 Task: Find connections with filter location Santa Maria da Vitória with filter topic #cybersecuritywith filter profile language German with filter current company Mercedes-Benz T&T Motors Ltd. with filter school CMR Institute Of Technology with filter industry Design Services with filter service category Strategic Planning with filter keywords title Director of Ethical Hacking
Action: Mouse moved to (575, 101)
Screenshot: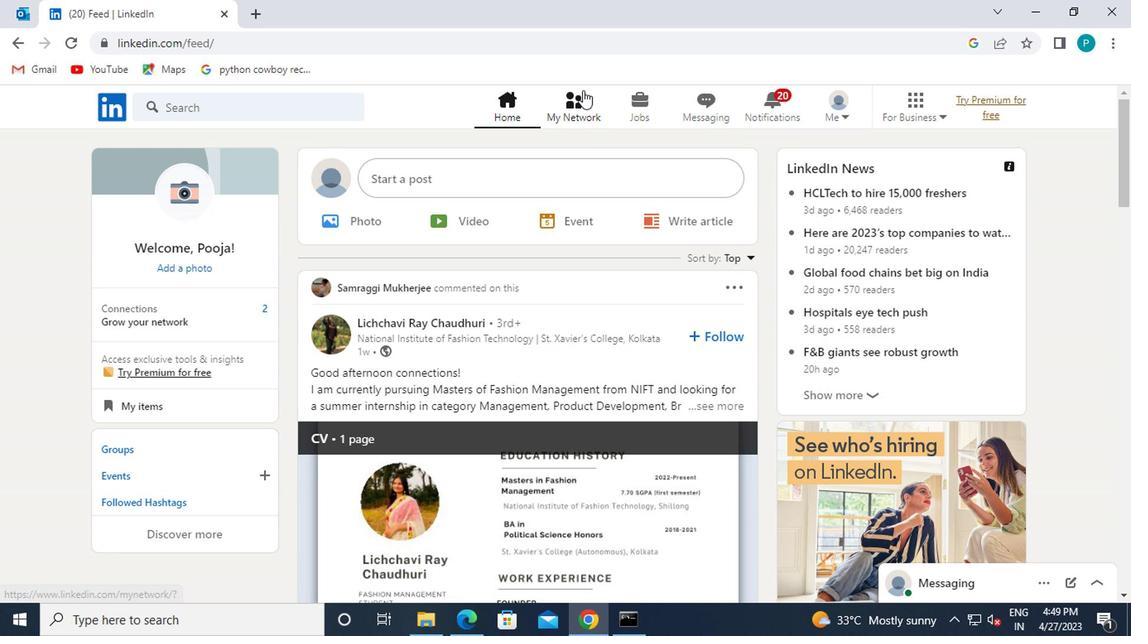 
Action: Mouse pressed left at (575, 101)
Screenshot: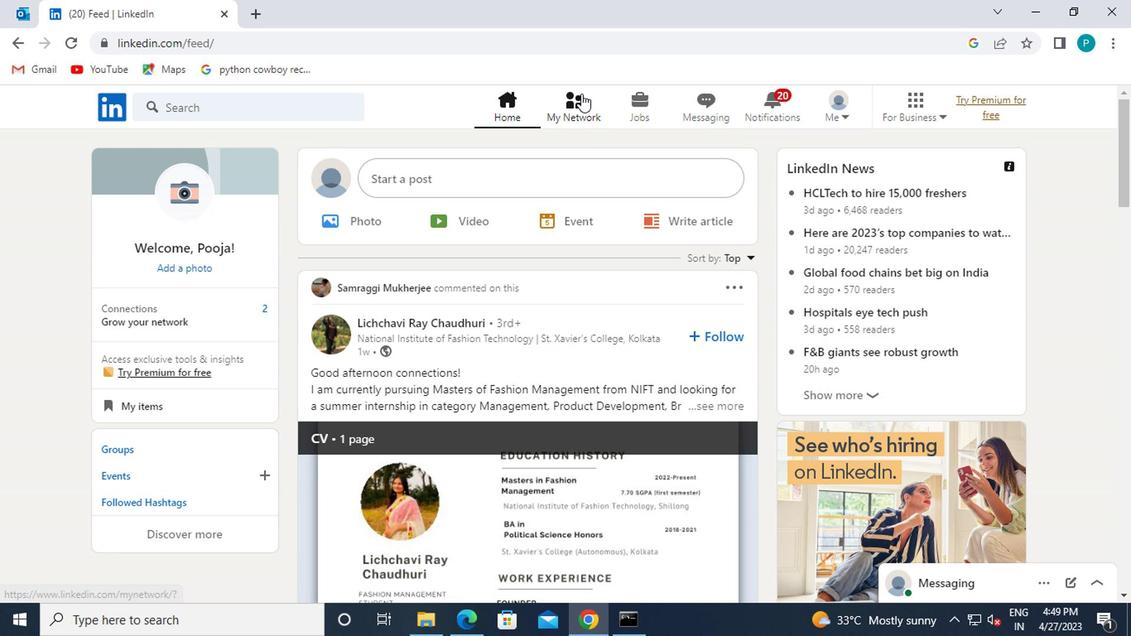 
Action: Mouse moved to (216, 213)
Screenshot: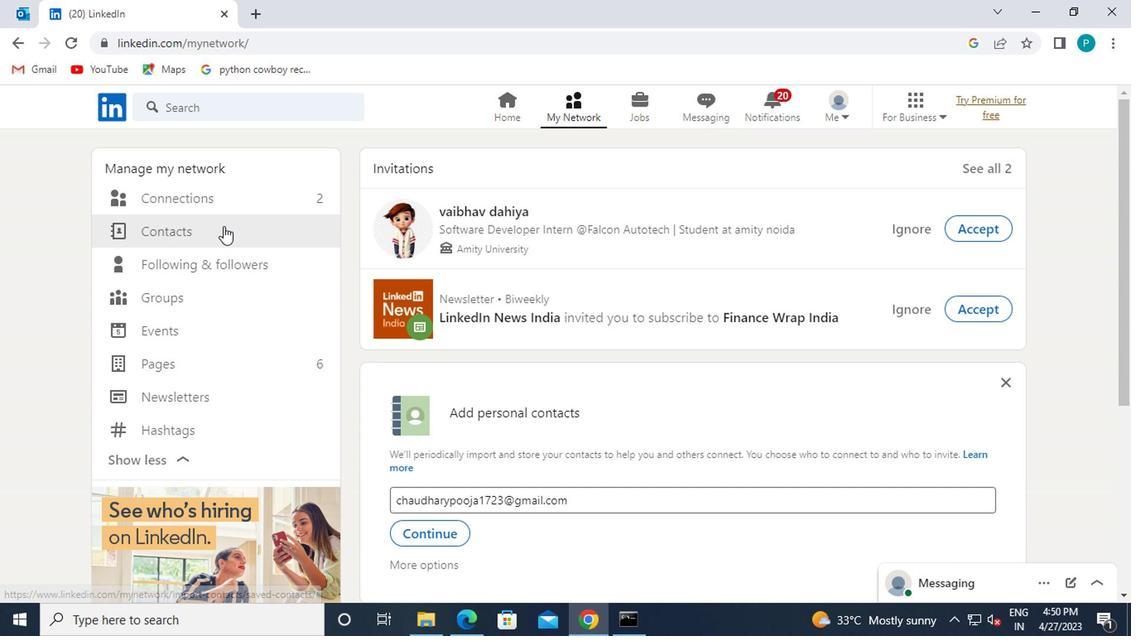 
Action: Mouse pressed left at (216, 213)
Screenshot: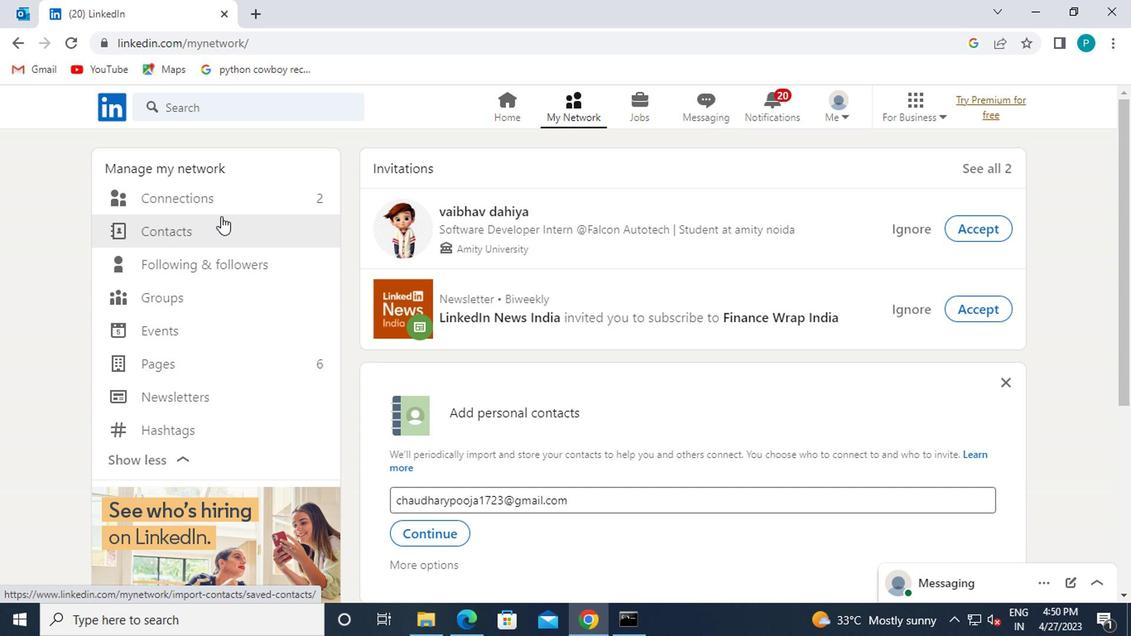 
Action: Mouse moved to (254, 210)
Screenshot: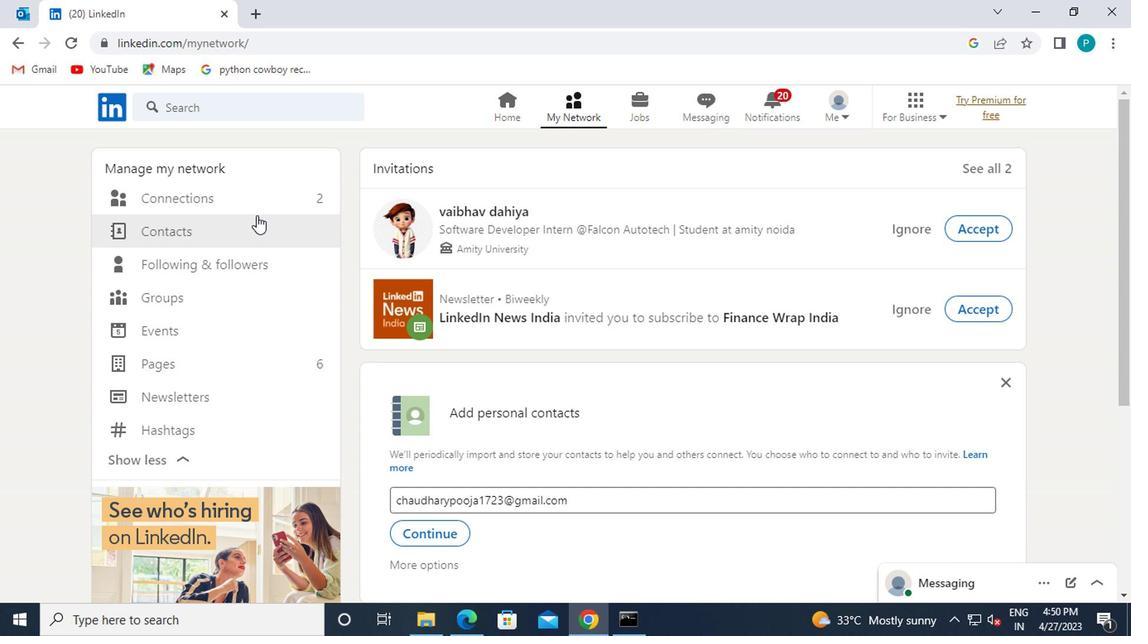 
Action: Mouse pressed left at (254, 210)
Screenshot: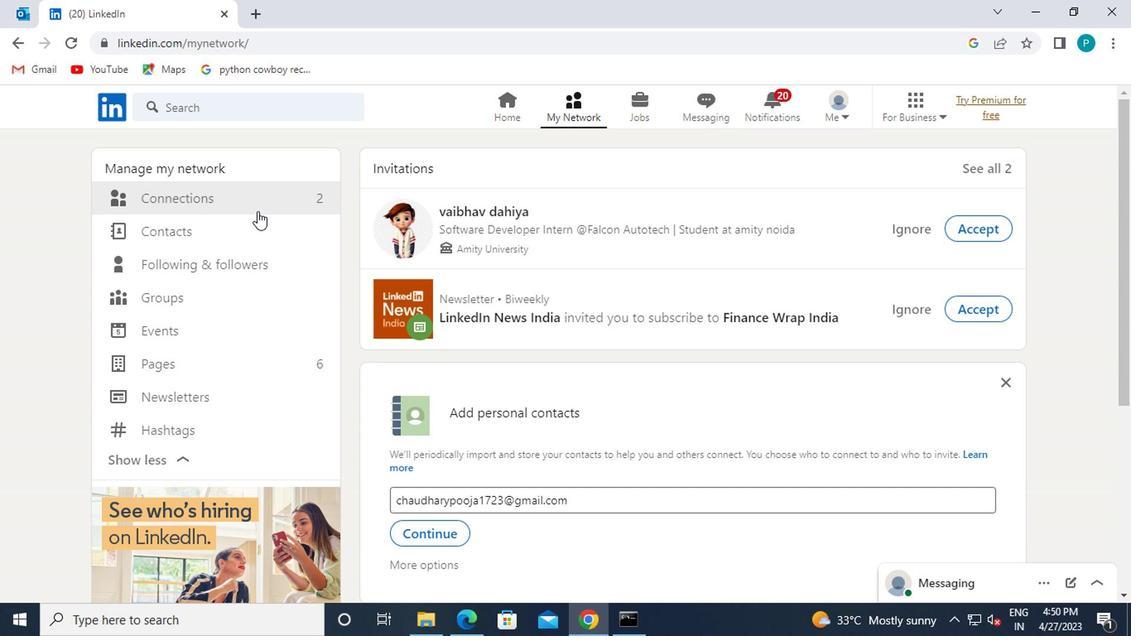 
Action: Mouse moved to (268, 193)
Screenshot: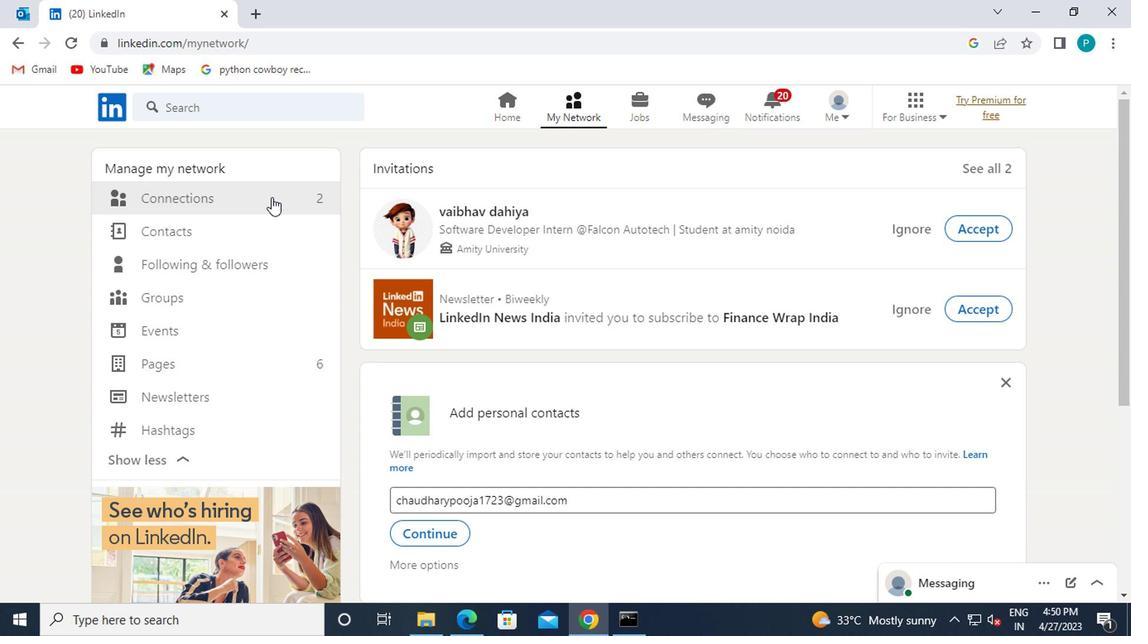 
Action: Mouse pressed left at (268, 193)
Screenshot: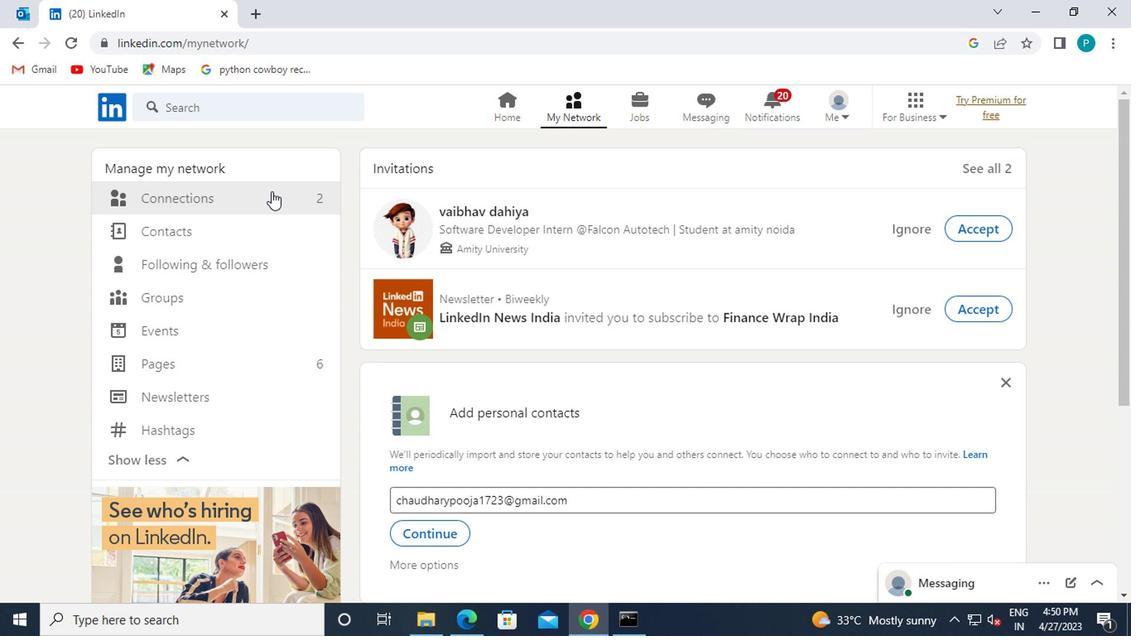 
Action: Mouse moved to (263, 194)
Screenshot: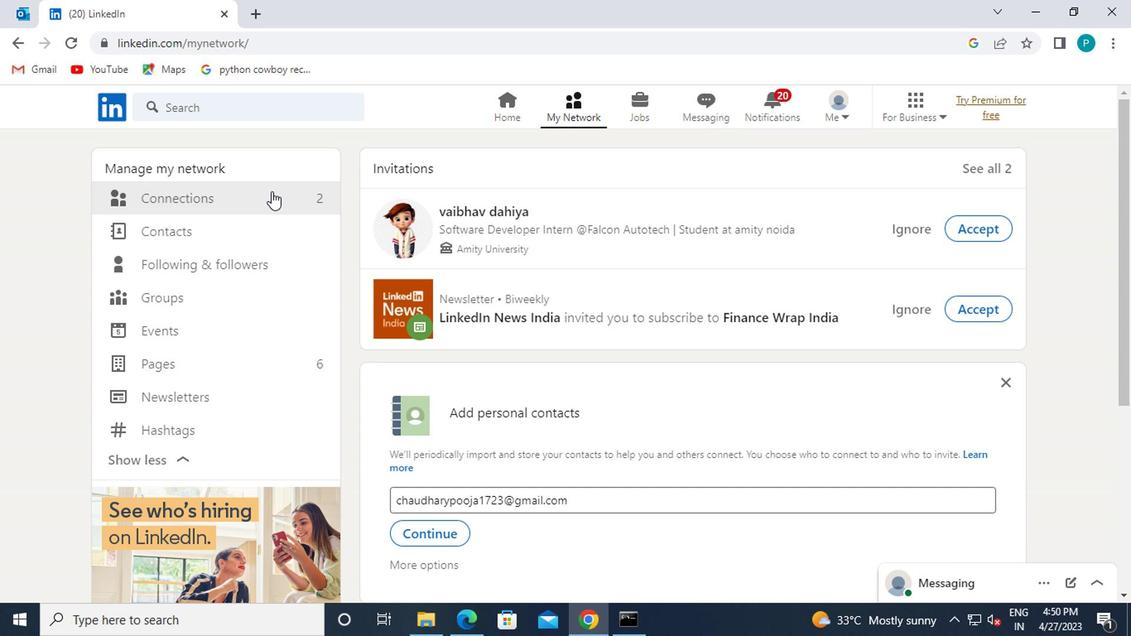 
Action: Mouse pressed left at (263, 194)
Screenshot: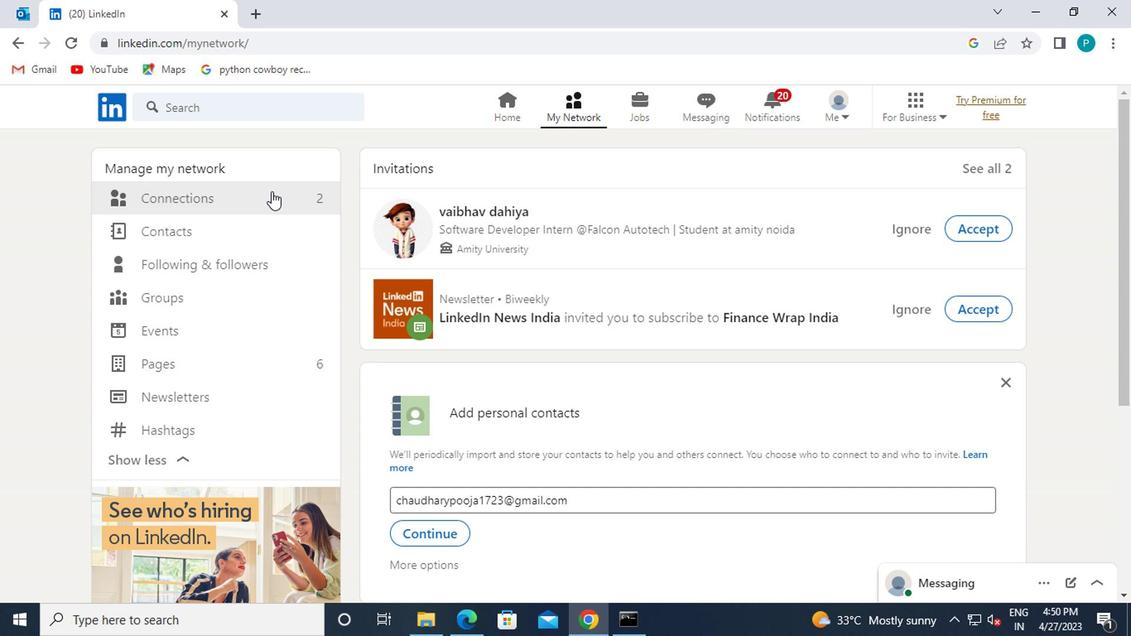 
Action: Mouse moved to (283, 202)
Screenshot: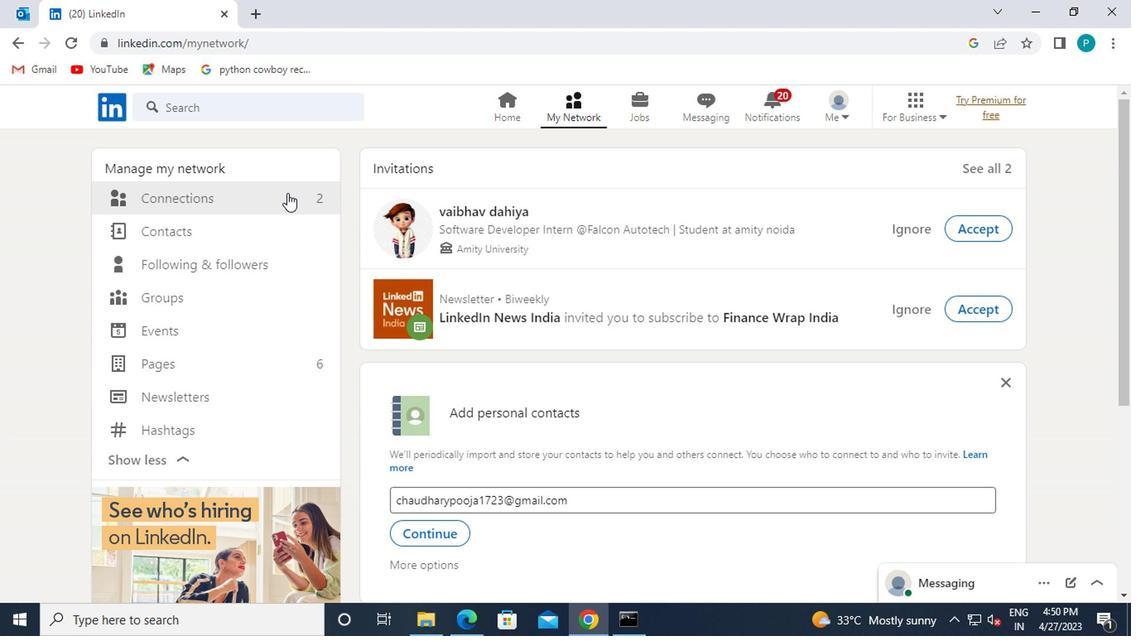 
Action: Mouse pressed left at (283, 202)
Screenshot: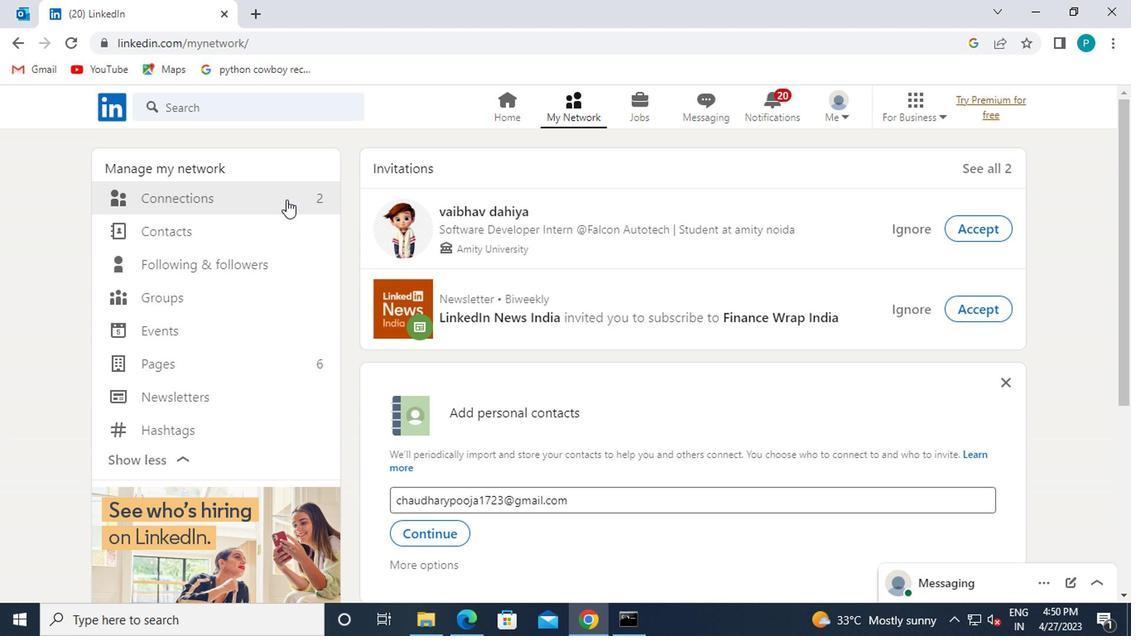 
Action: Mouse moved to (278, 206)
Screenshot: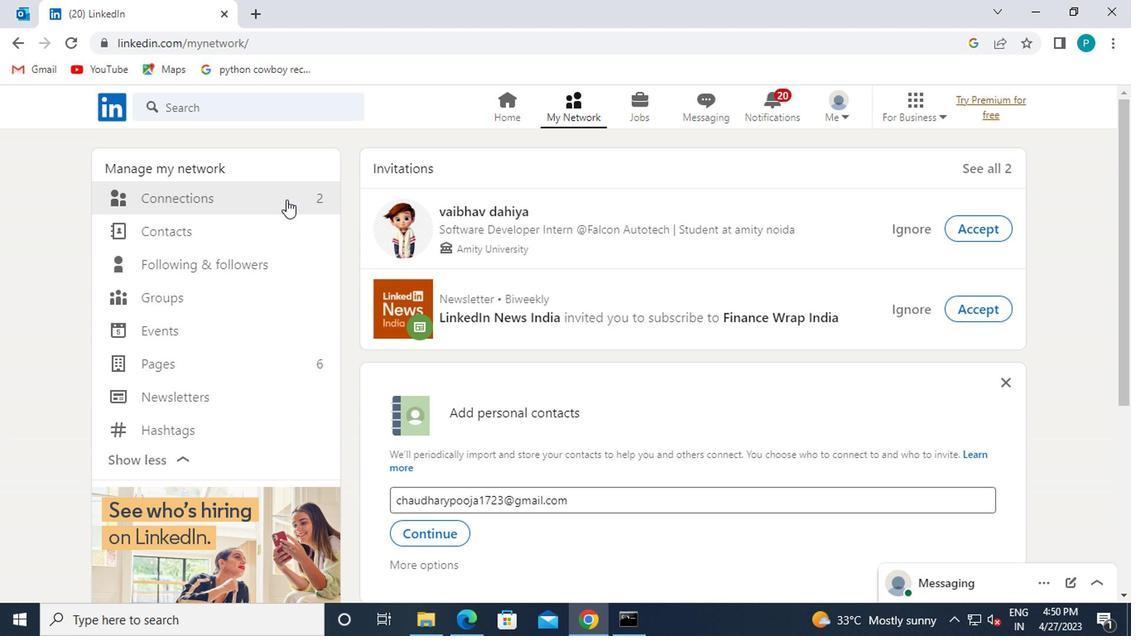 
Action: Mouse pressed left at (278, 206)
Screenshot: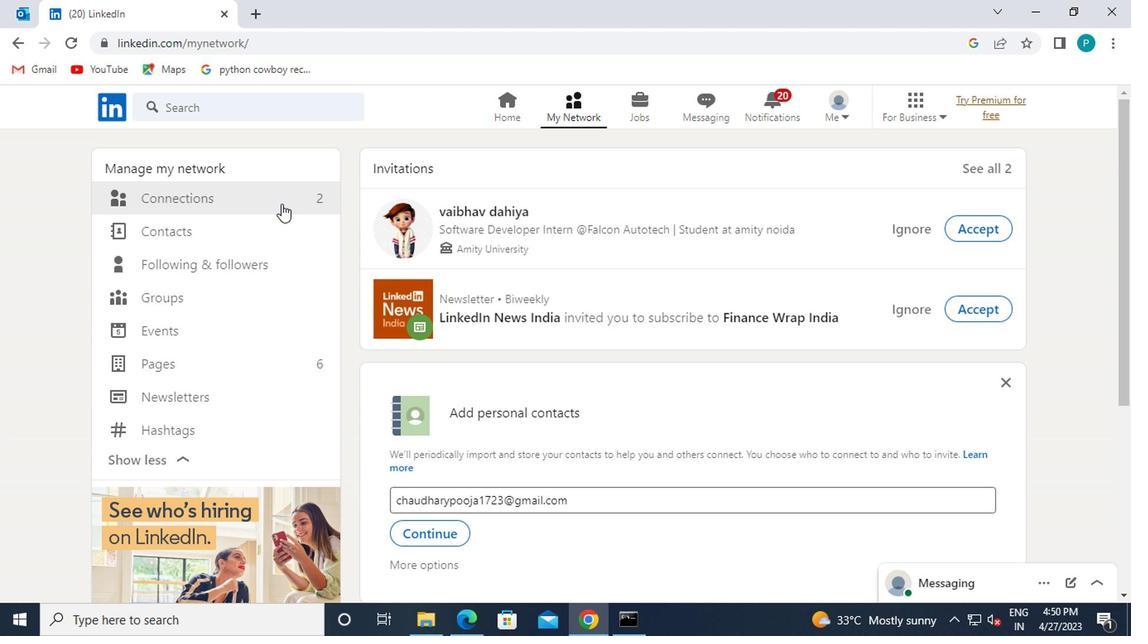 
Action: Mouse moved to (722, 209)
Screenshot: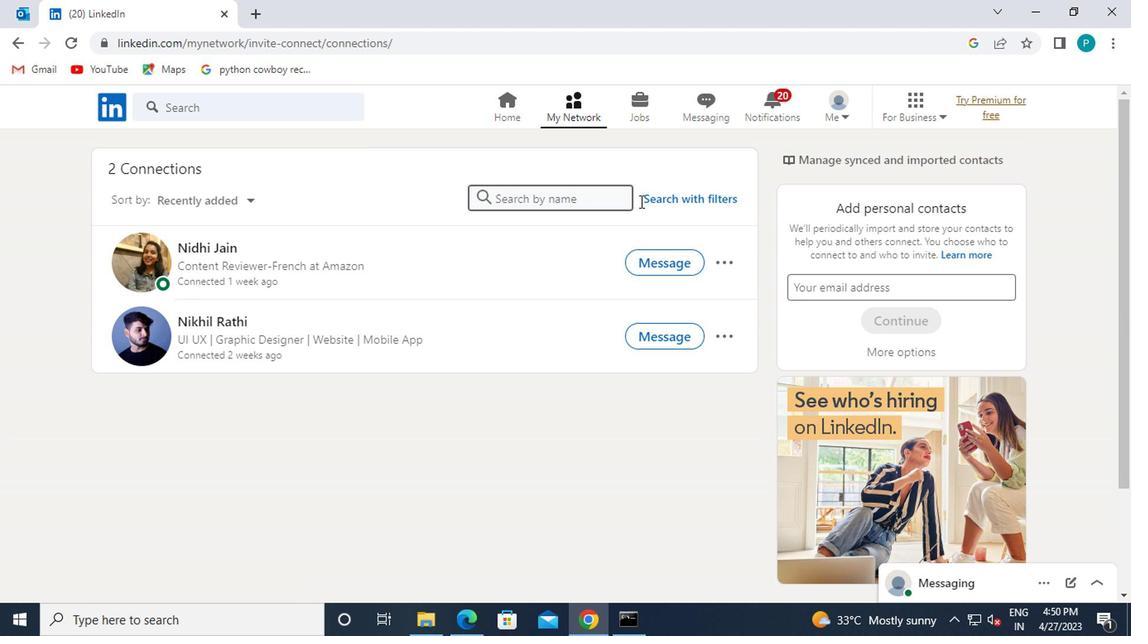 
Action: Mouse pressed left at (722, 209)
Screenshot: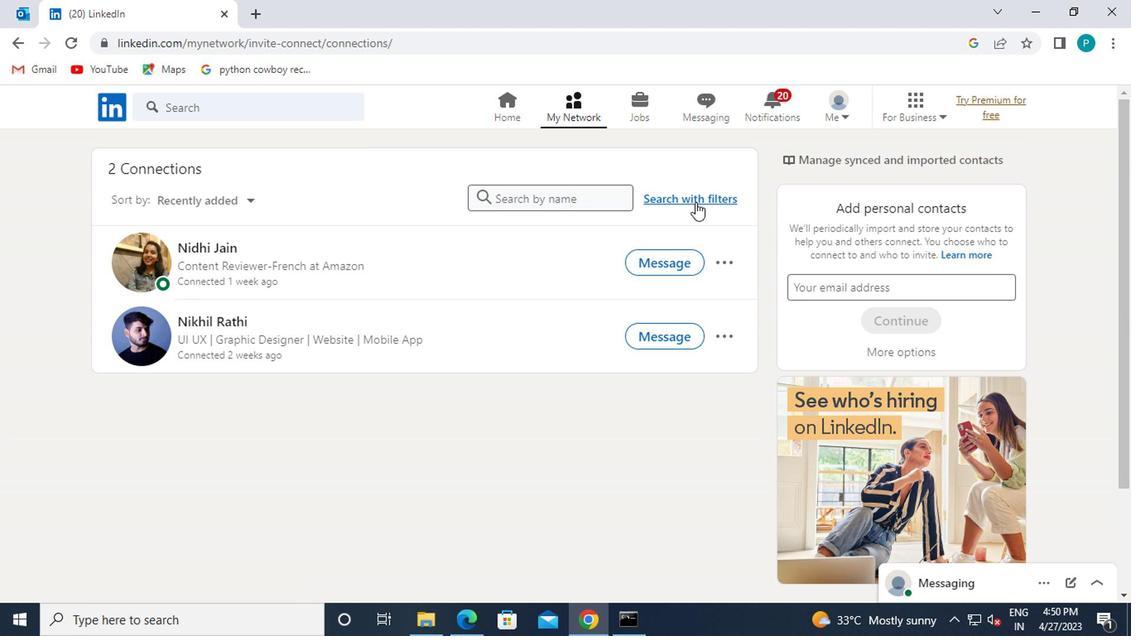 
Action: Mouse moved to (606, 157)
Screenshot: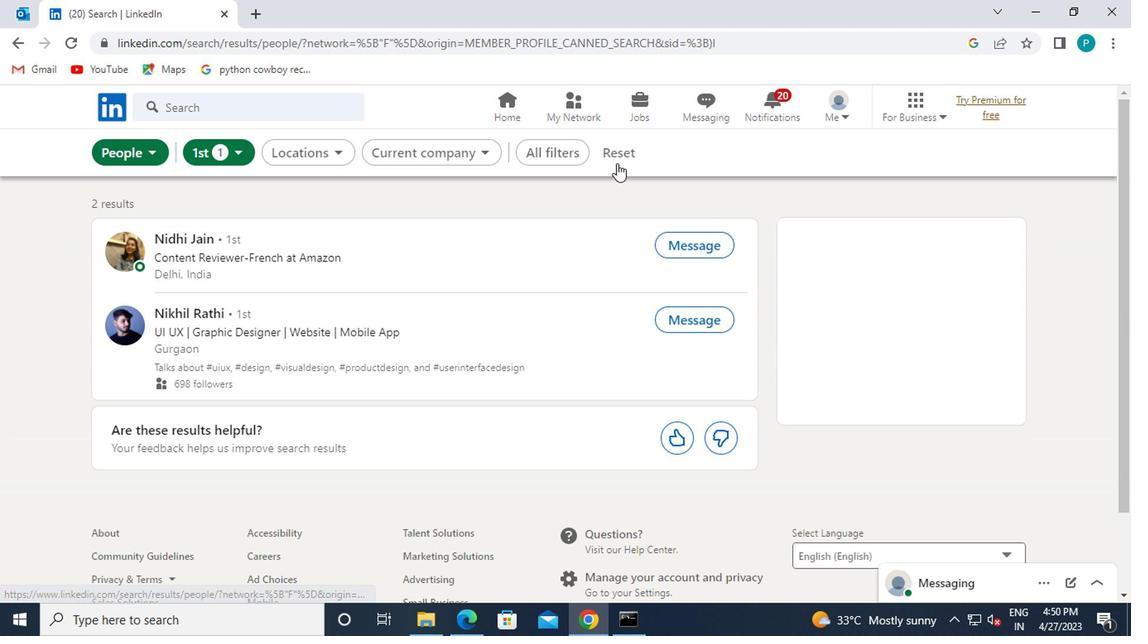 
Action: Mouse pressed left at (606, 157)
Screenshot: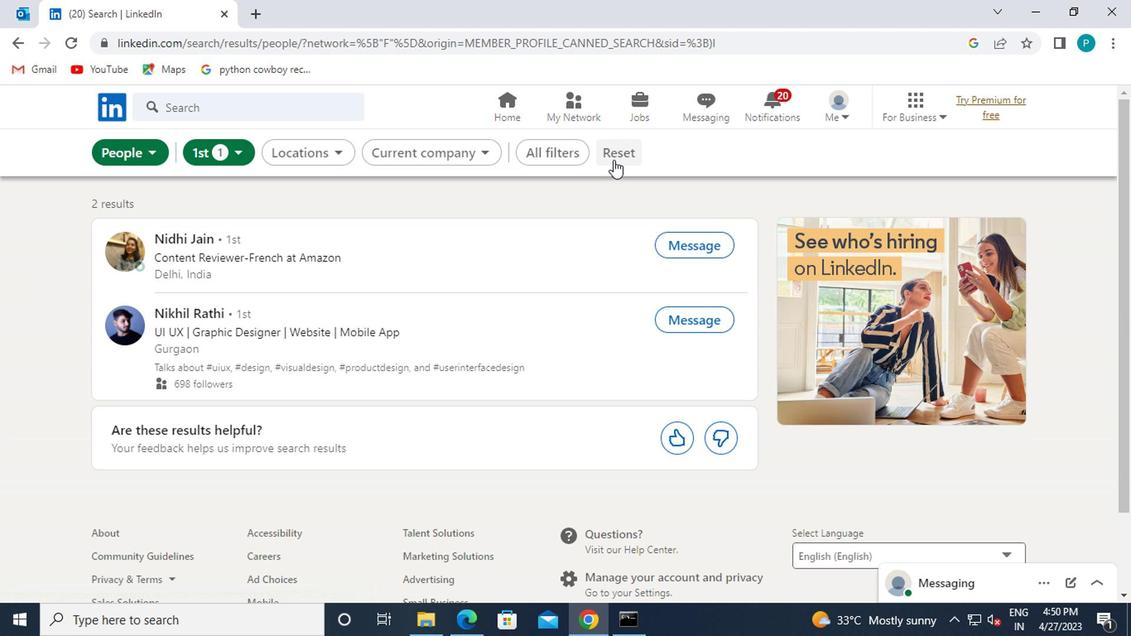 
Action: Mouse pressed left at (606, 157)
Screenshot: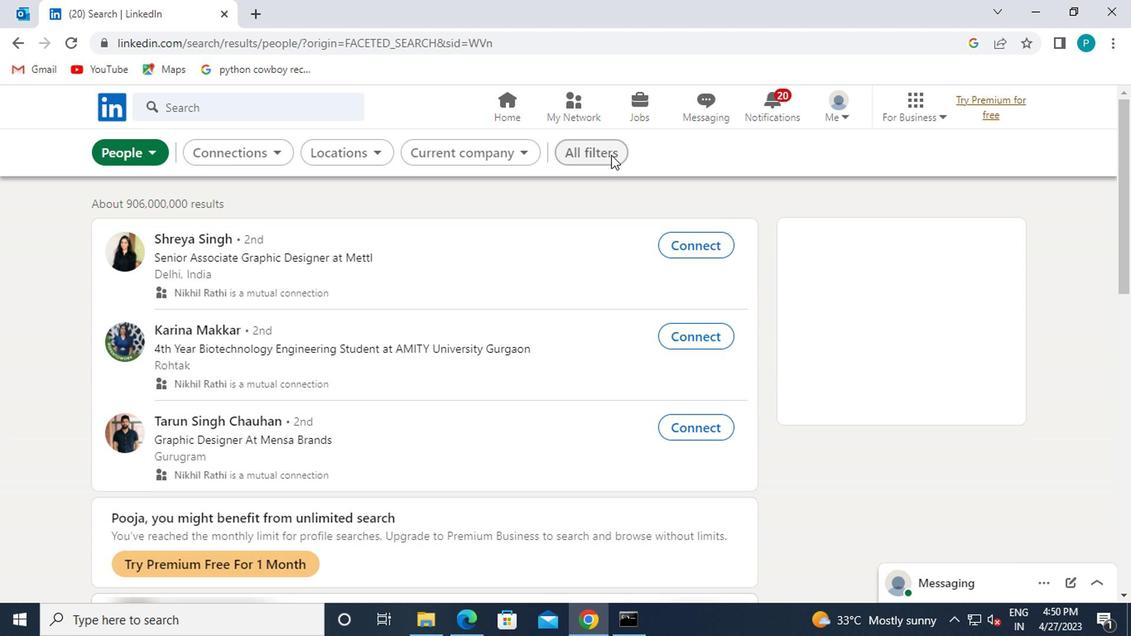 
Action: Mouse moved to (893, 443)
Screenshot: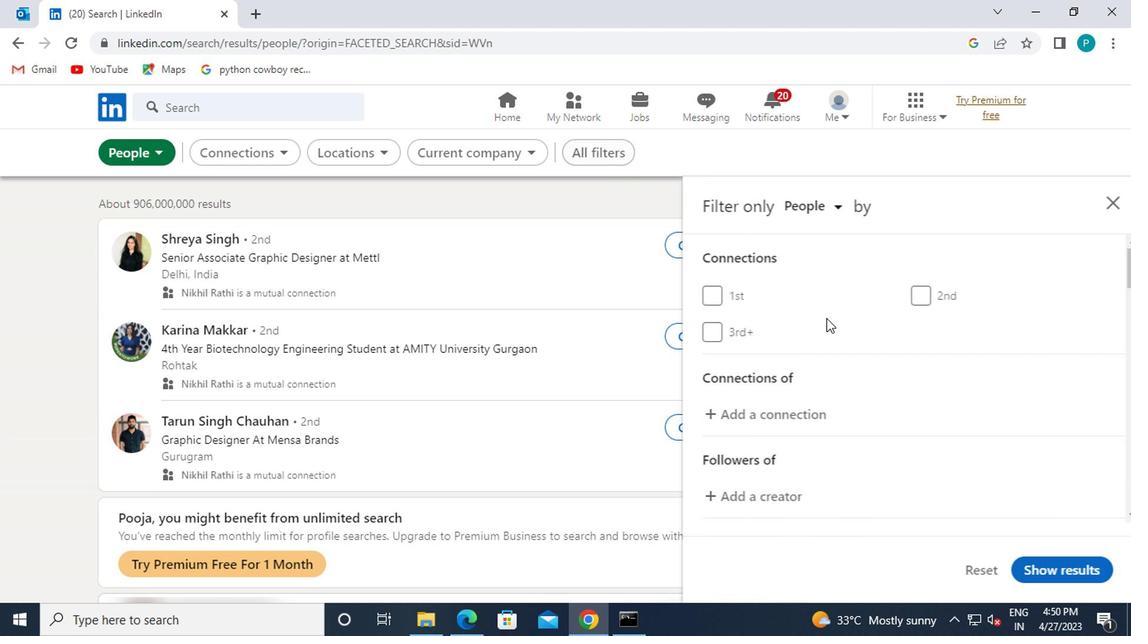 
Action: Mouse scrolled (893, 442) with delta (0, 0)
Screenshot: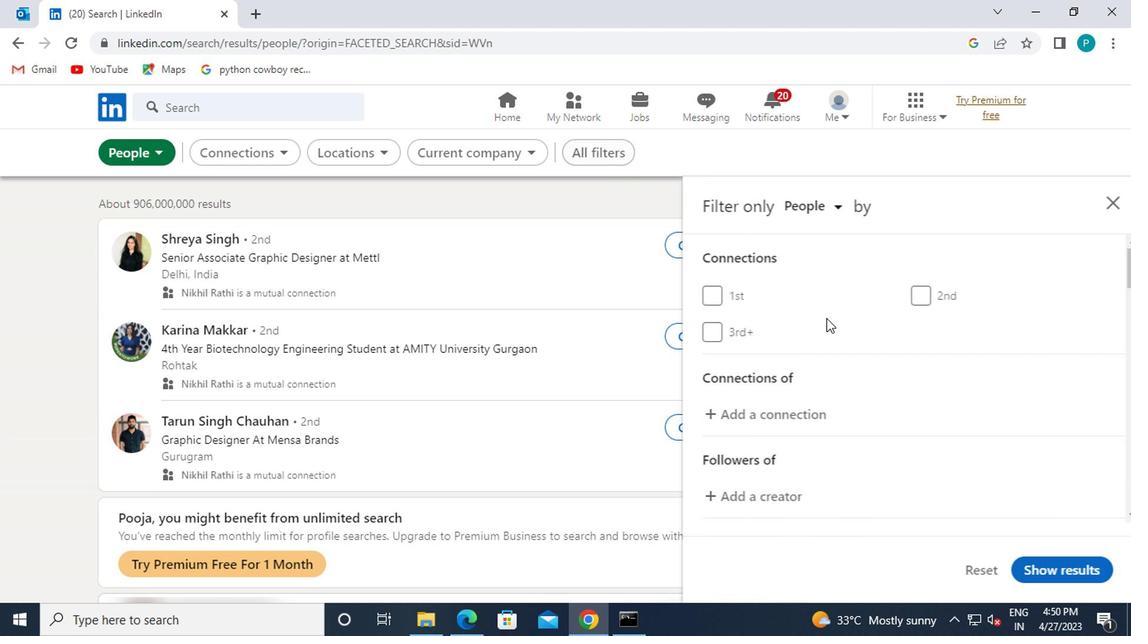 
Action: Mouse scrolled (893, 442) with delta (0, 0)
Screenshot: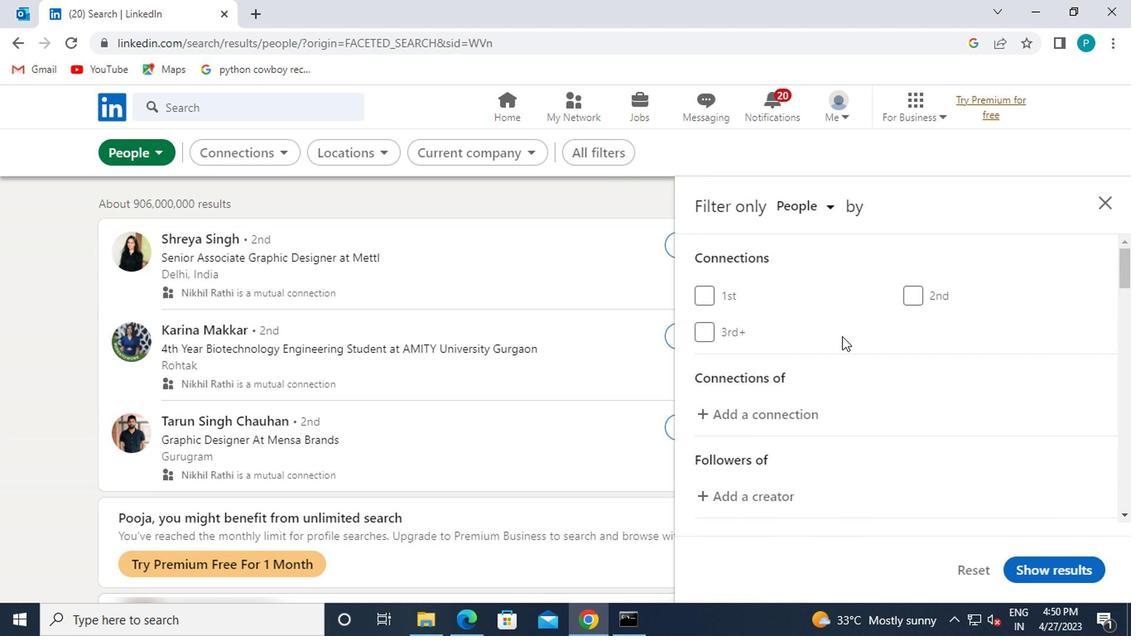 
Action: Mouse scrolled (893, 442) with delta (0, 0)
Screenshot: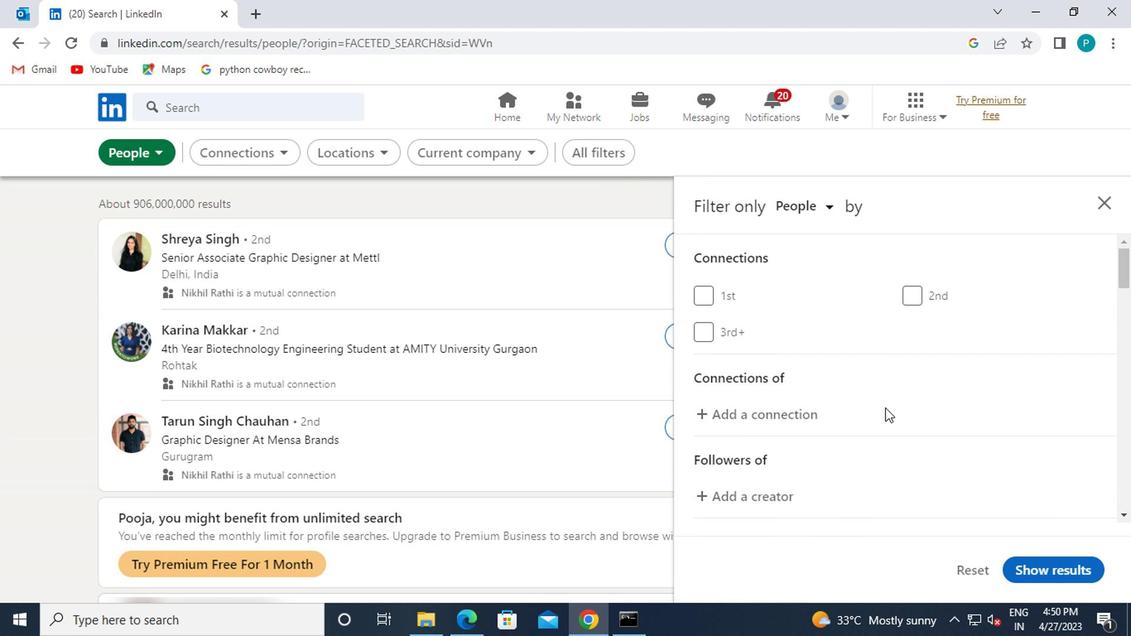 
Action: Mouse moved to (918, 414)
Screenshot: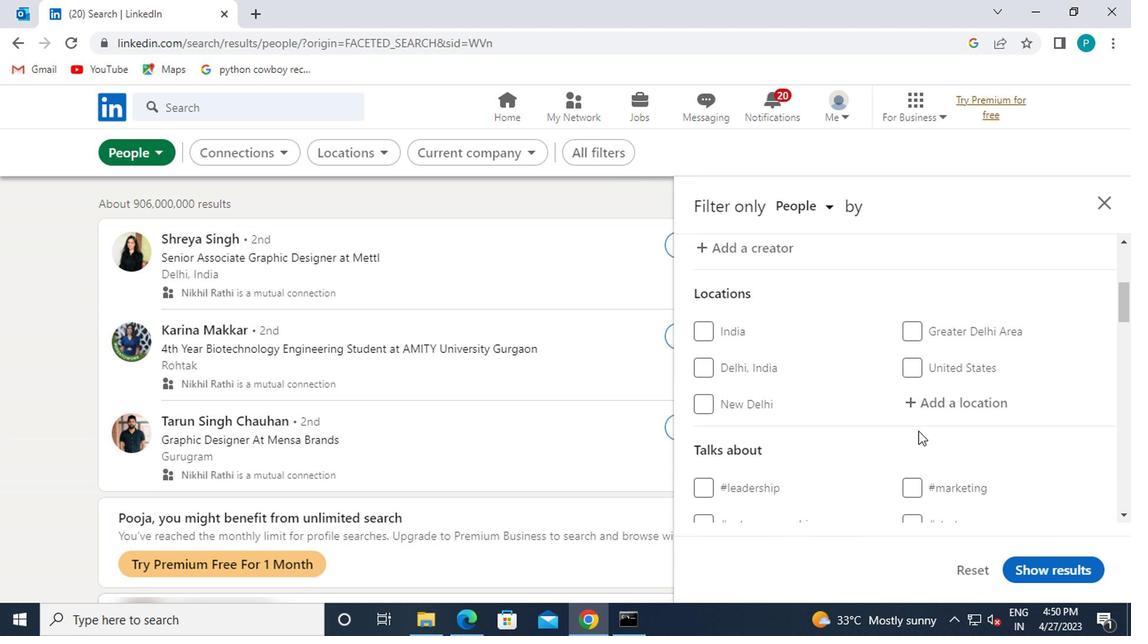 
Action: Mouse pressed left at (918, 414)
Screenshot: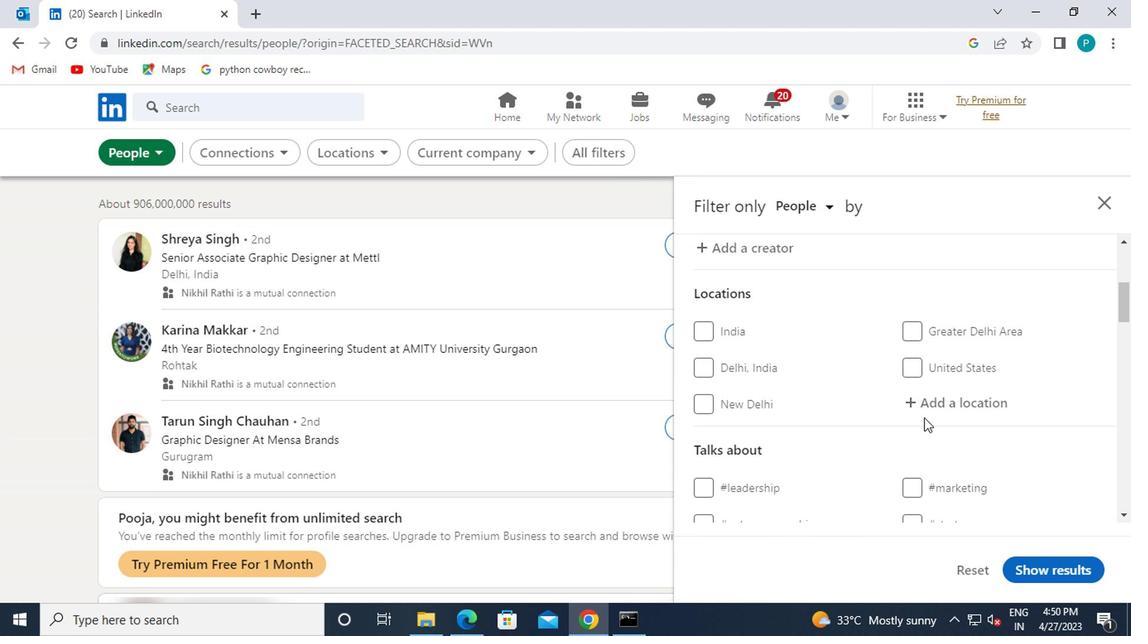 
Action: Key pressed <Key.caps_lock>s<Key.caps_lock>anta<Key.space>mar
Screenshot: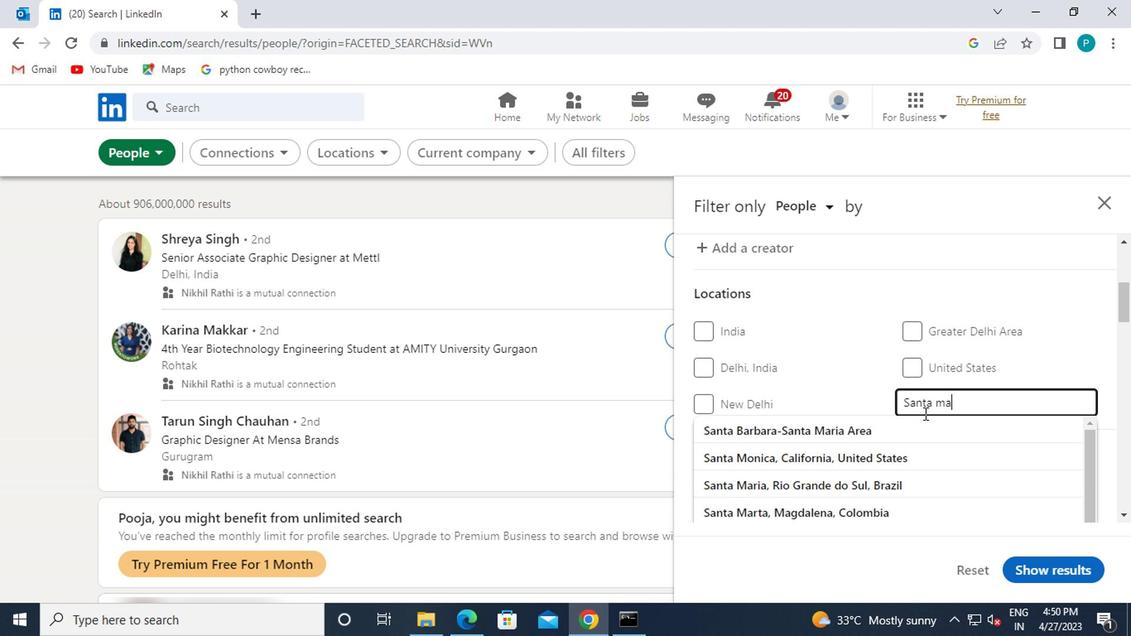 
Action: Mouse moved to (802, 430)
Screenshot: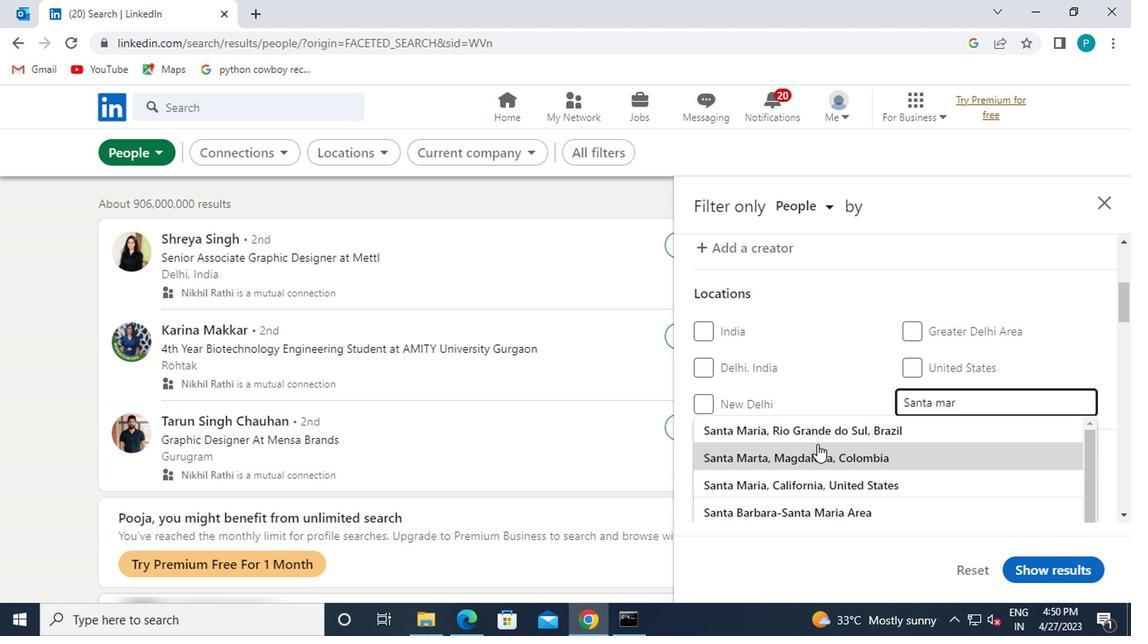 
Action: Mouse pressed left at (802, 430)
Screenshot: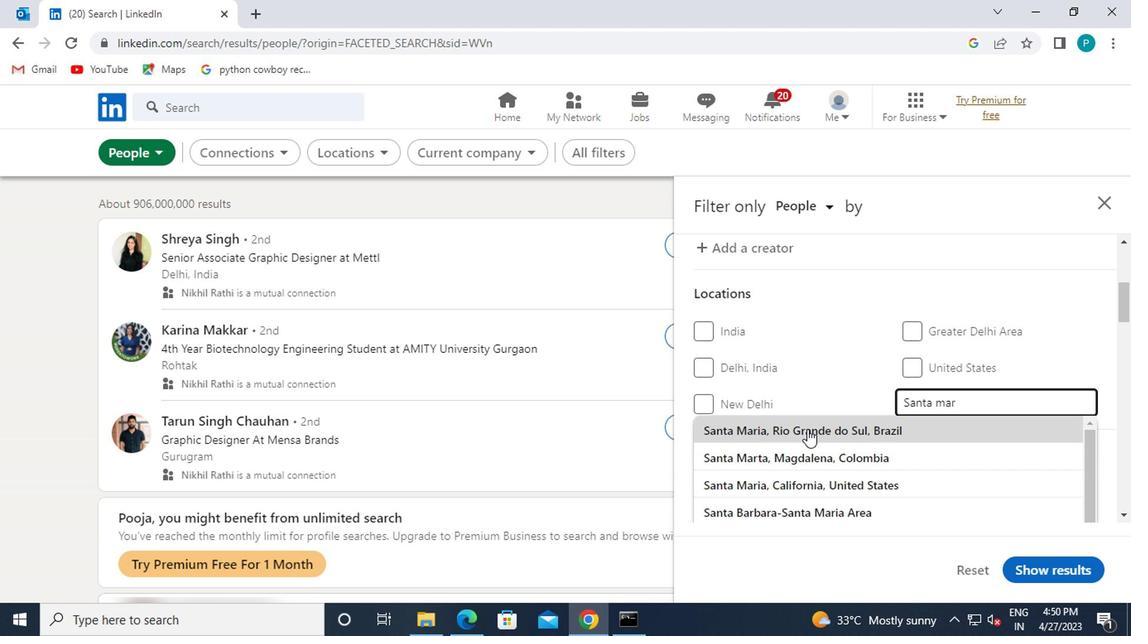 
Action: Mouse moved to (855, 433)
Screenshot: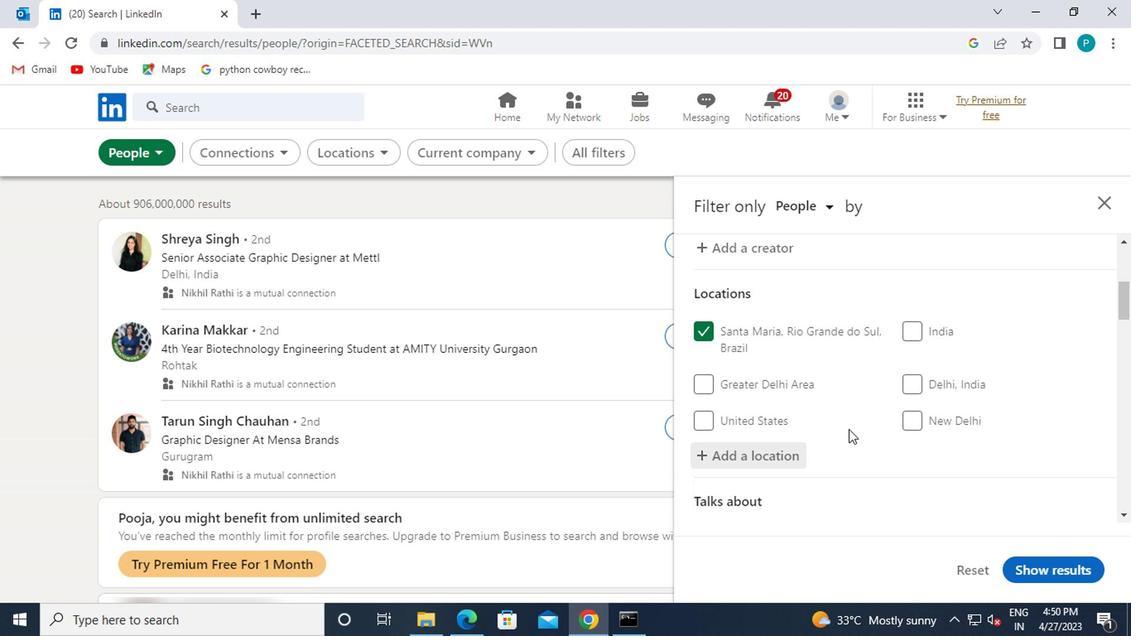
Action: Mouse scrolled (855, 432) with delta (0, 0)
Screenshot: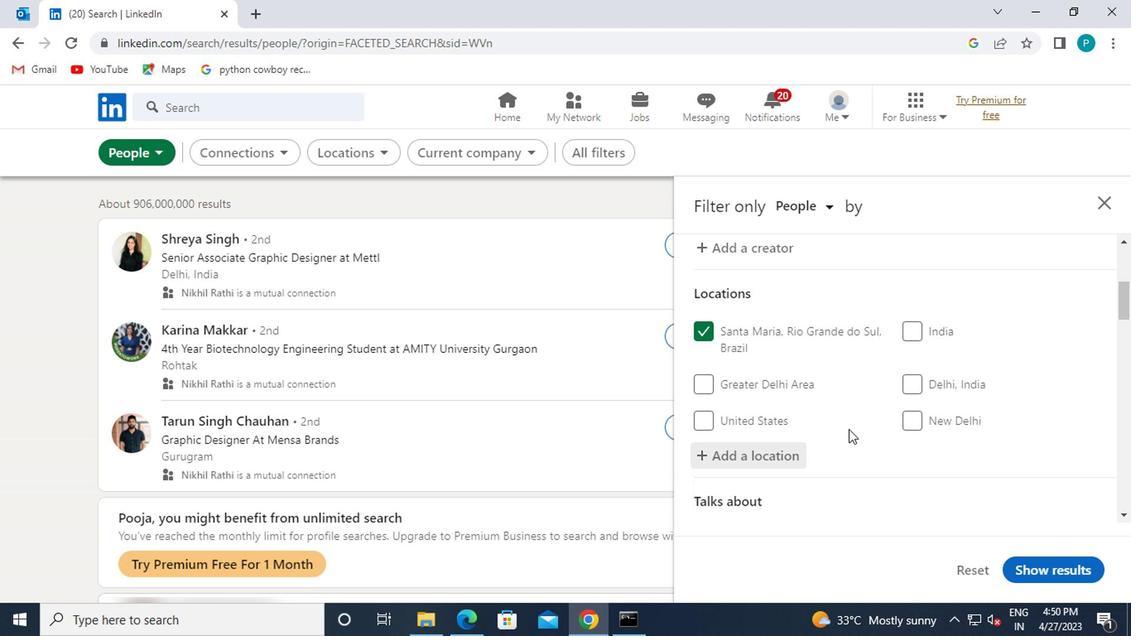 
Action: Mouse moved to (856, 434)
Screenshot: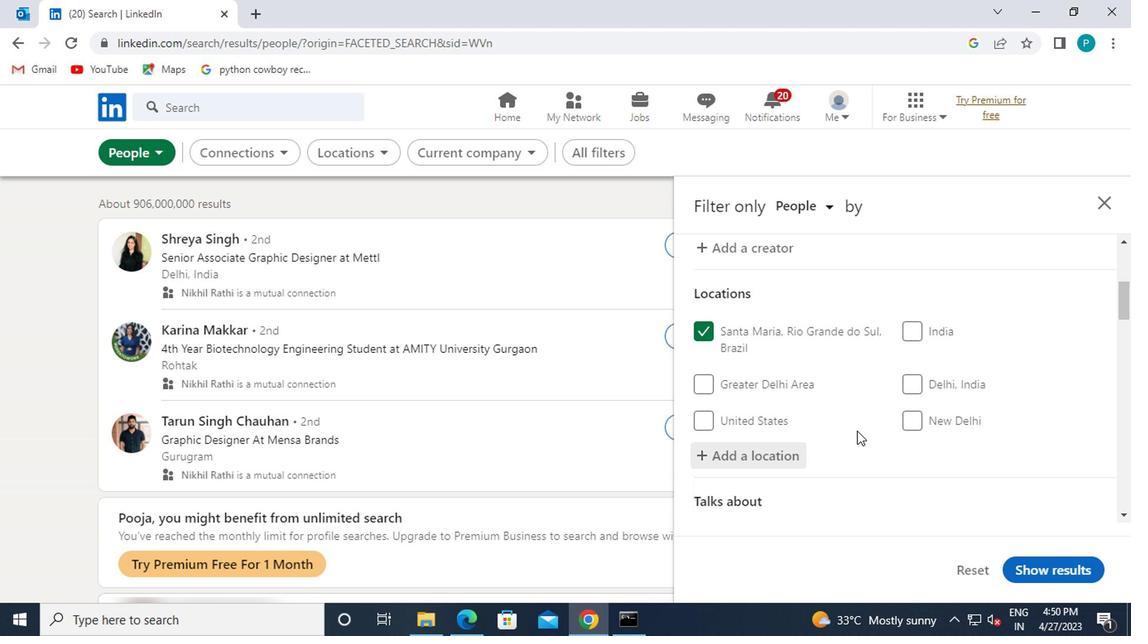
Action: Mouse scrolled (856, 433) with delta (0, -1)
Screenshot: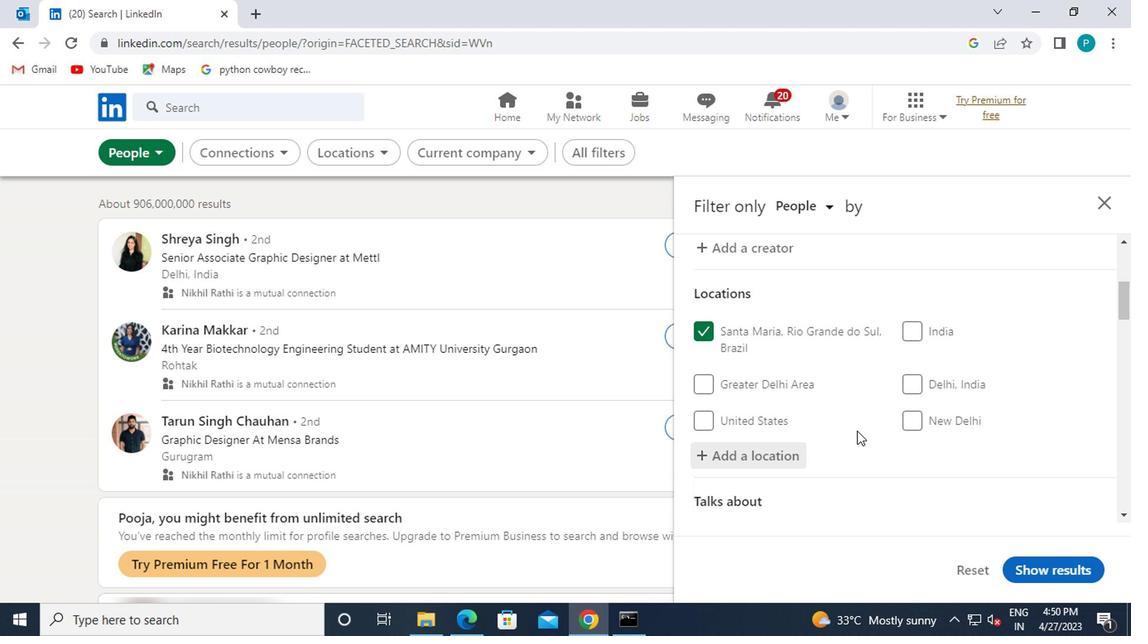 
Action: Mouse moved to (916, 435)
Screenshot: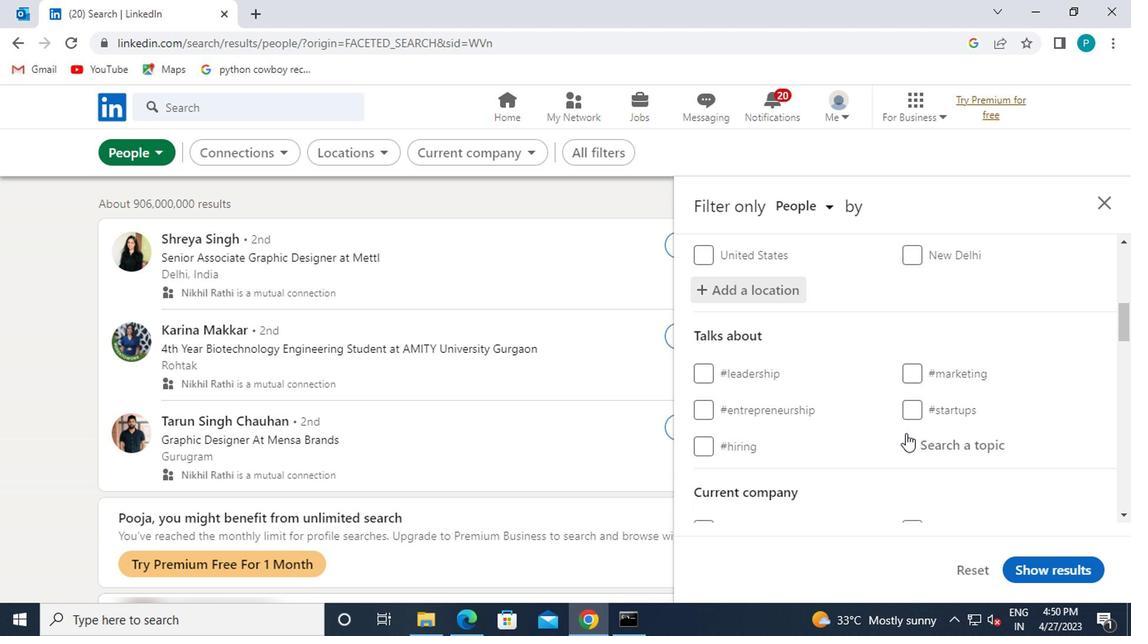 
Action: Mouse pressed left at (916, 435)
Screenshot: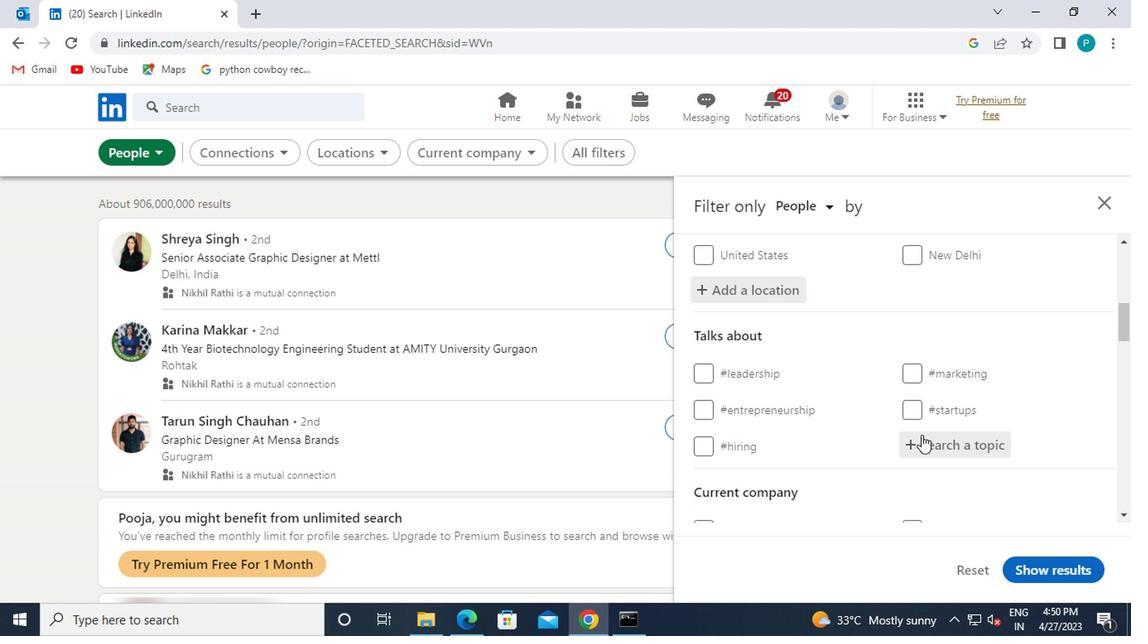 
Action: Mouse moved to (916, 435)
Screenshot: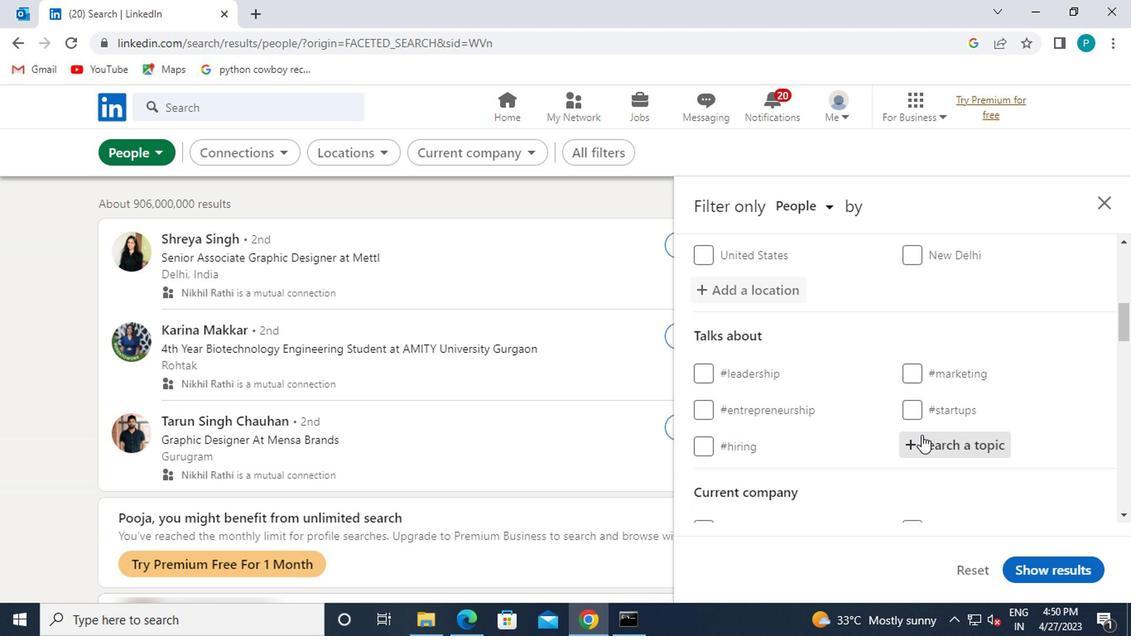 
Action: Key pressed <Key.shift>#
Screenshot: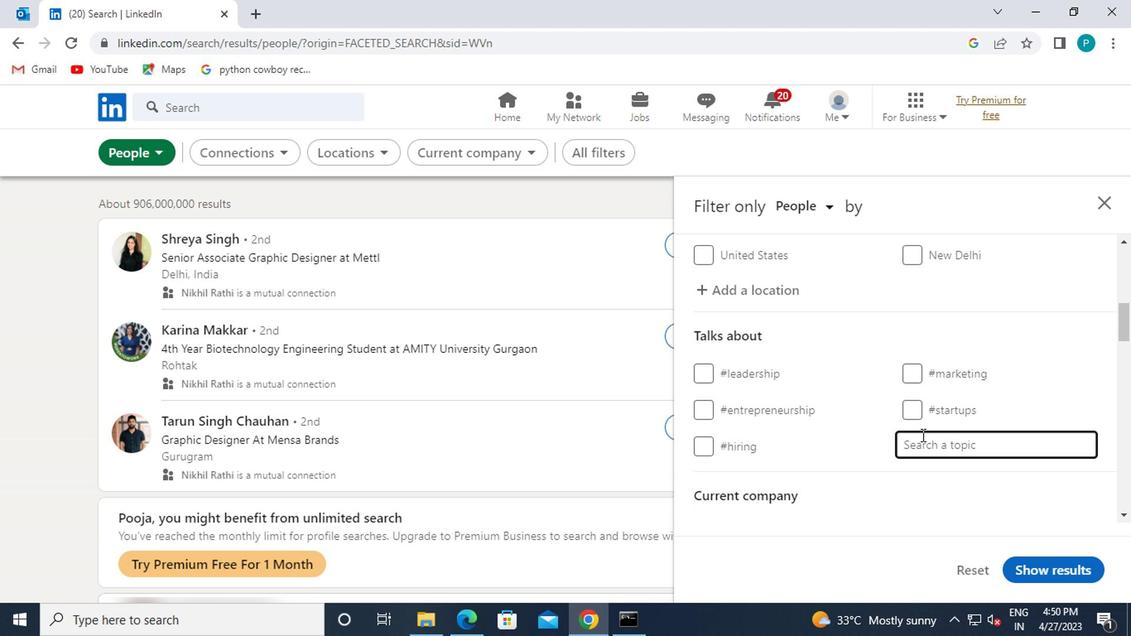 
Action: Mouse moved to (908, 435)
Screenshot: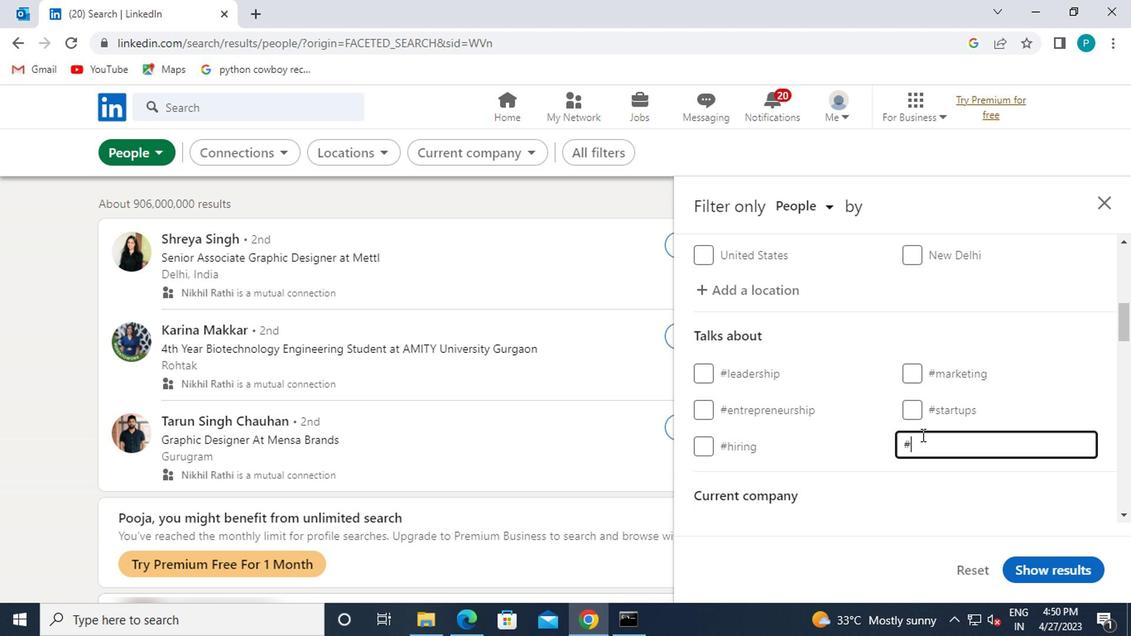 
Action: Key pressed <Key.caps_lock>C<Key.caps_lock>YBER
Screenshot: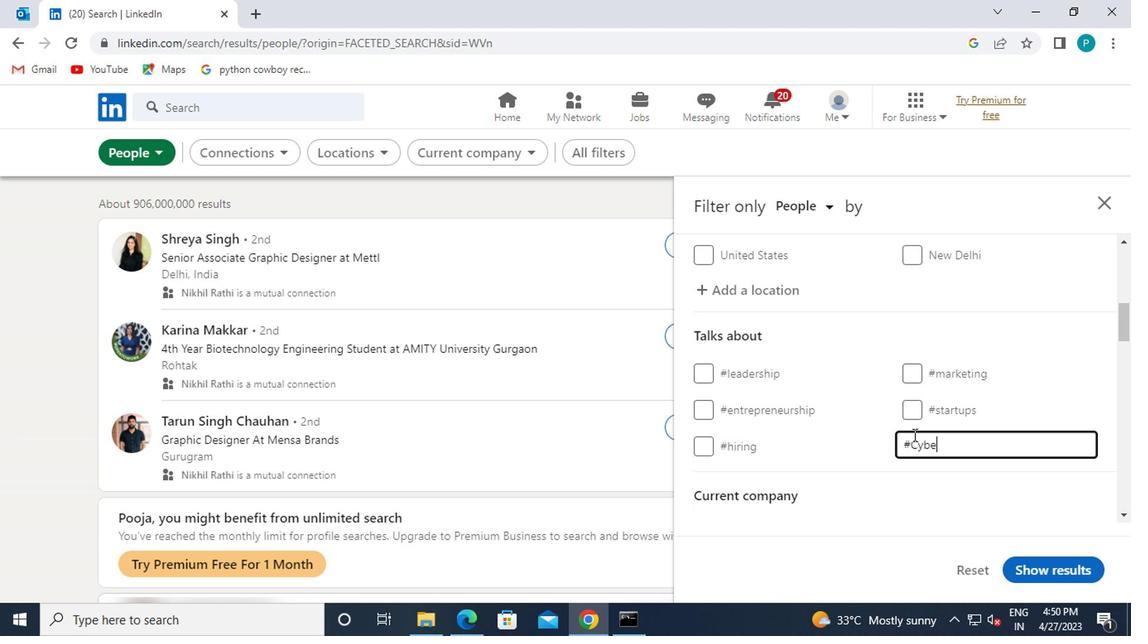 
Action: Mouse moved to (871, 456)
Screenshot: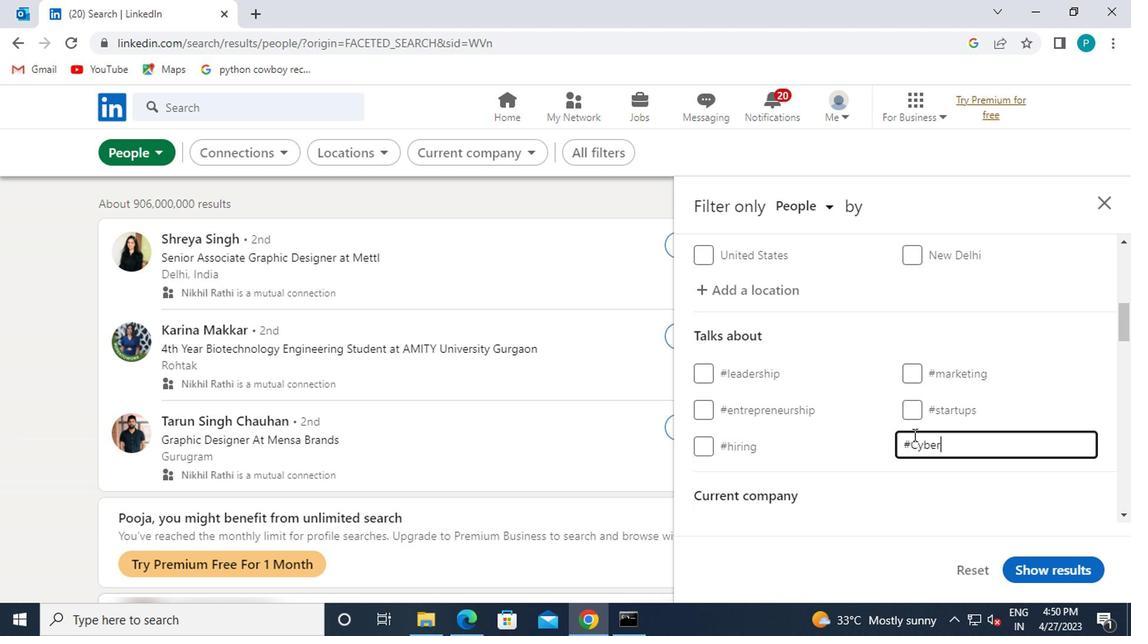 
Action: Key pressed SECURITY
Screenshot: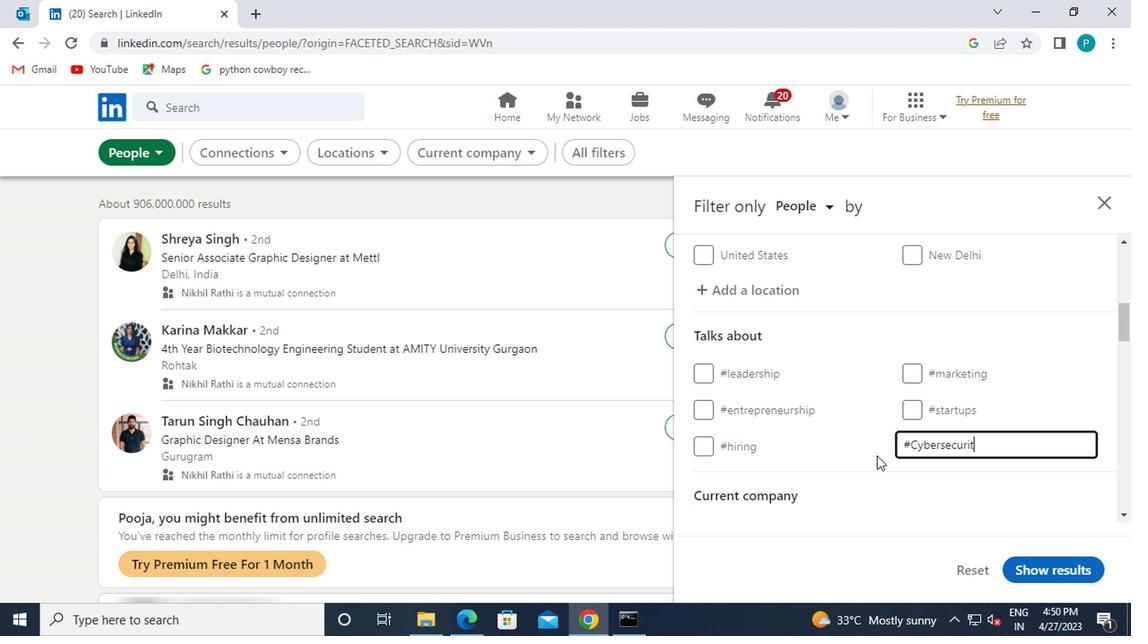 
Action: Mouse moved to (871, 460)
Screenshot: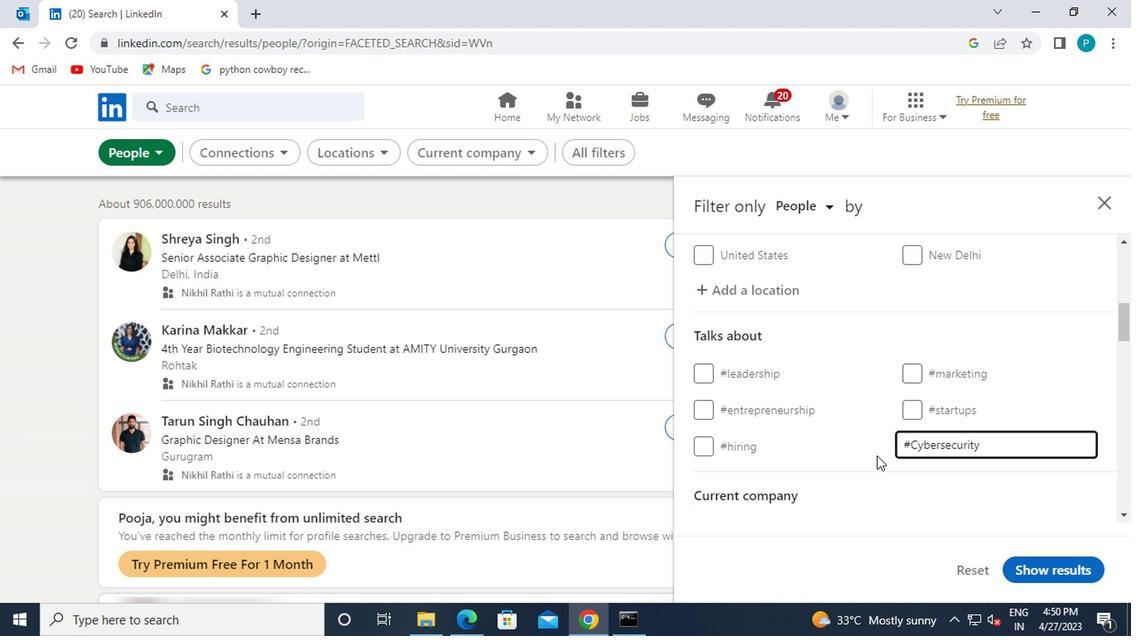 
Action: Mouse scrolled (871, 460) with delta (0, 0)
Screenshot: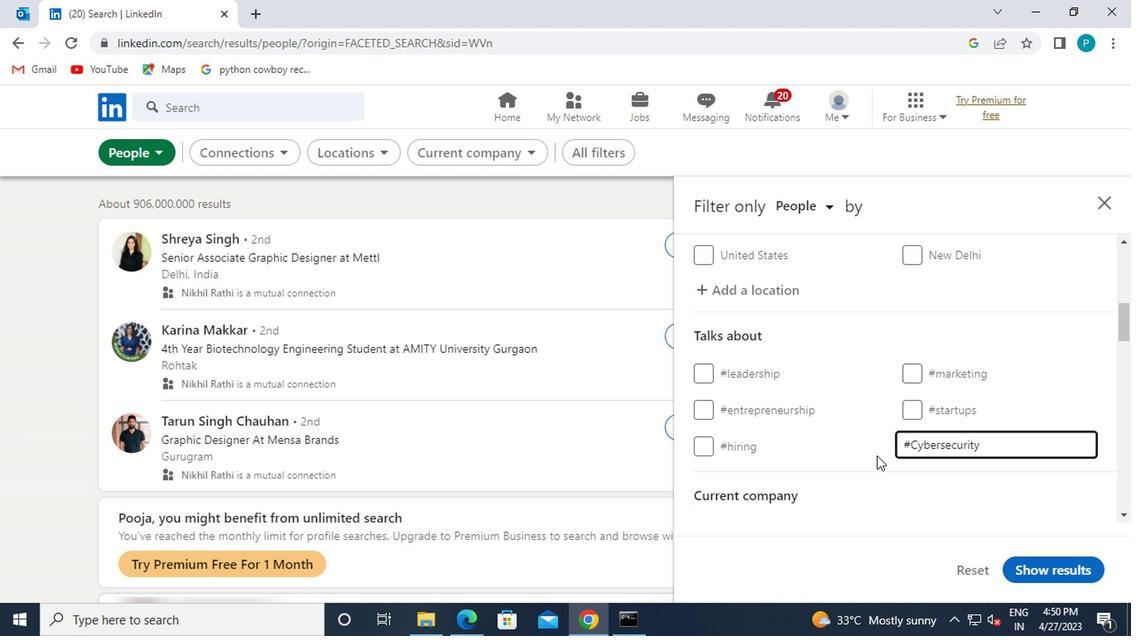 
Action: Mouse scrolled (871, 460) with delta (0, 0)
Screenshot: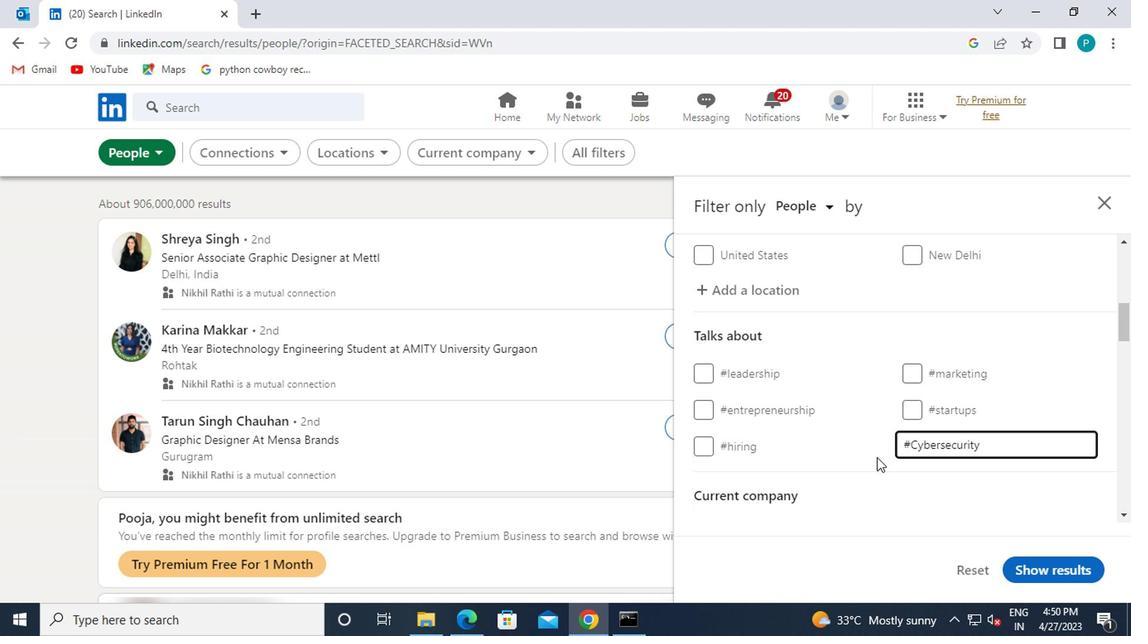 
Action: Mouse scrolled (871, 460) with delta (0, 0)
Screenshot: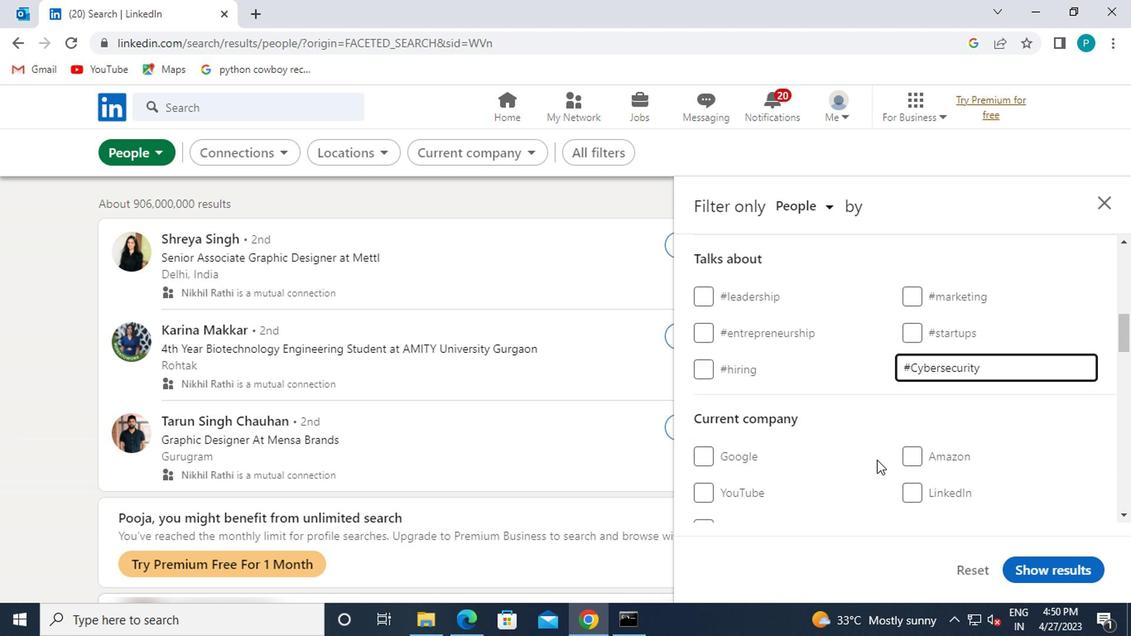 
Action: Mouse moved to (867, 435)
Screenshot: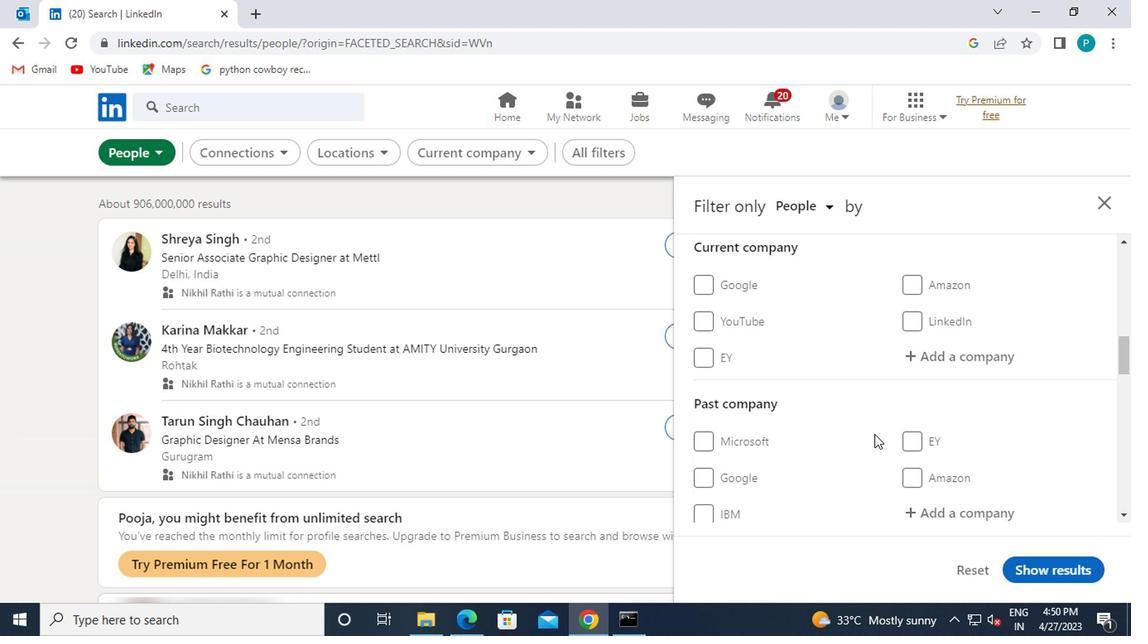 
Action: Mouse scrolled (867, 435) with delta (0, 0)
Screenshot: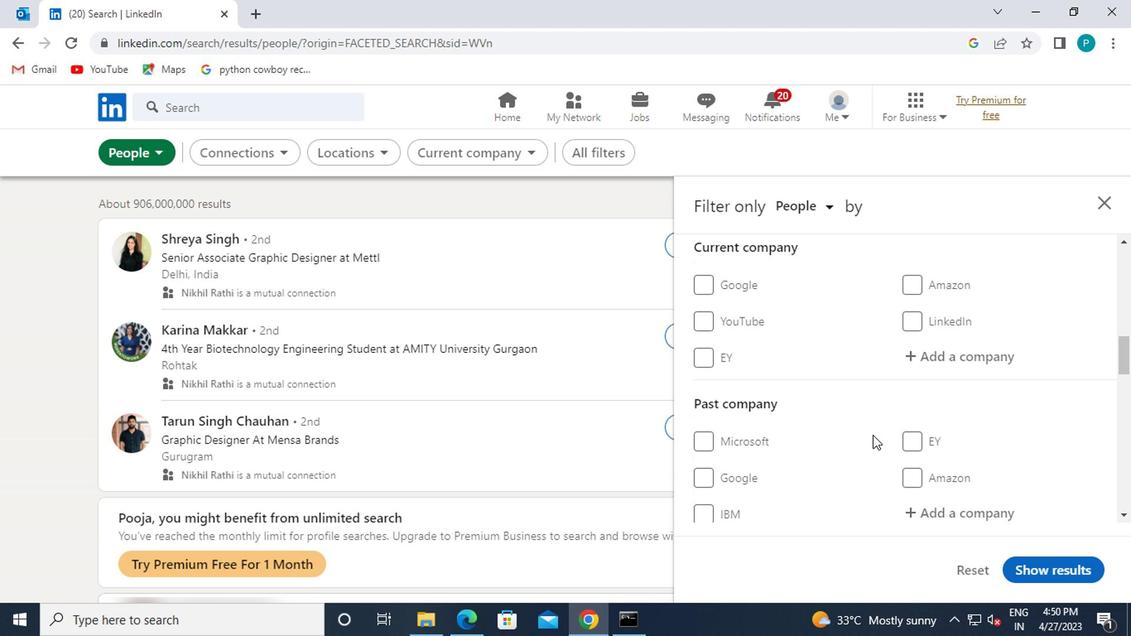 
Action: Mouse scrolled (867, 435) with delta (0, 0)
Screenshot: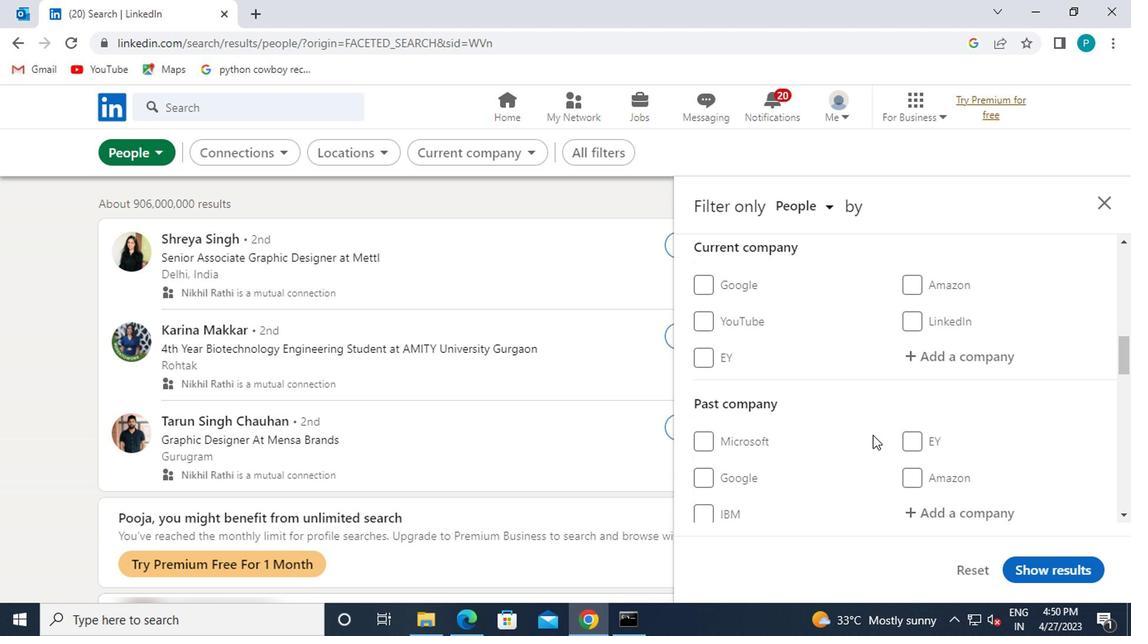 
Action: Mouse moved to (867, 437)
Screenshot: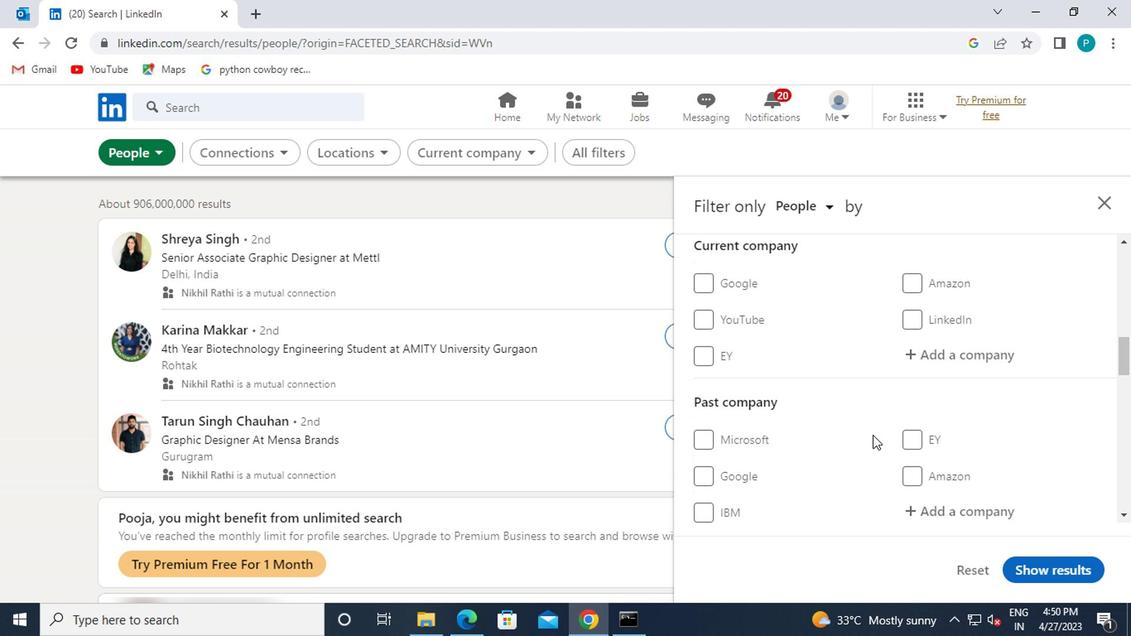 
Action: Mouse scrolled (867, 435) with delta (0, -1)
Screenshot: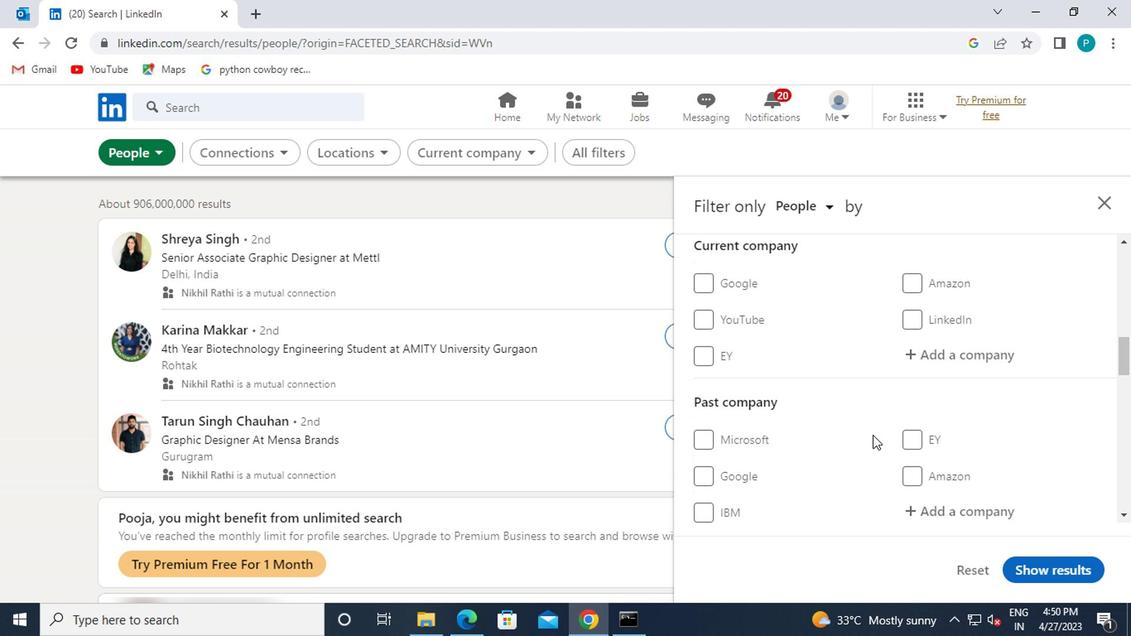 
Action: Mouse moved to (844, 441)
Screenshot: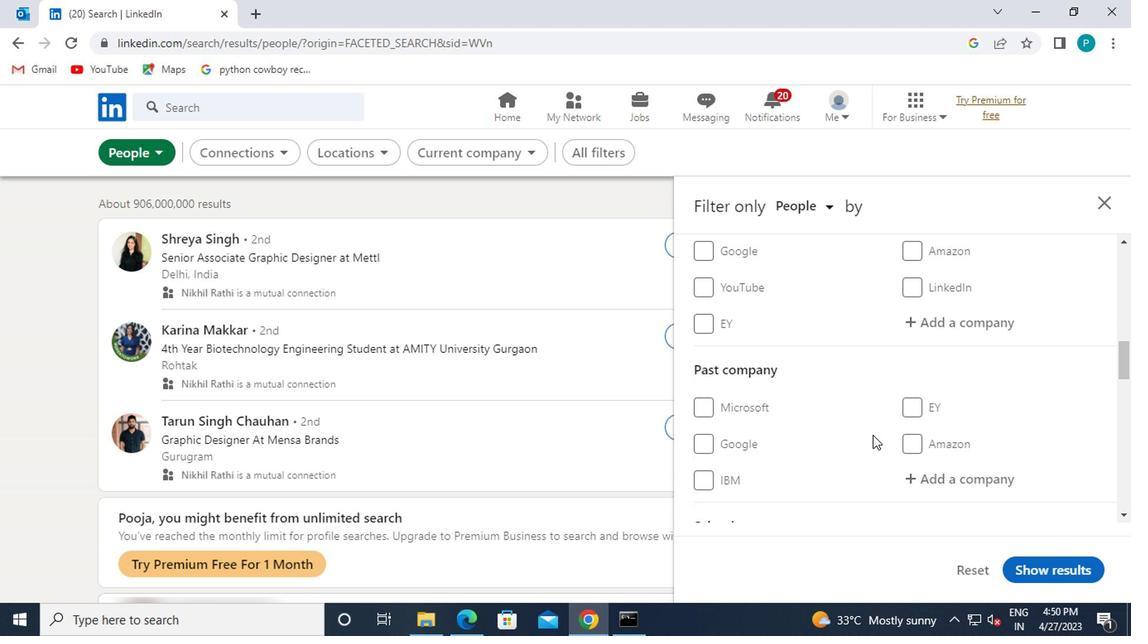 
Action: Mouse scrolled (844, 440) with delta (0, -1)
Screenshot: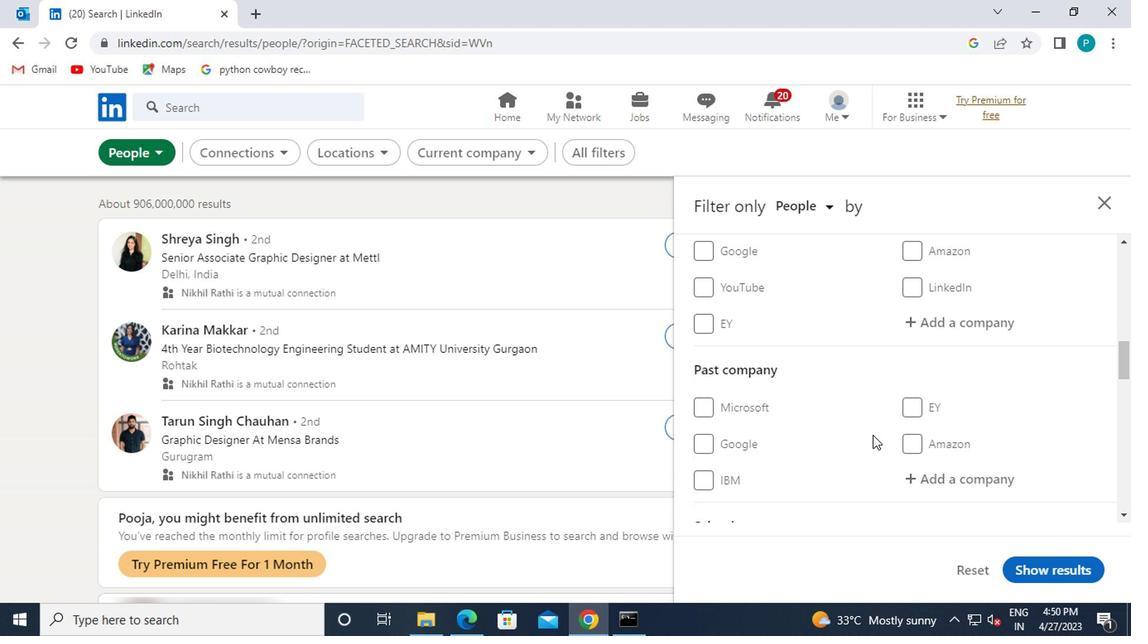 
Action: Mouse moved to (726, 422)
Screenshot: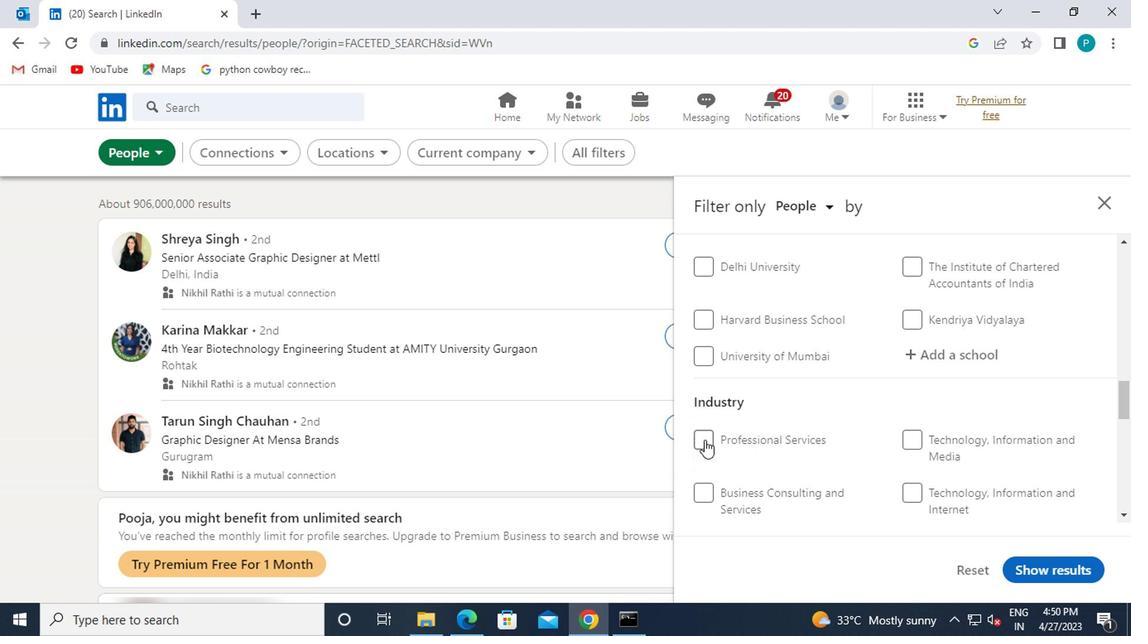
Action: Mouse scrolled (726, 421) with delta (0, -1)
Screenshot: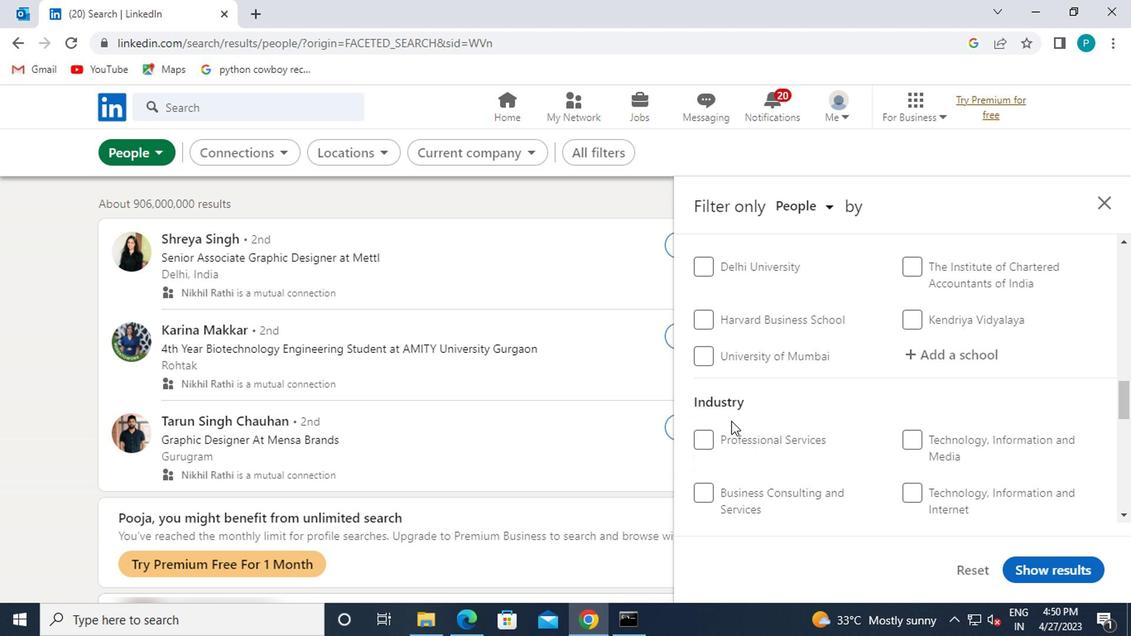 
Action: Mouse scrolled (726, 421) with delta (0, -1)
Screenshot: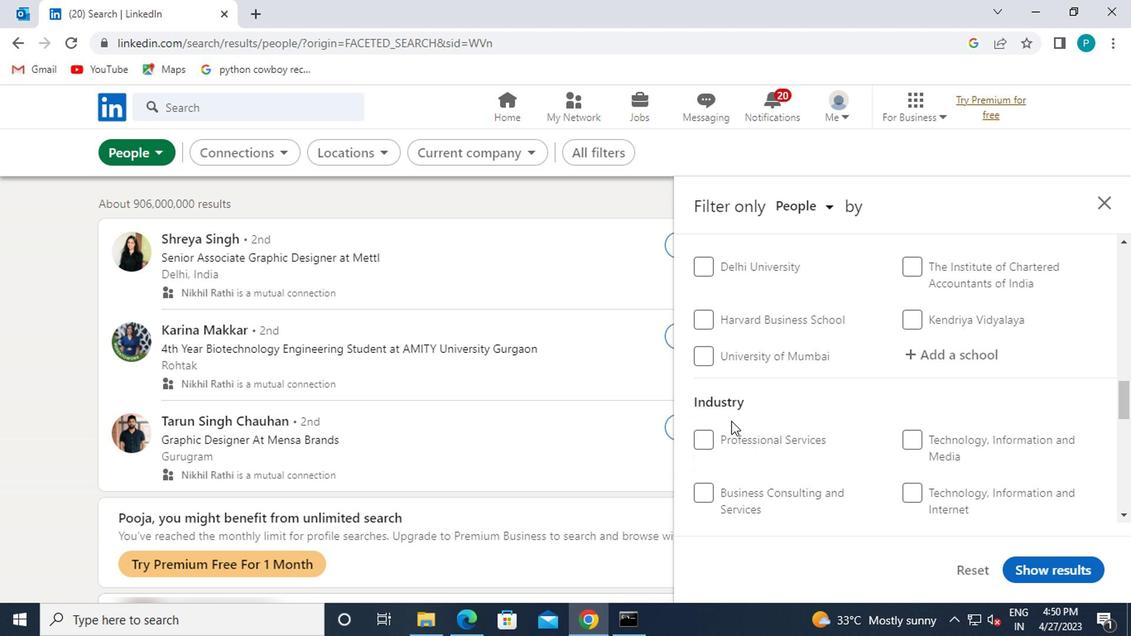 
Action: Mouse moved to (722, 455)
Screenshot: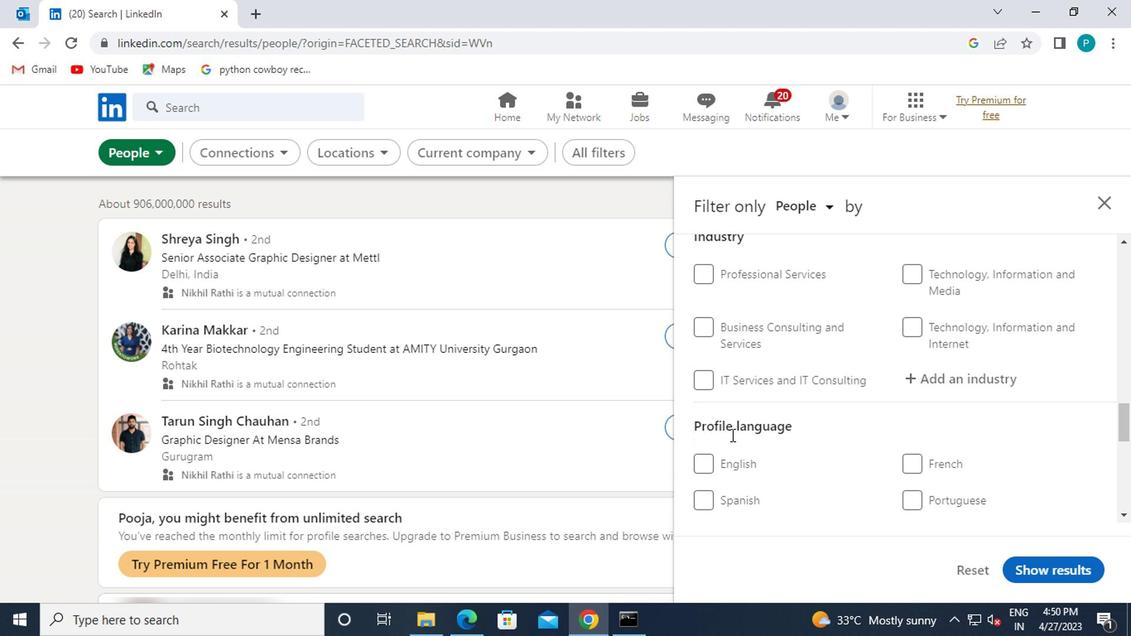 
Action: Mouse scrolled (722, 454) with delta (0, -1)
Screenshot: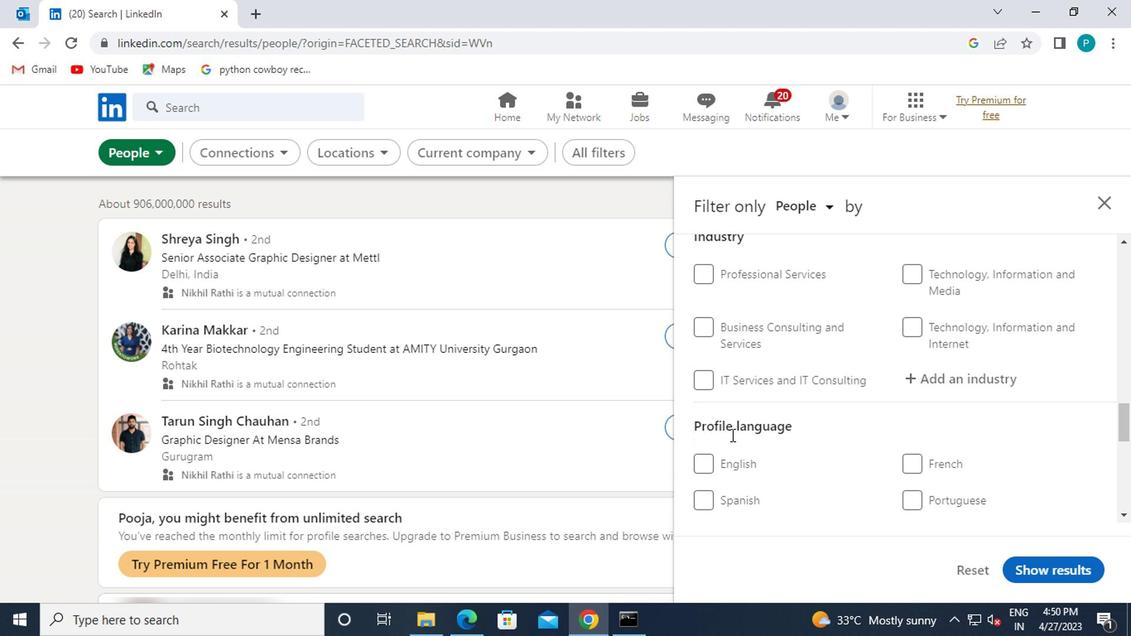 
Action: Mouse moved to (721, 458)
Screenshot: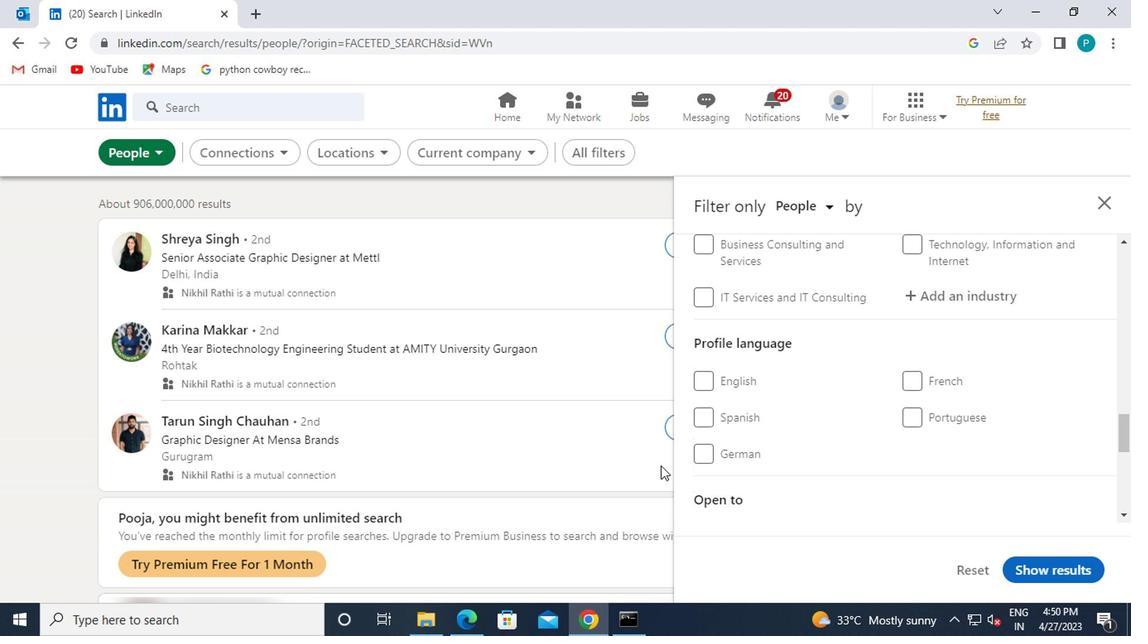 
Action: Mouse pressed left at (721, 458)
Screenshot: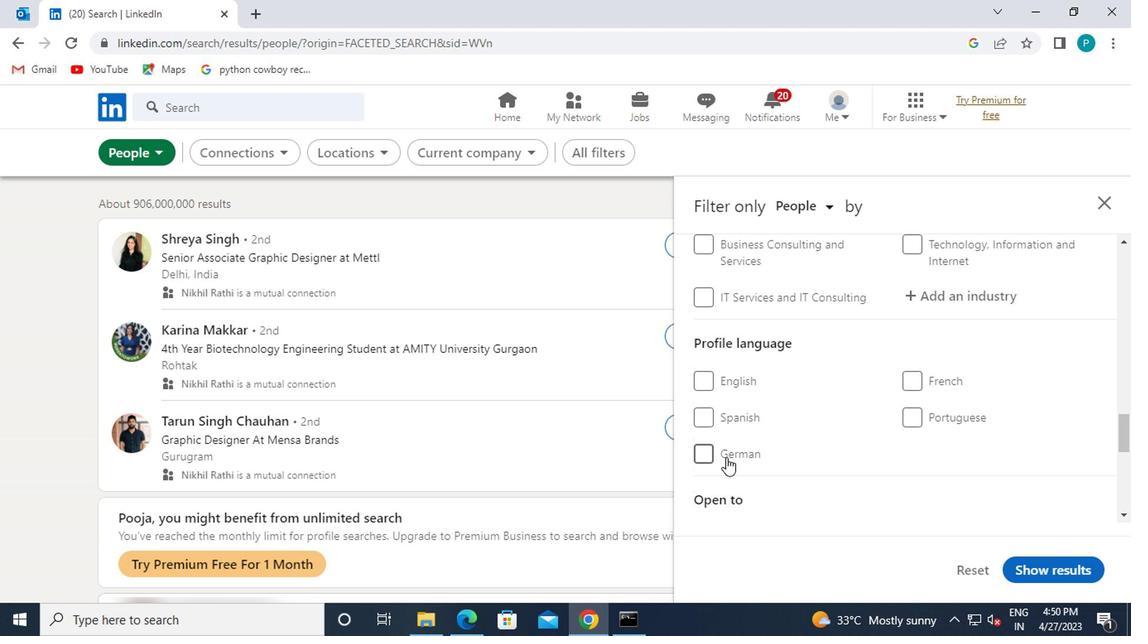 
Action: Mouse moved to (818, 427)
Screenshot: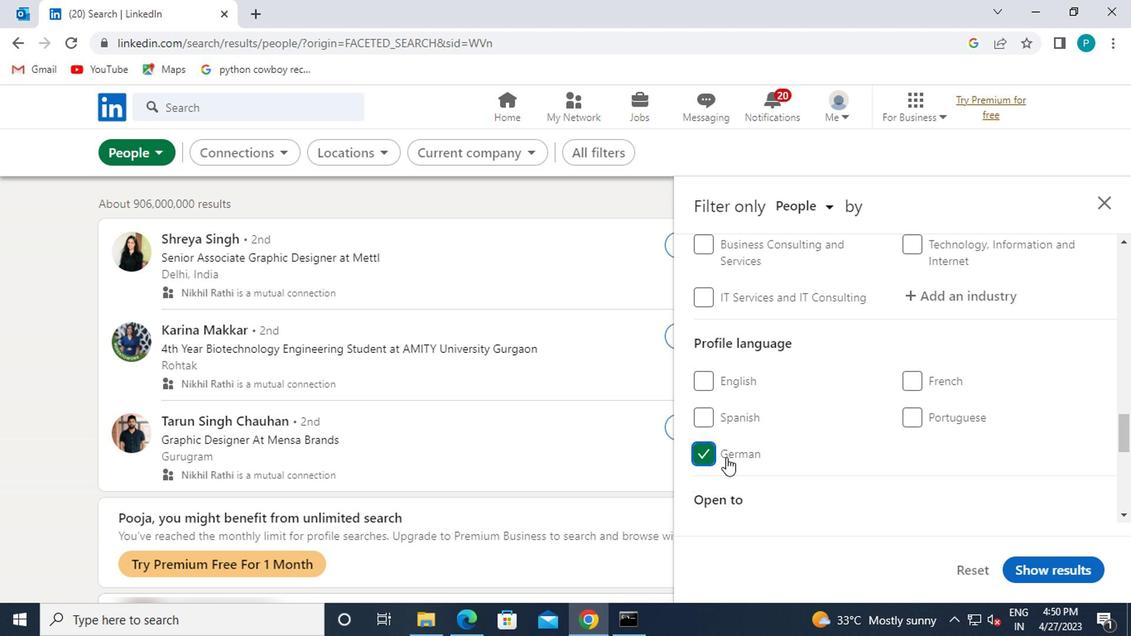
Action: Mouse scrolled (818, 428) with delta (0, 1)
Screenshot: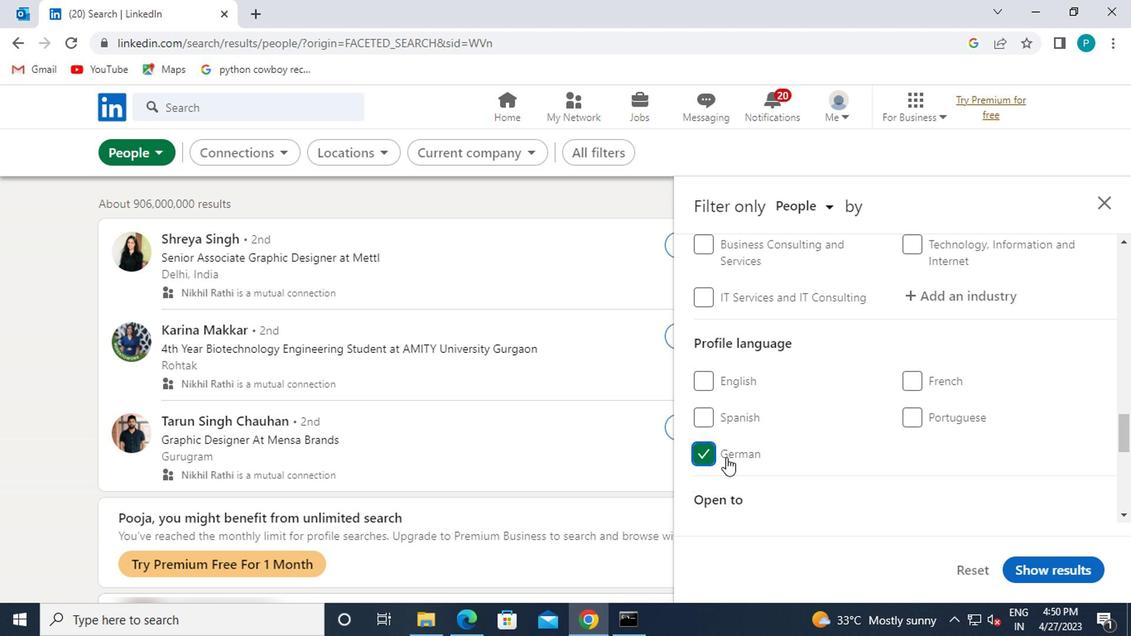 
Action: Mouse moved to (834, 420)
Screenshot: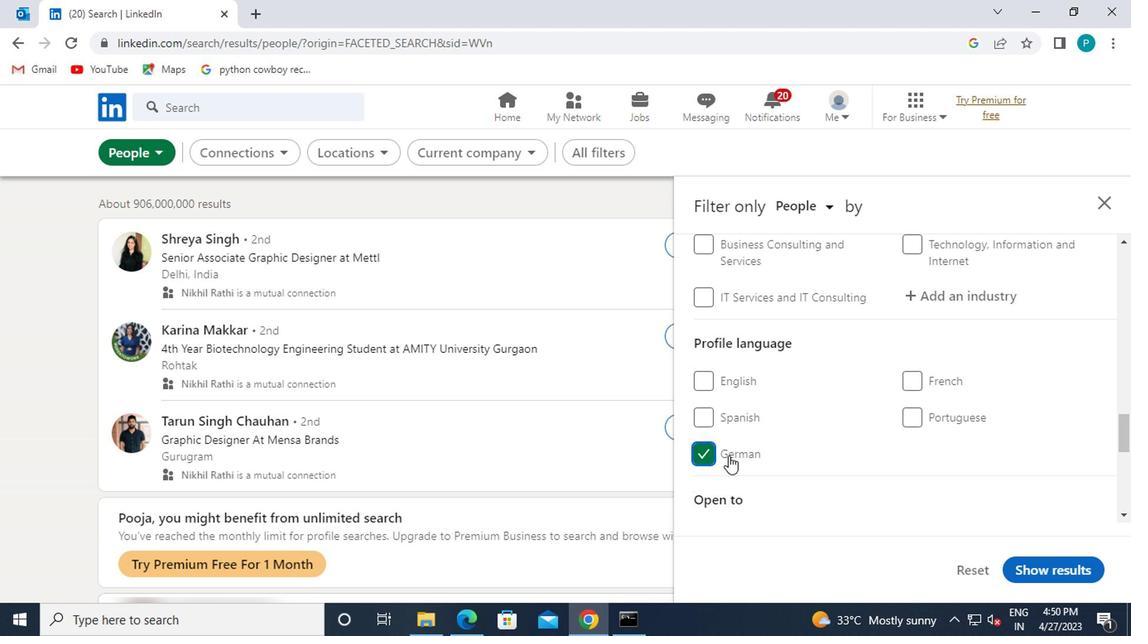 
Action: Mouse scrolled (834, 421) with delta (0, 0)
Screenshot: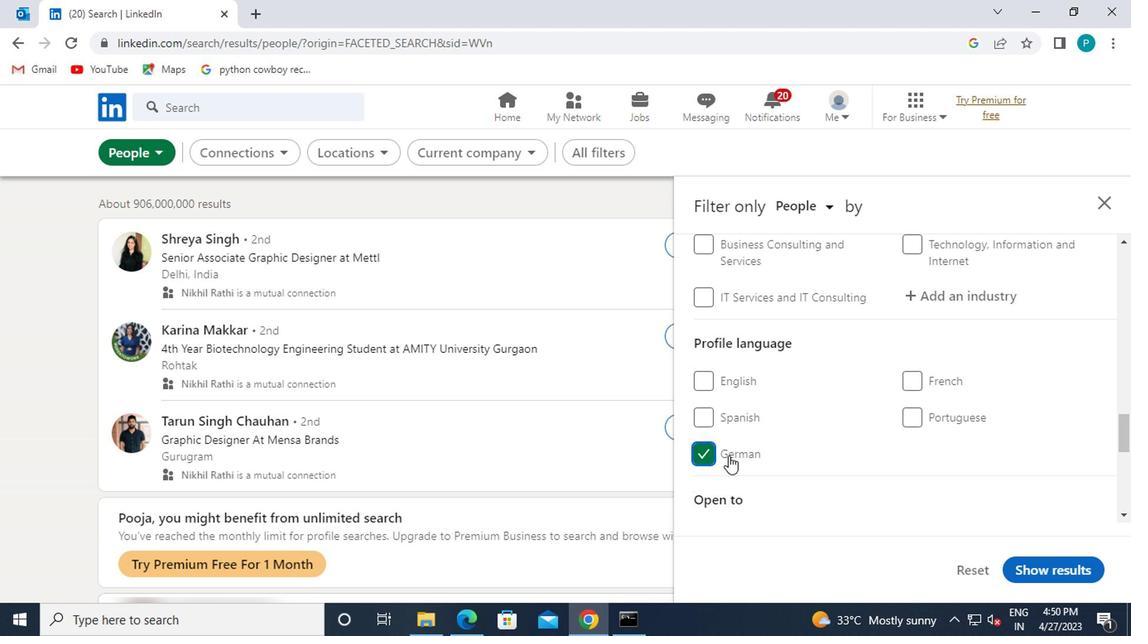 
Action: Mouse moved to (844, 416)
Screenshot: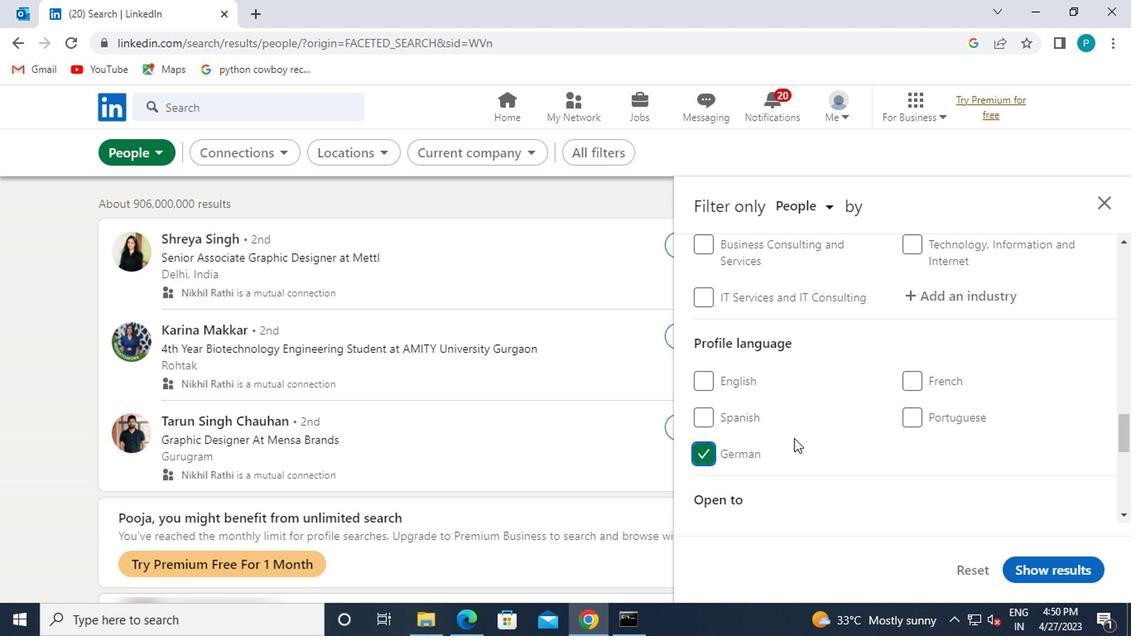 
Action: Mouse scrolled (844, 417) with delta (0, 0)
Screenshot: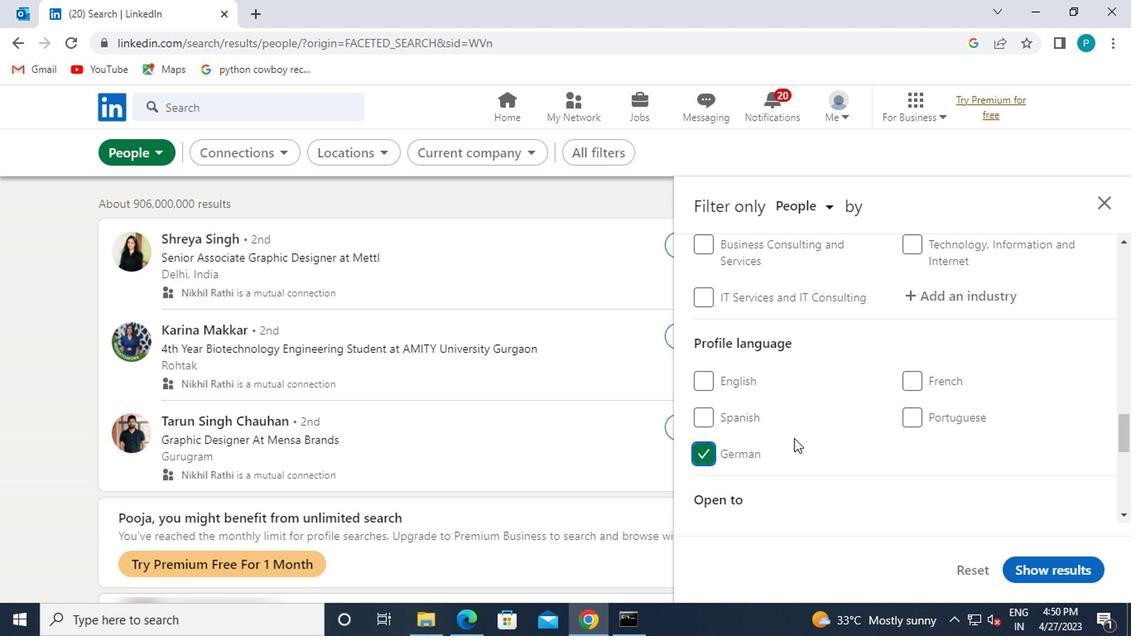 
Action: Mouse moved to (883, 412)
Screenshot: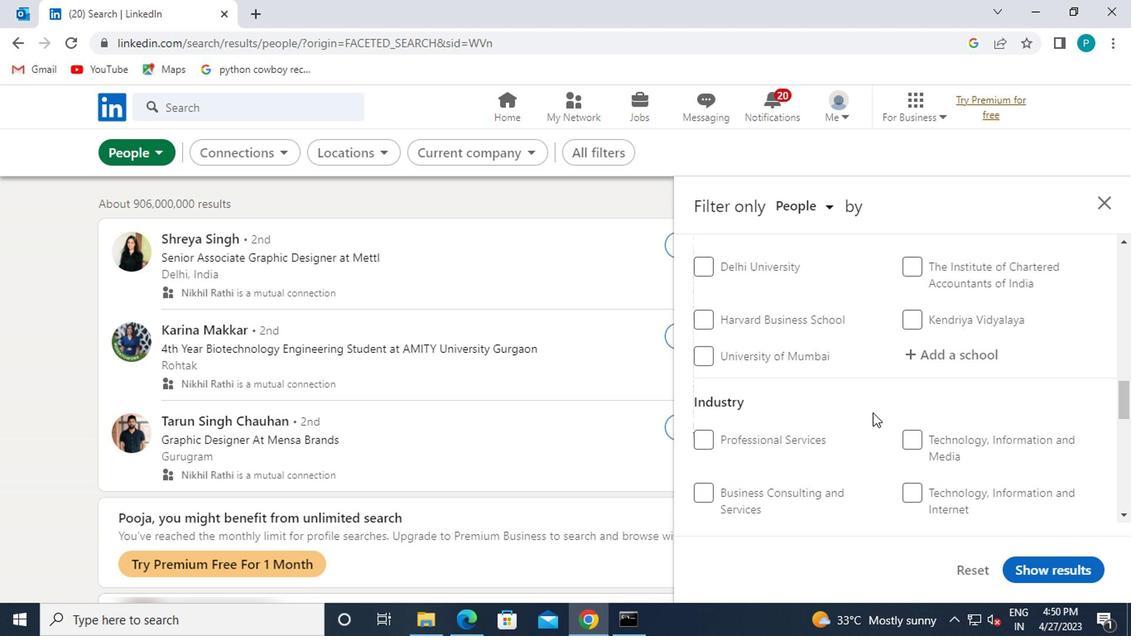 
Action: Mouse scrolled (883, 414) with delta (0, 1)
Screenshot: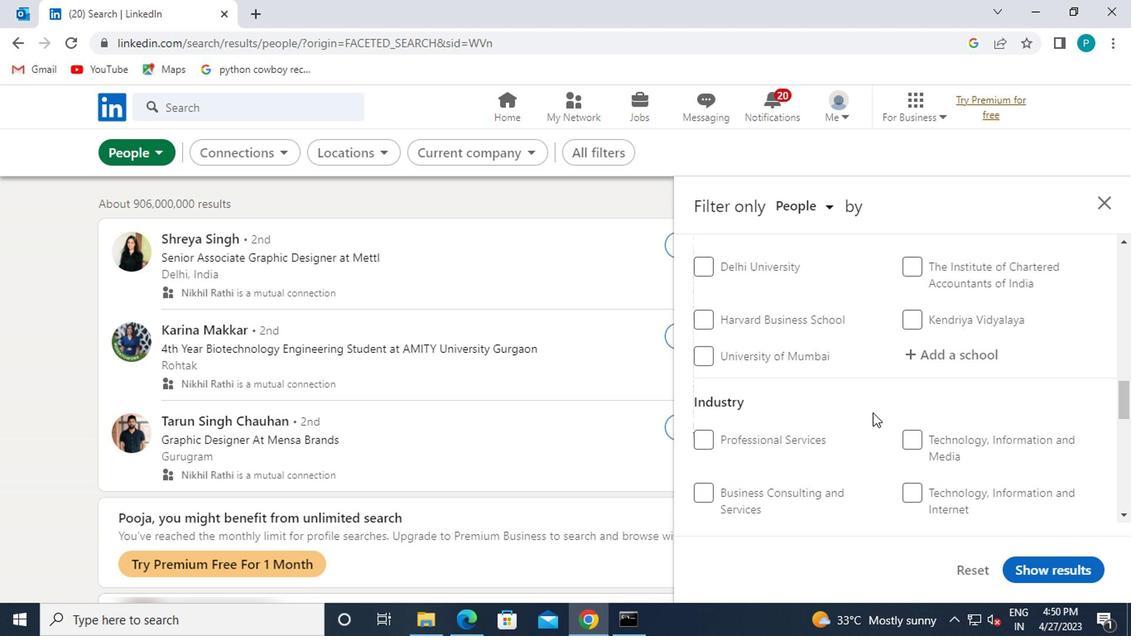 
Action: Mouse moved to (888, 412)
Screenshot: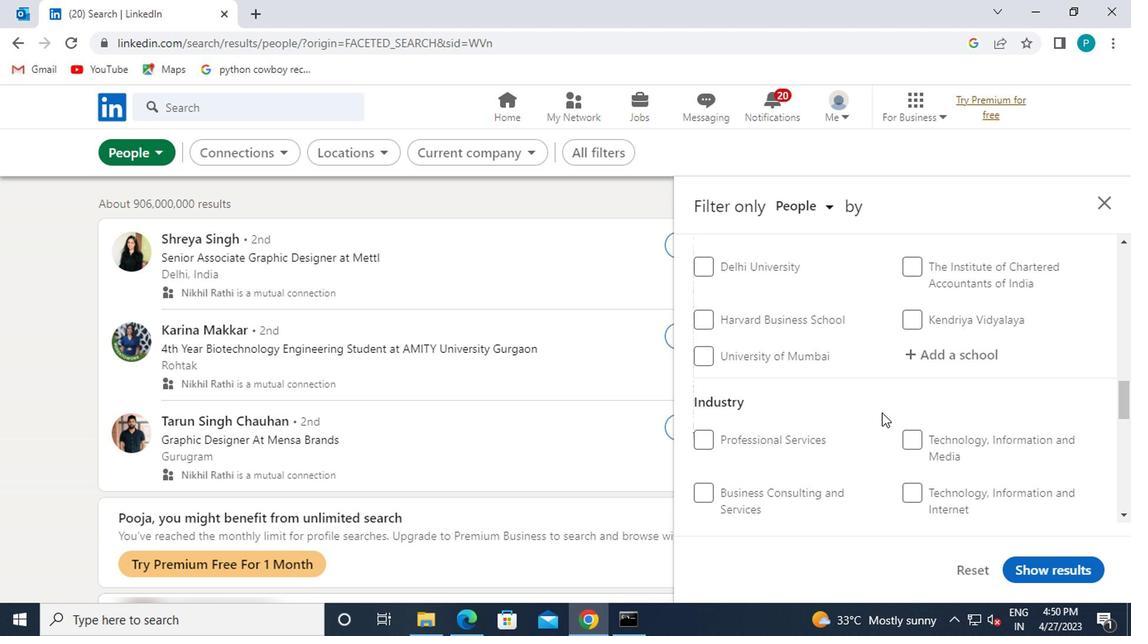 
Action: Mouse scrolled (888, 412) with delta (0, 0)
Screenshot: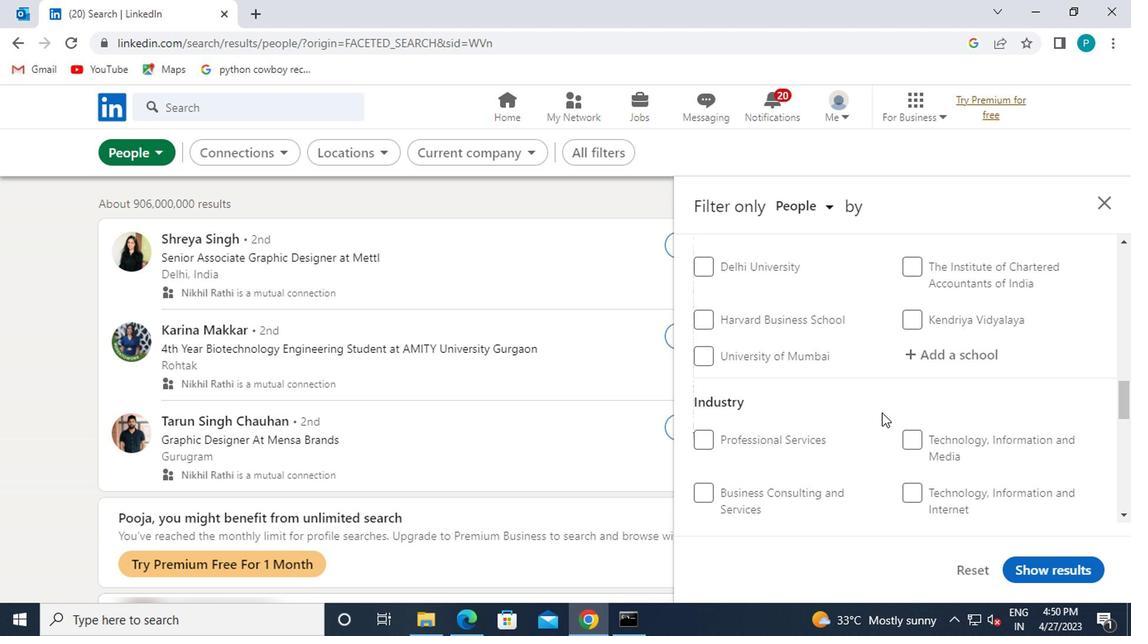 
Action: Mouse moved to (903, 407)
Screenshot: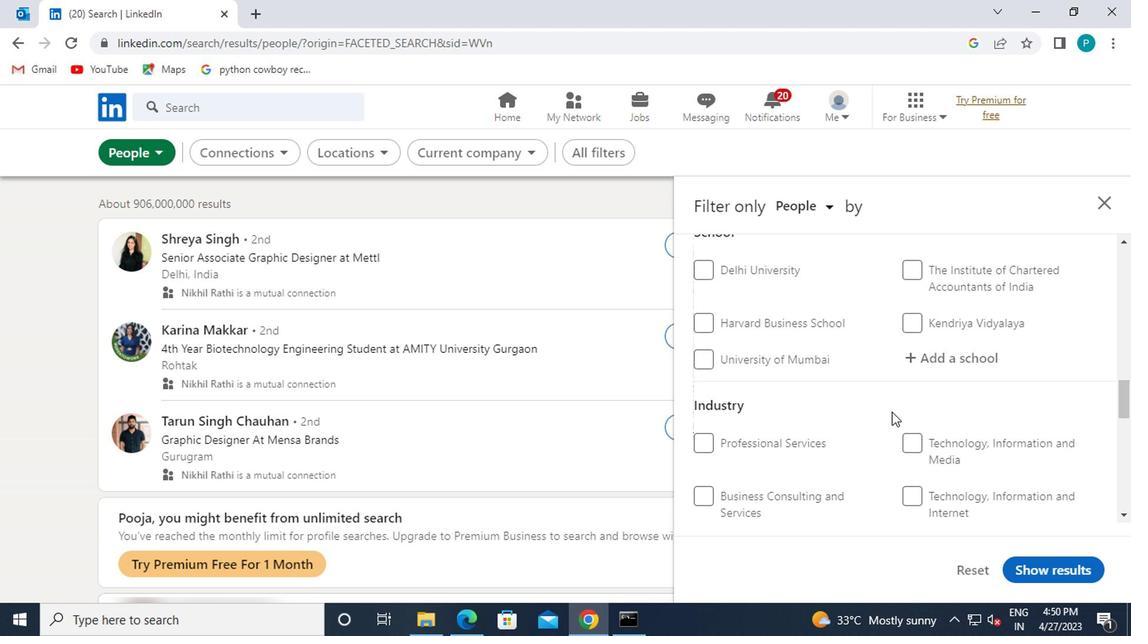 
Action: Mouse scrolled (903, 408) with delta (0, 1)
Screenshot: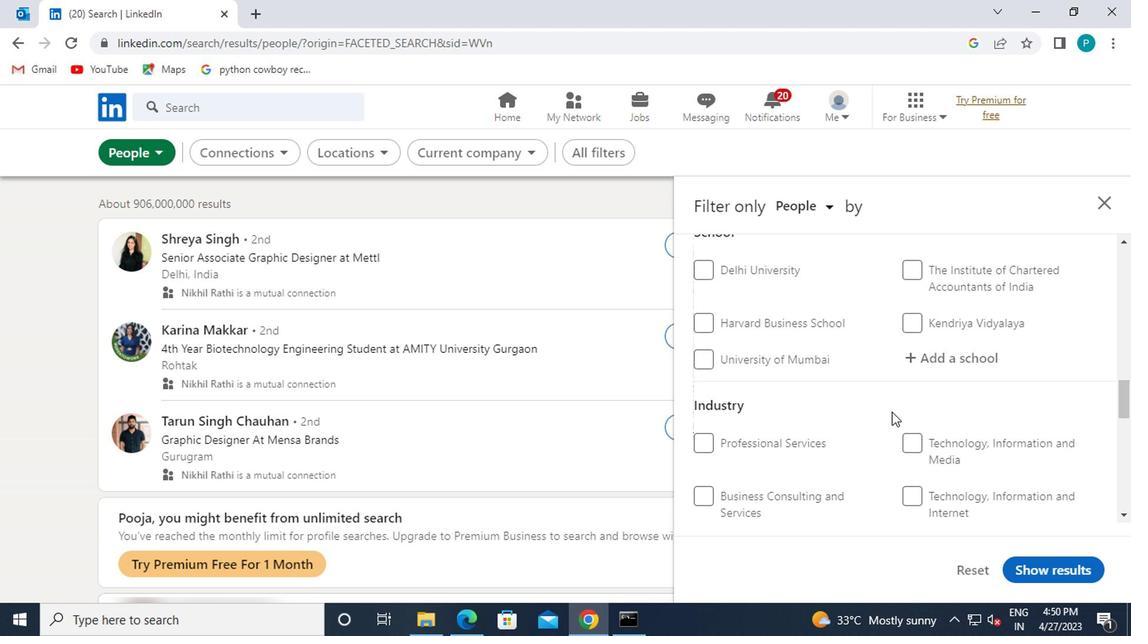 
Action: Mouse moved to (926, 402)
Screenshot: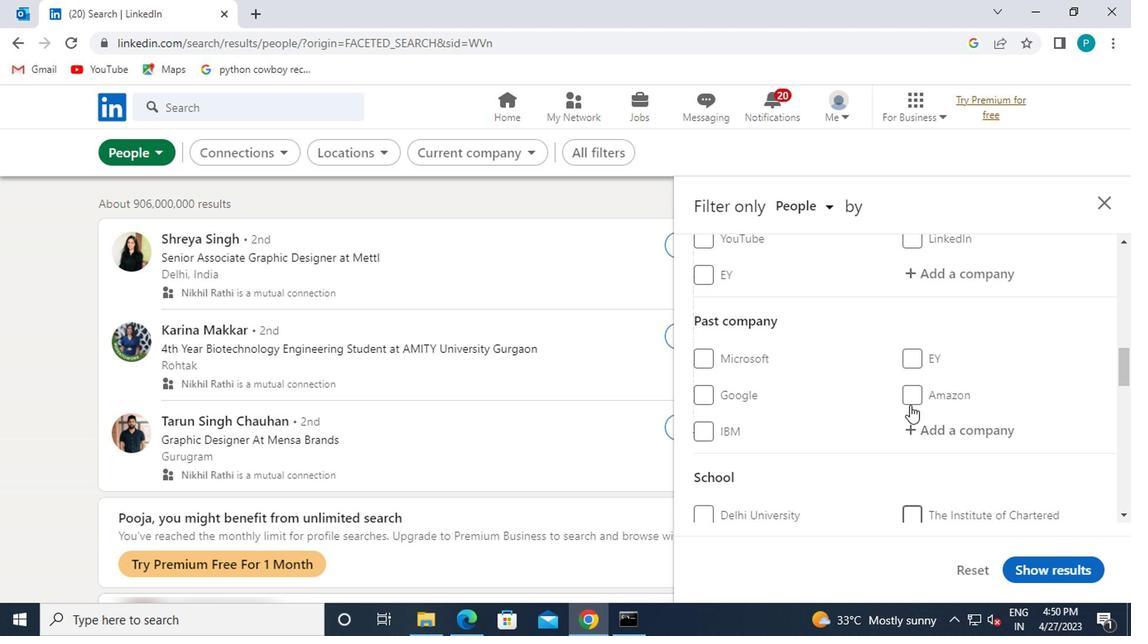 
Action: Mouse scrolled (926, 402) with delta (0, 0)
Screenshot: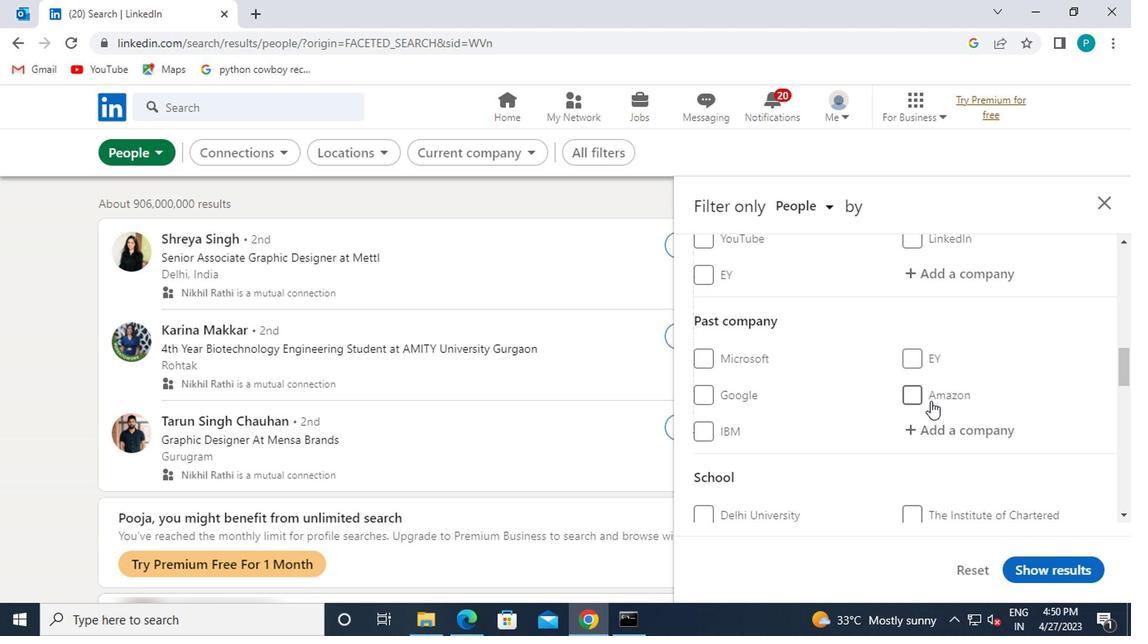 
Action: Mouse moved to (913, 364)
Screenshot: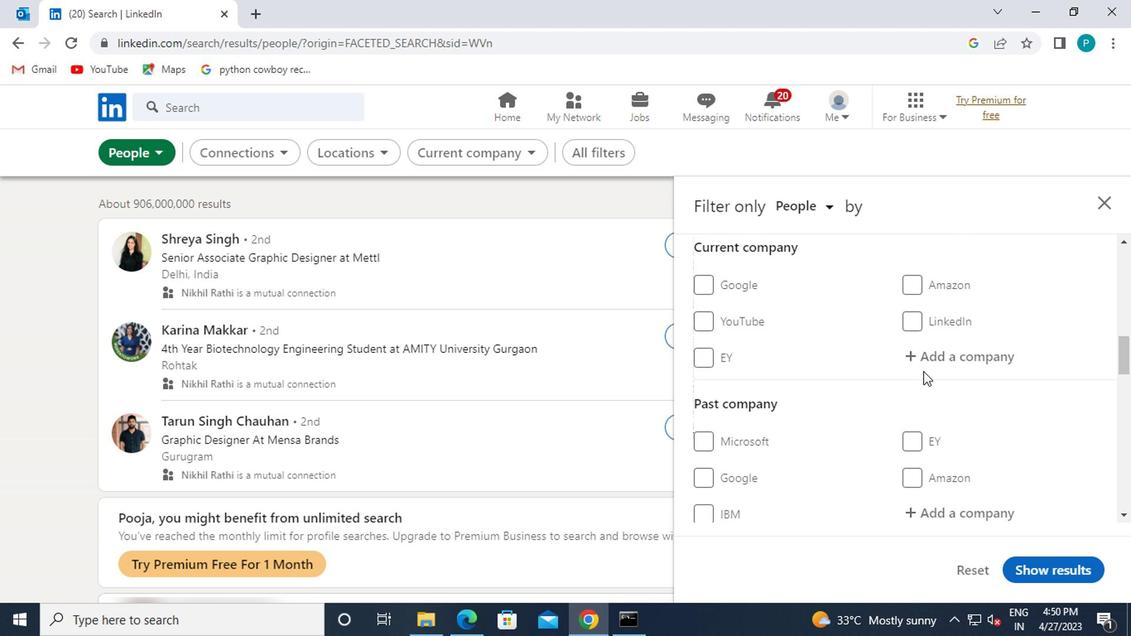 
Action: Mouse pressed left at (913, 364)
Screenshot: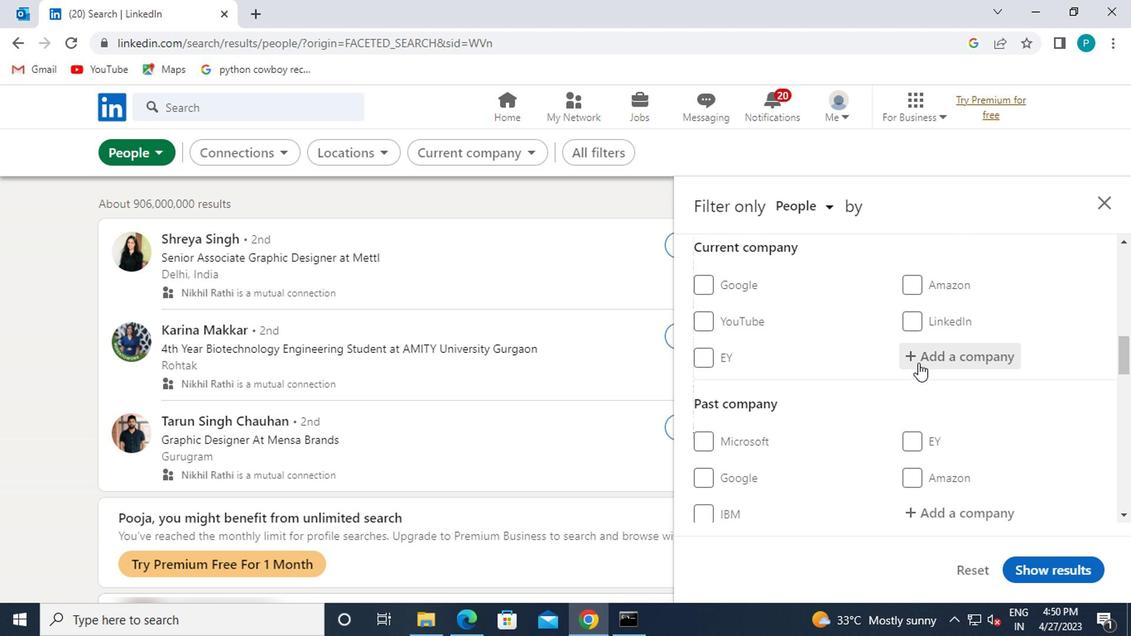 
Action: Mouse scrolled (913, 365) with delta (0, 0)
Screenshot: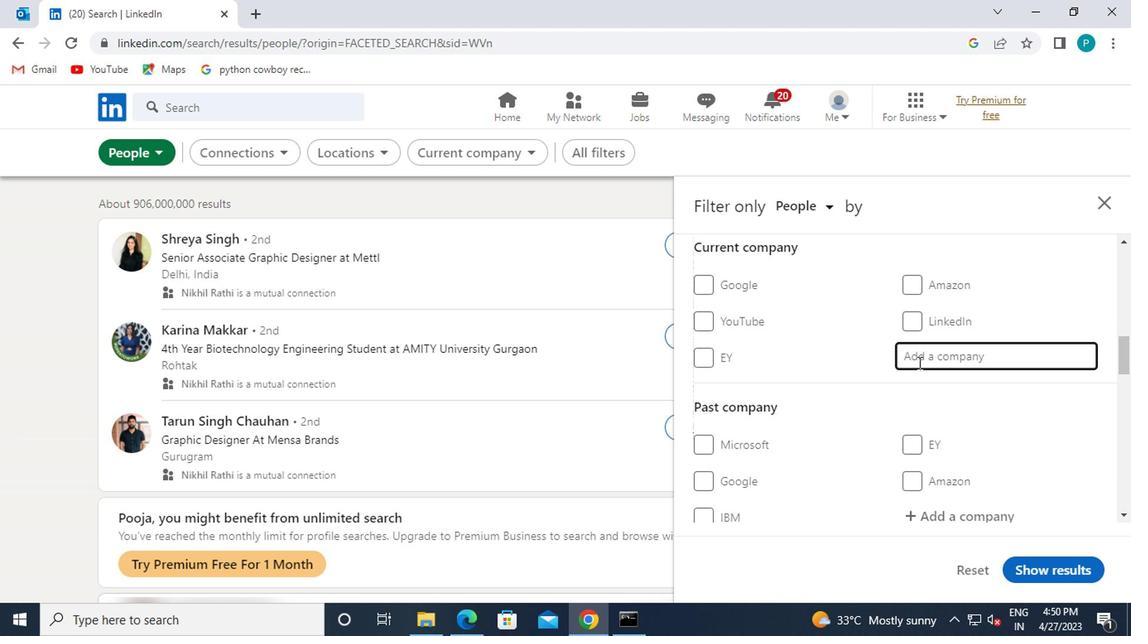 
Action: Key pressed <Key.caps_lock>M<Key.caps_lock>ERCEDES
Screenshot: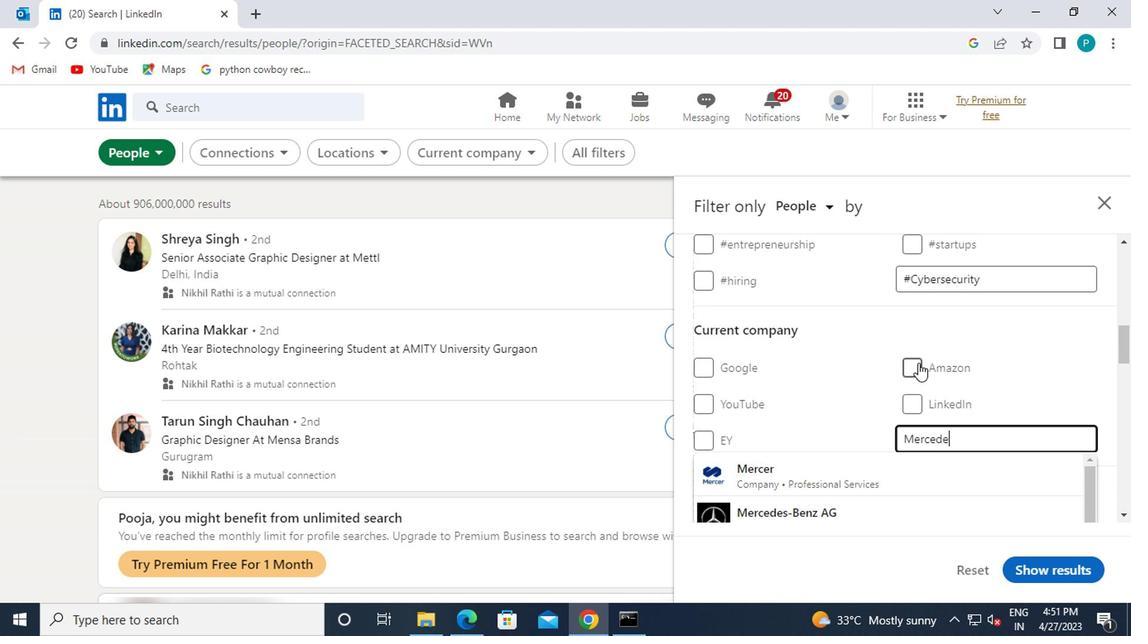 
Action: Mouse moved to (863, 451)
Screenshot: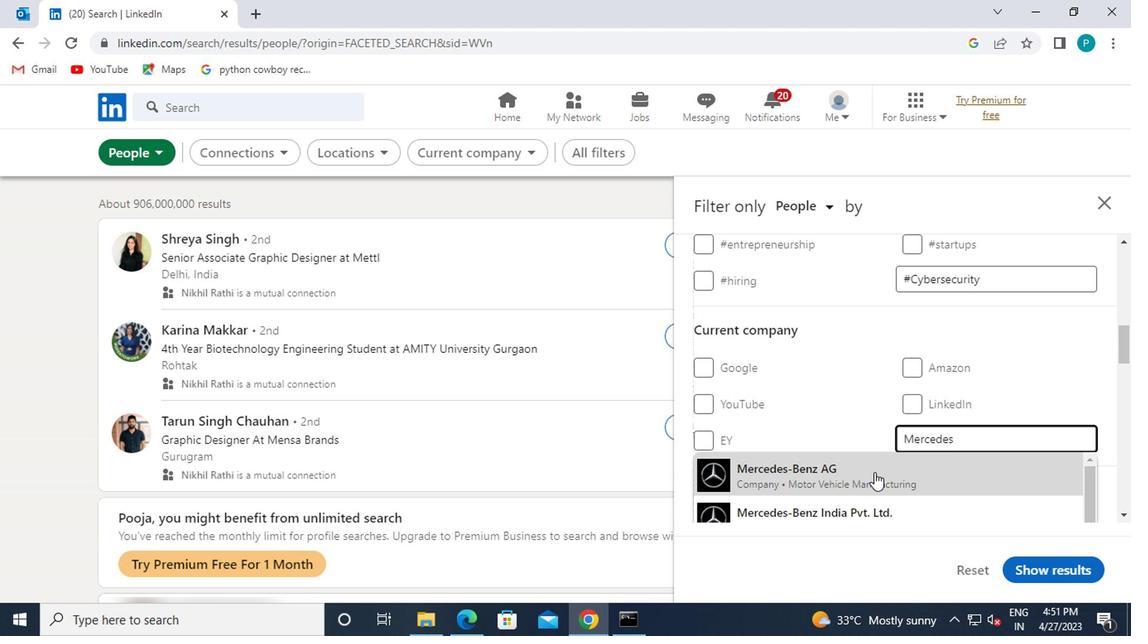 
Action: Mouse scrolled (863, 451) with delta (0, 0)
Screenshot: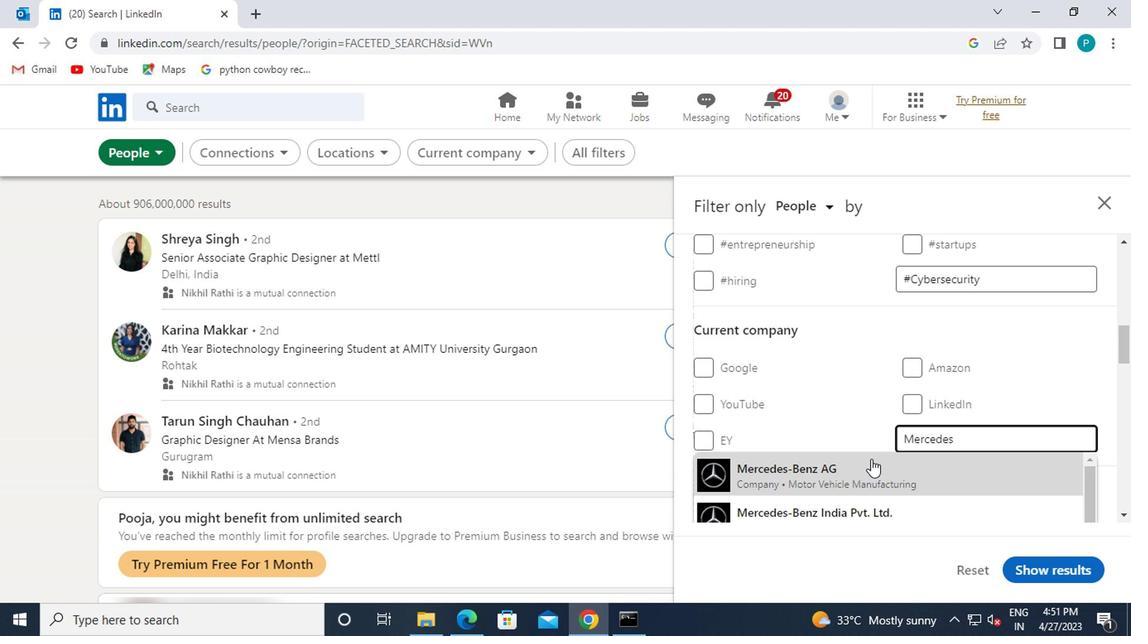 
Action: Mouse moved to (822, 459)
Screenshot: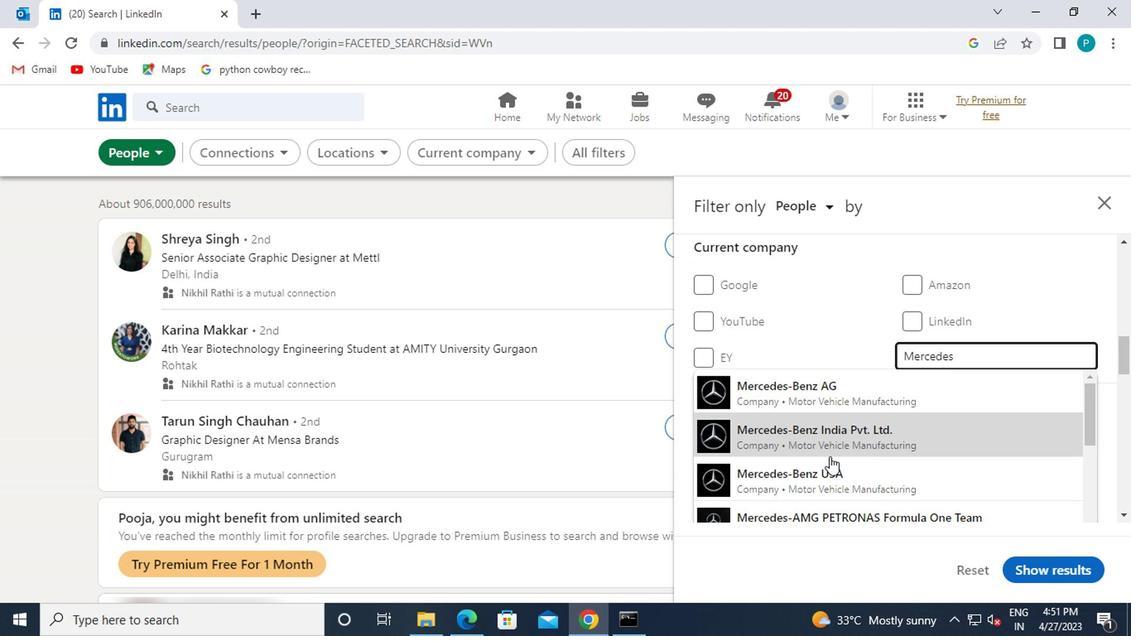 
Action: Mouse scrolled (822, 458) with delta (0, -1)
Screenshot: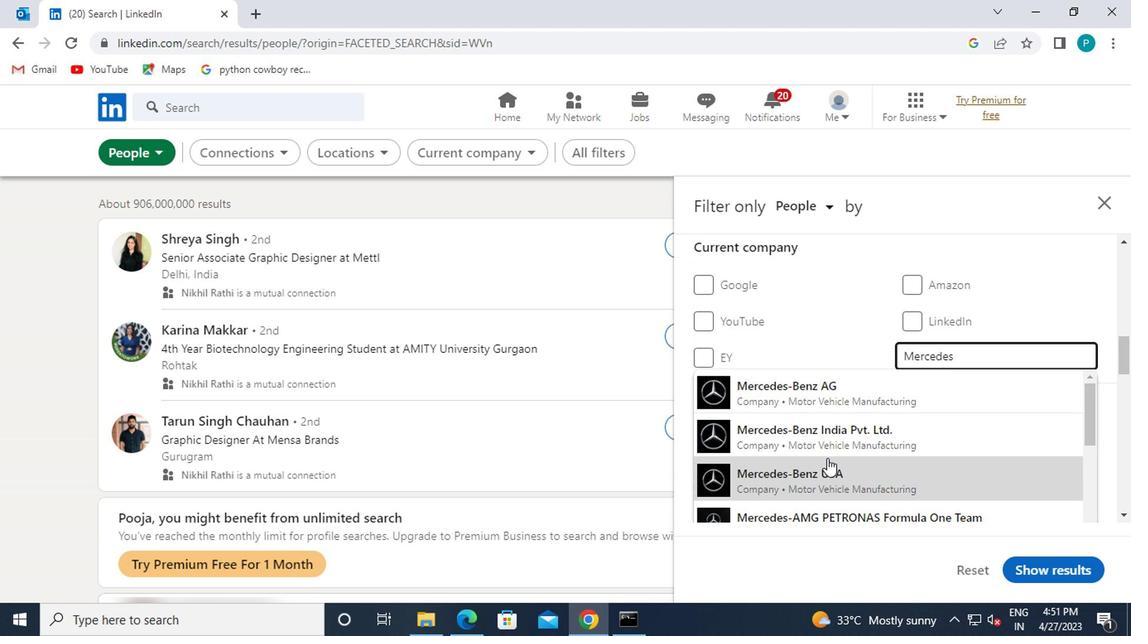 
Action: Mouse scrolled (822, 458) with delta (0, -1)
Screenshot: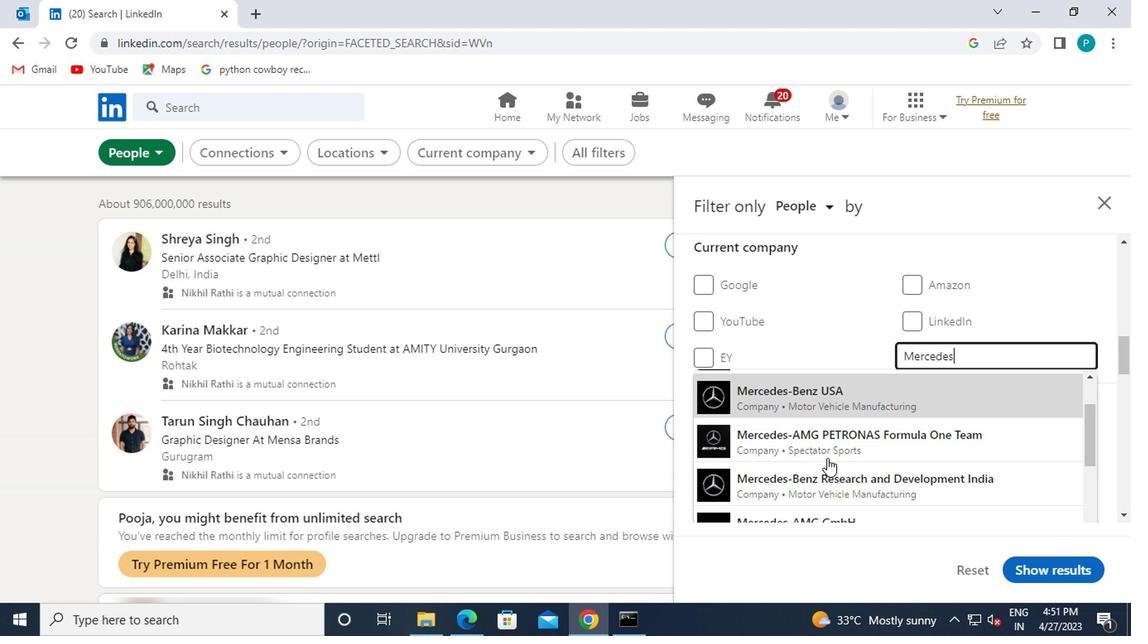 
Action: Mouse moved to (895, 395)
Screenshot: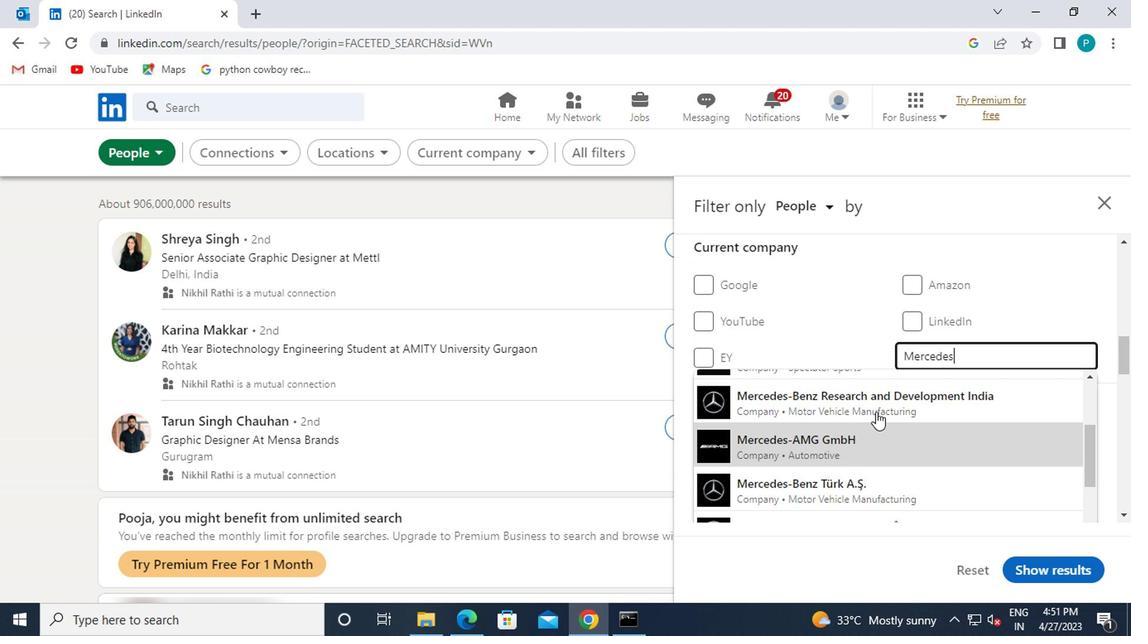 
Action: Key pressed -<Key.space>BE<Key.backspace><Key.backspace>
Screenshot: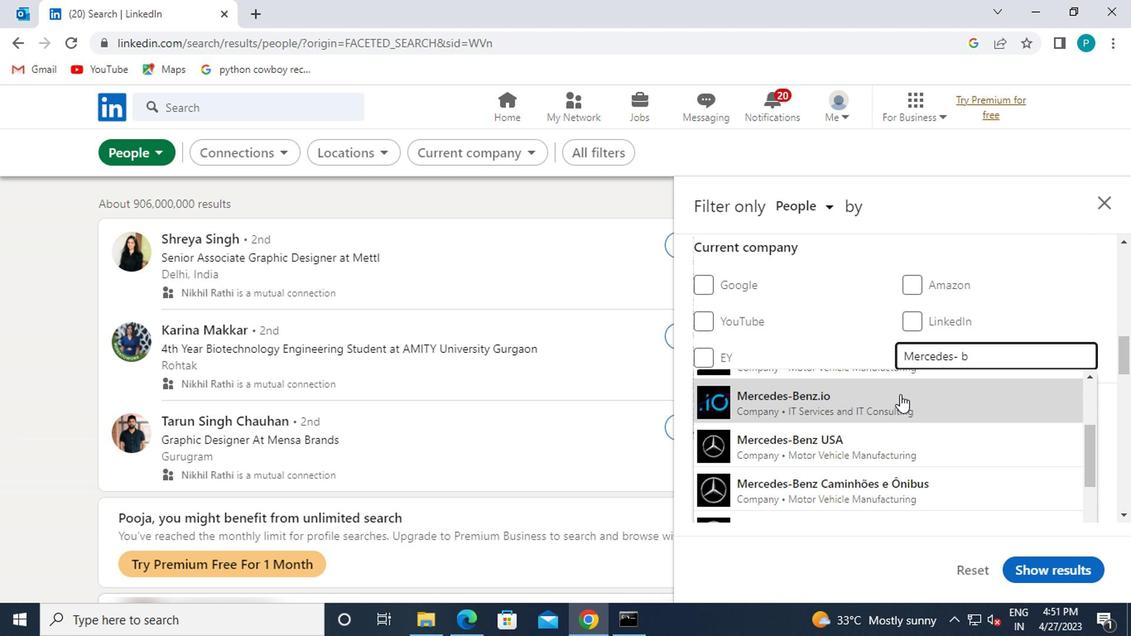 
Action: Mouse moved to (726, 390)
Screenshot: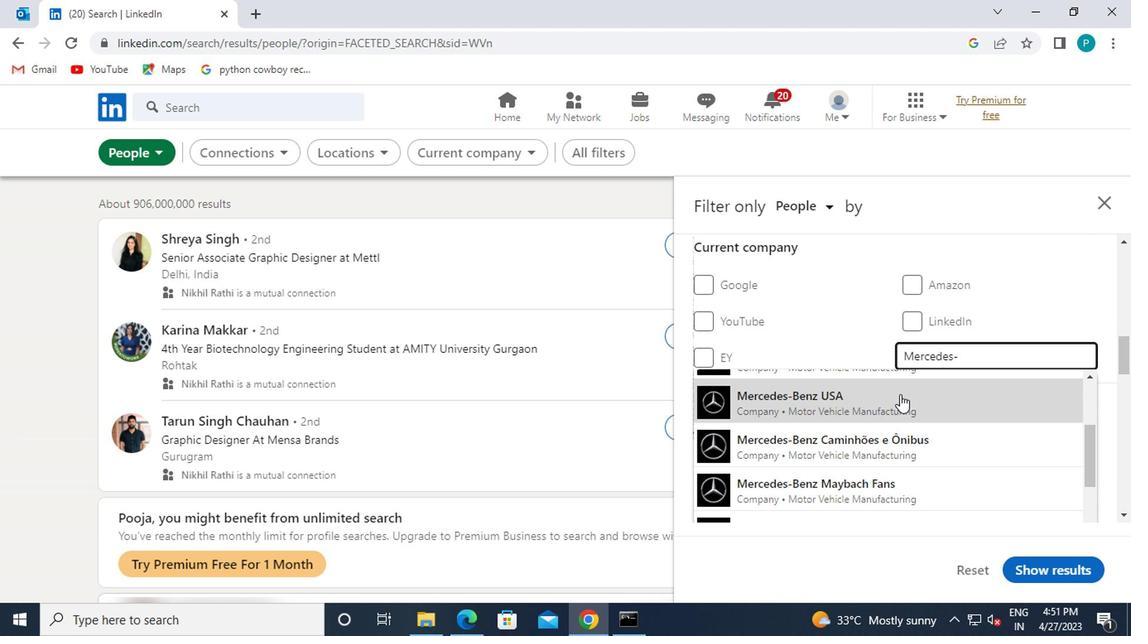 
Action: Key pressed <Key.caps_lock>B<Key.caps_lock>ENZ
Screenshot: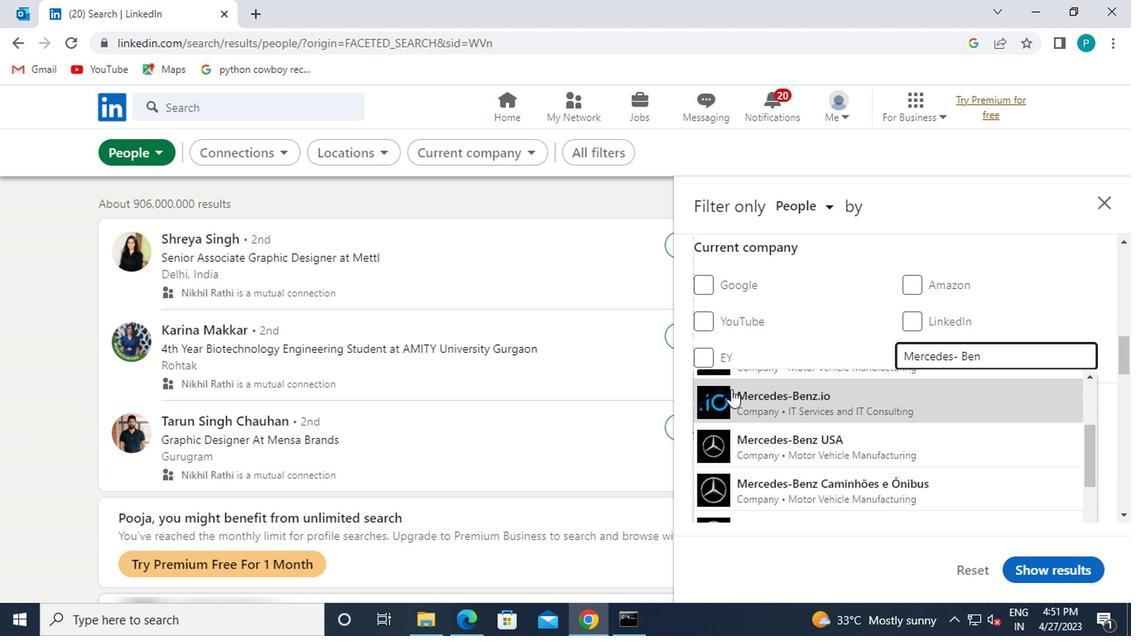 
Action: Mouse moved to (795, 418)
Screenshot: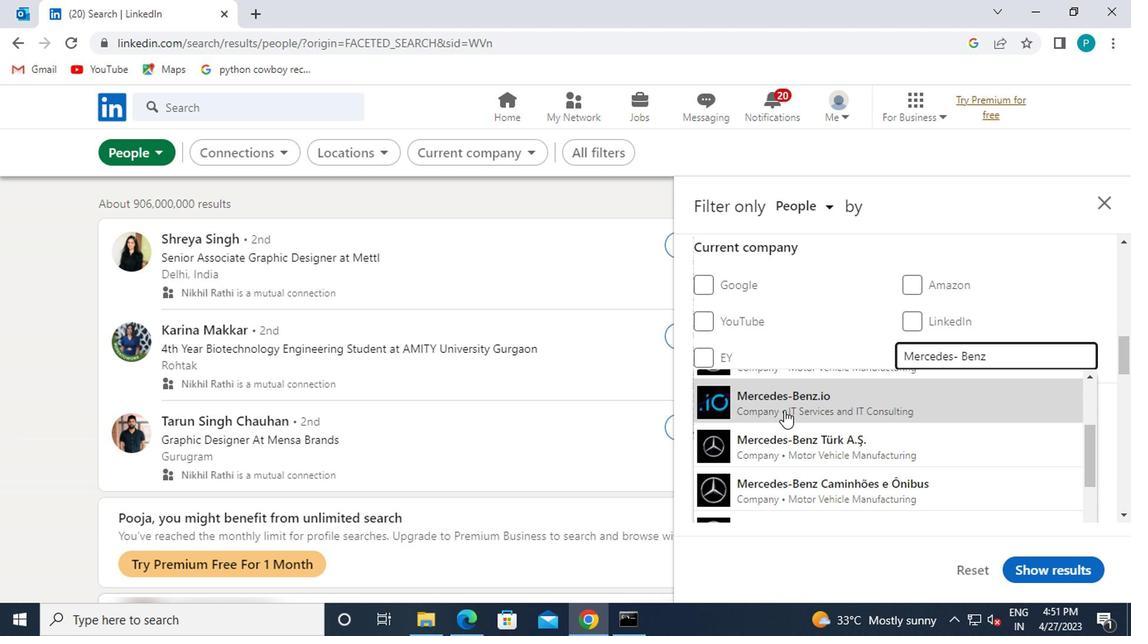 
Action: Mouse scrolled (795, 419) with delta (0, 0)
Screenshot: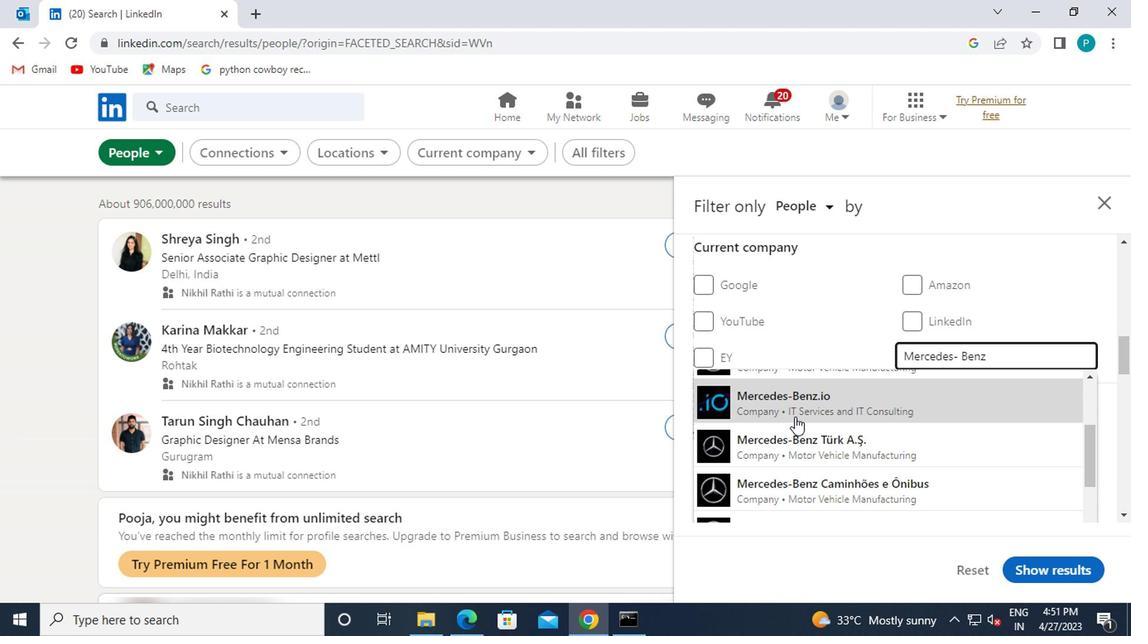 
Action: Mouse scrolled (795, 419) with delta (0, 0)
Screenshot: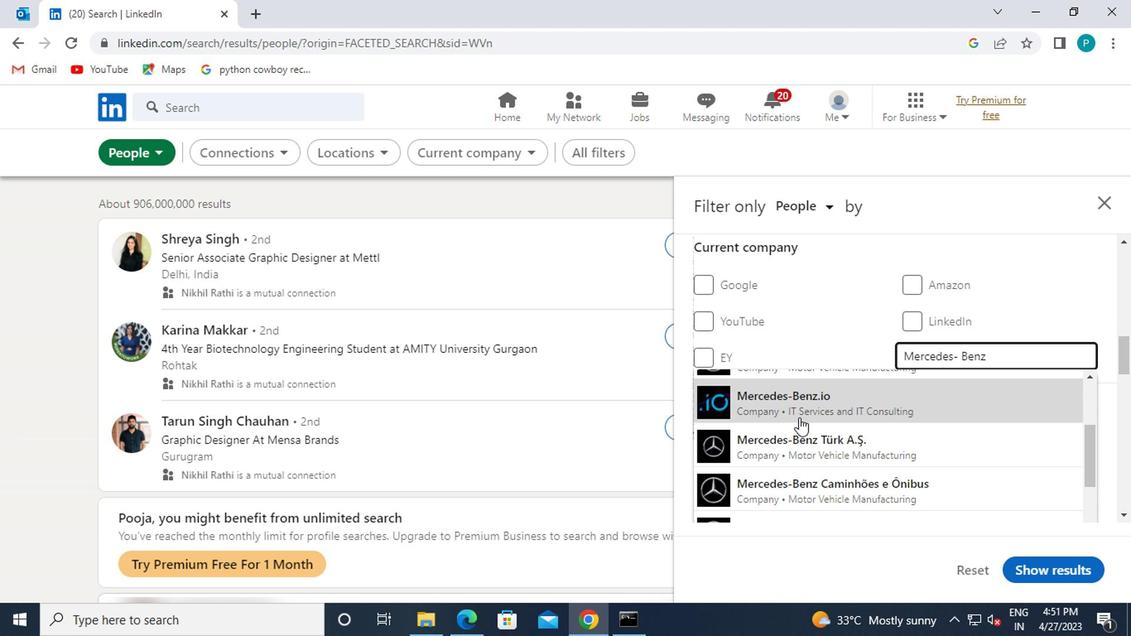 
Action: Mouse moved to (795, 418)
Screenshot: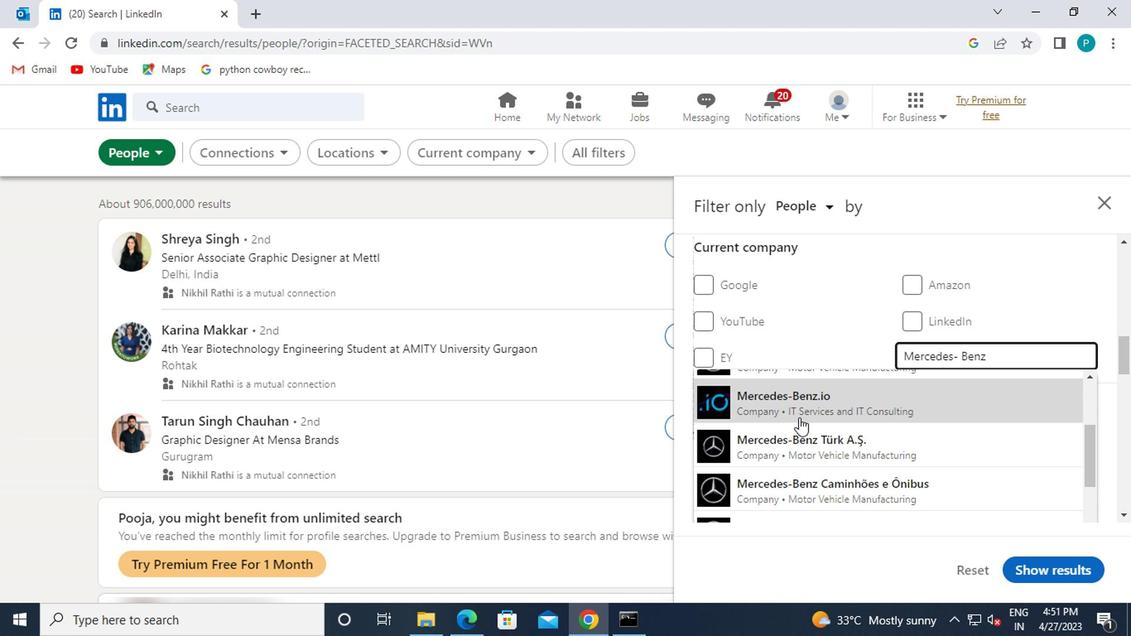 
Action: Mouse scrolled (795, 419) with delta (0, 0)
Screenshot: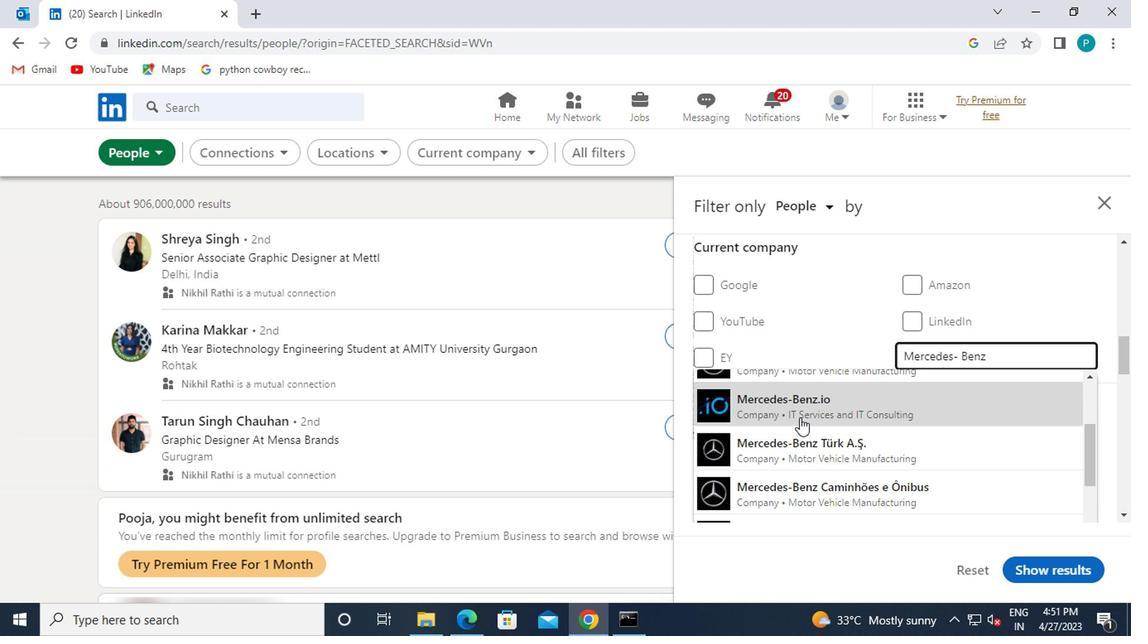 
Action: Mouse moved to (802, 415)
Screenshot: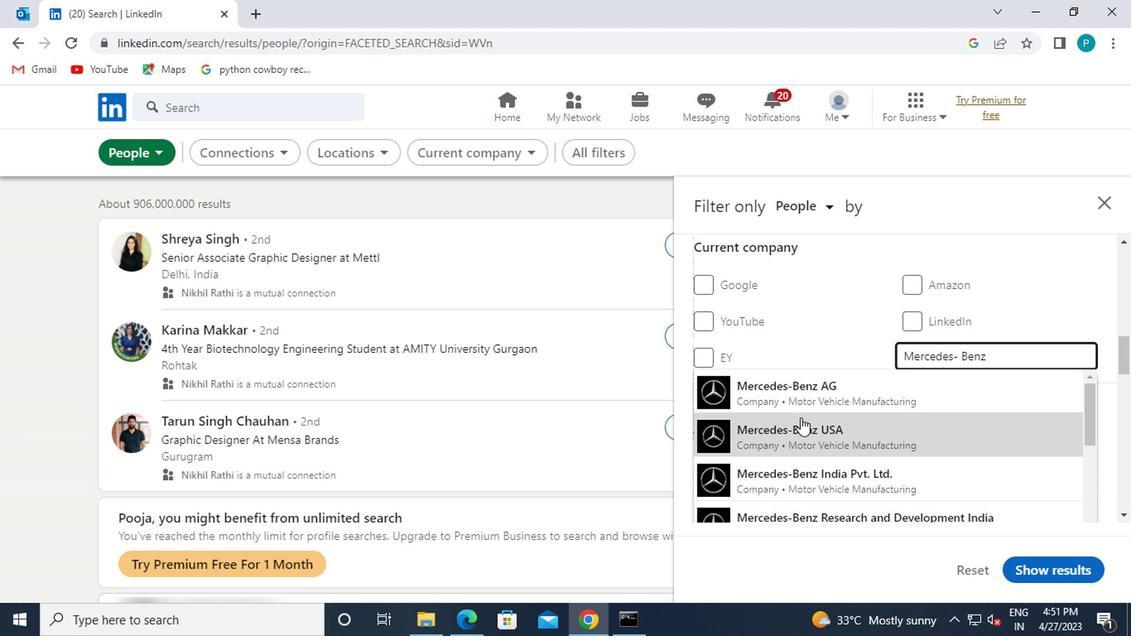 
Action: Mouse scrolled (802, 416) with delta (0, 1)
Screenshot: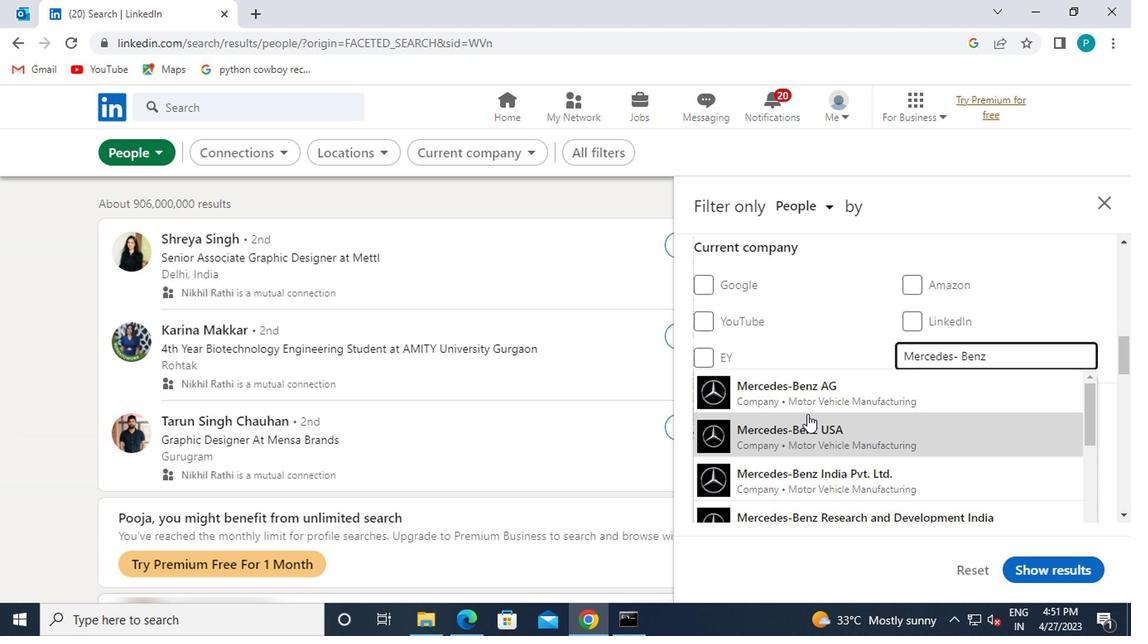 
Action: Mouse moved to (825, 467)
Screenshot: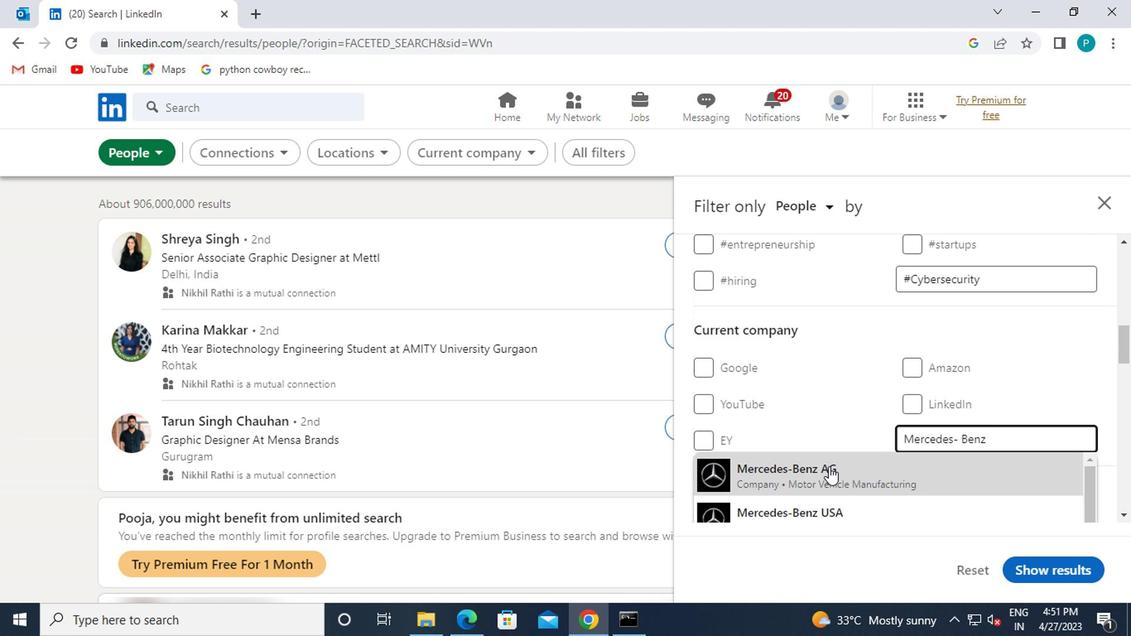 
Action: Mouse scrolled (825, 466) with delta (0, 0)
Screenshot: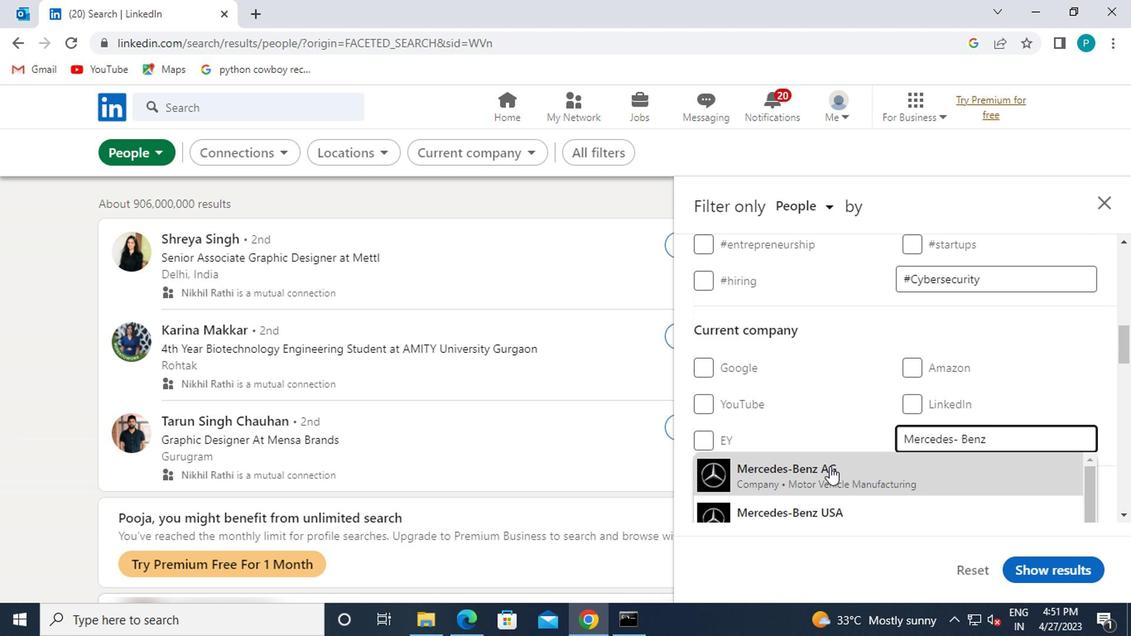 
Action: Mouse moved to (860, 464)
Screenshot: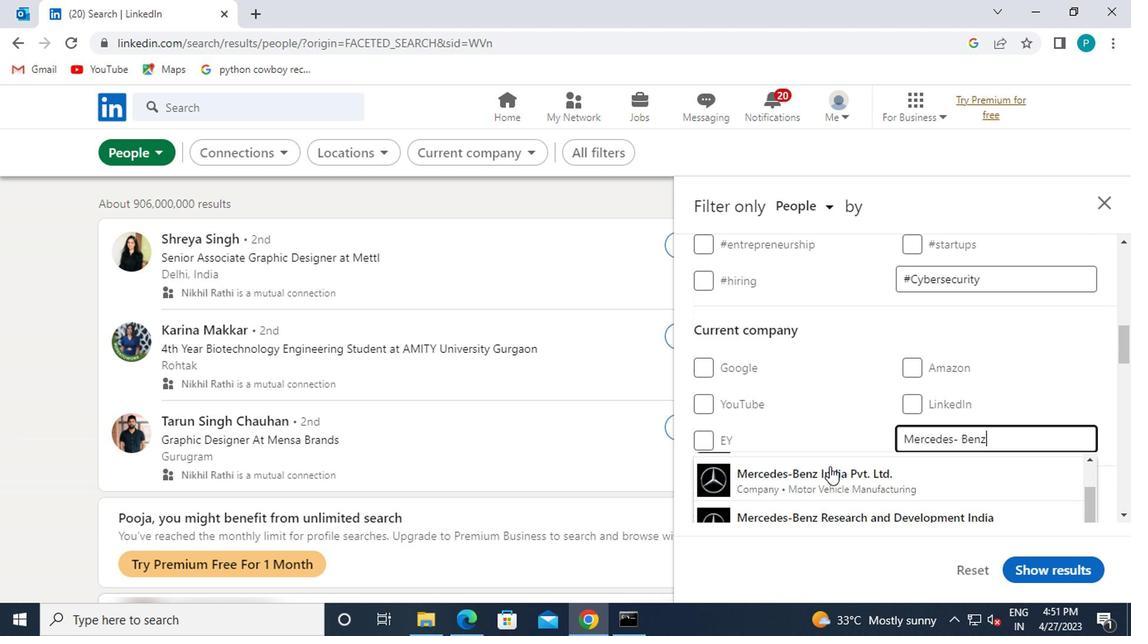 
Action: Key pressed <Key.caps_lock>T<Key.backspace><Key.space><Key.caps_lock><Key.caps_lock>T<Key.shift><Key.shift><Key.shift><Key.shift><Key.shift><Key.shift><Key.shift><Key.shift><Key.shift><Key.shift><Key.shift><Key.shift><Key.shift><Key.shift><Key.shift><Key.shift><Key.shift><Key.shift>&
Screenshot: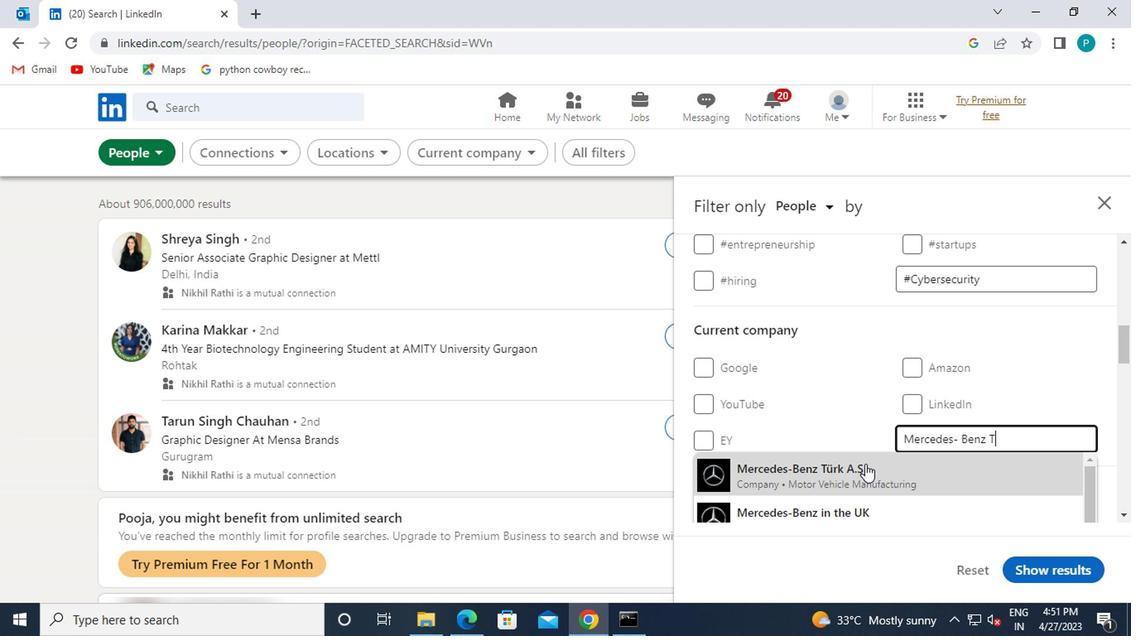 
Action: Mouse pressed left at (860, 464)
Screenshot: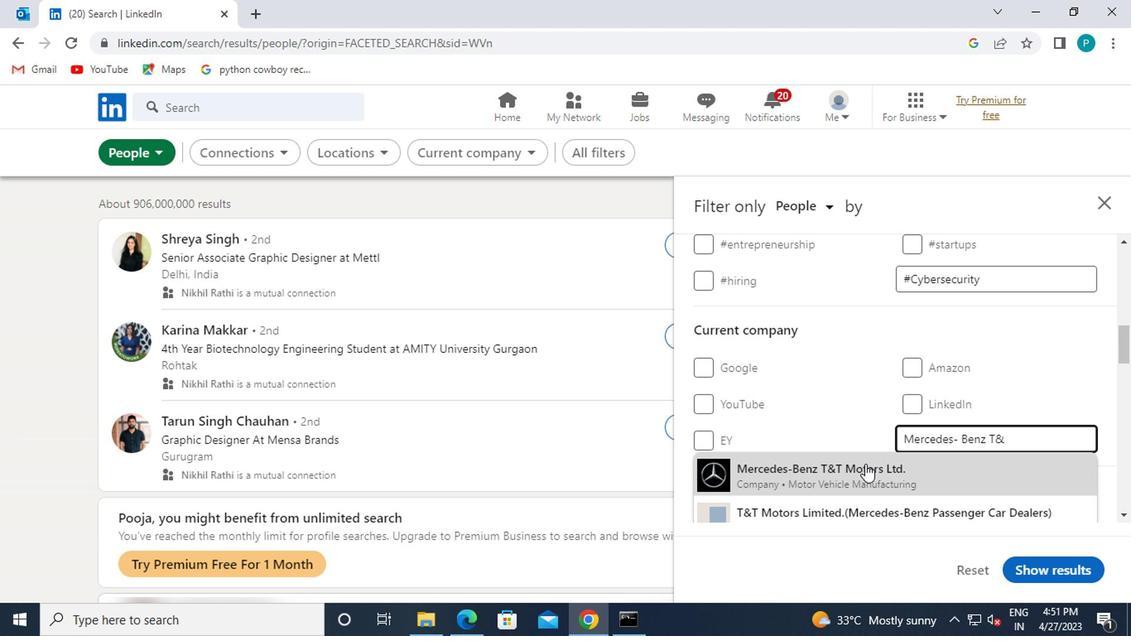 
Action: Mouse moved to (857, 462)
Screenshot: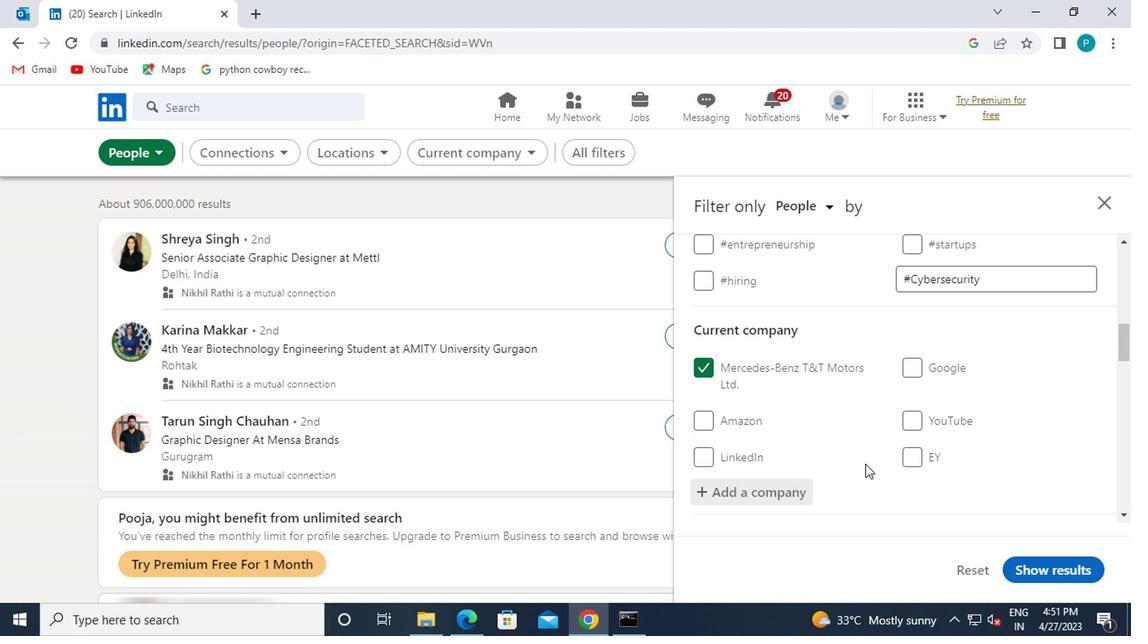 
Action: Mouse scrolled (857, 461) with delta (0, 0)
Screenshot: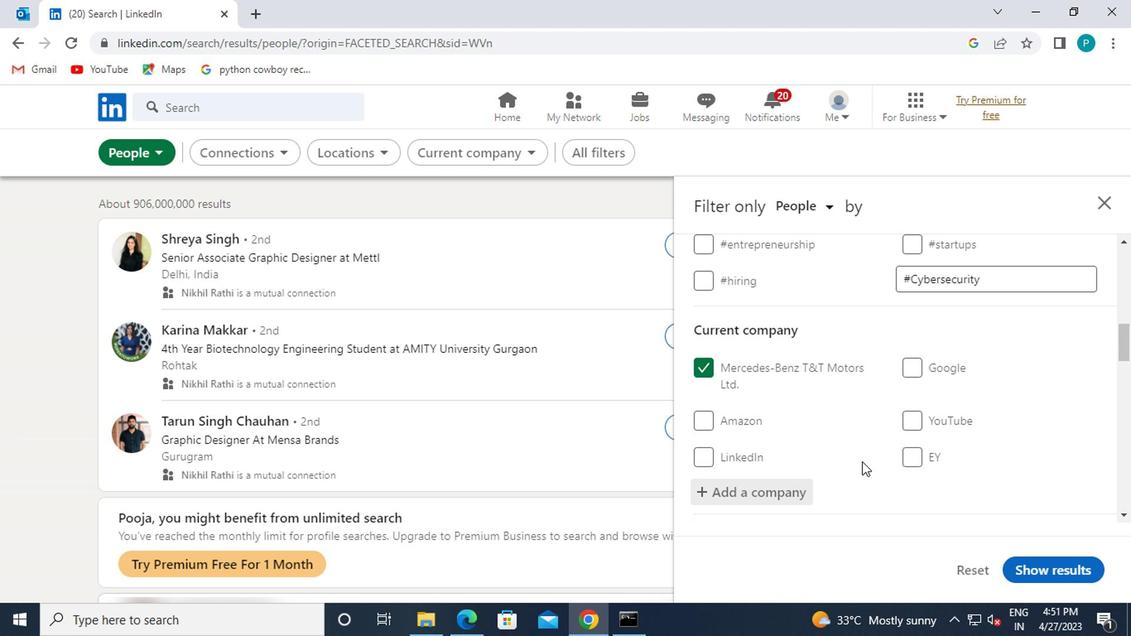
Action: Mouse moved to (857, 462)
Screenshot: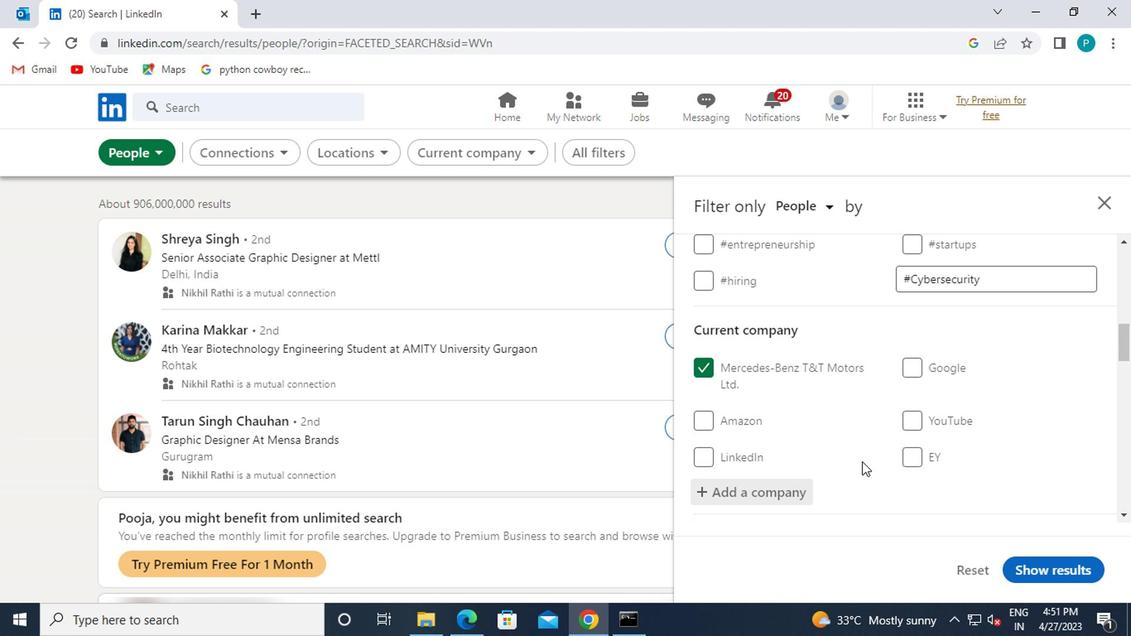 
Action: Mouse scrolled (857, 461) with delta (0, 0)
Screenshot: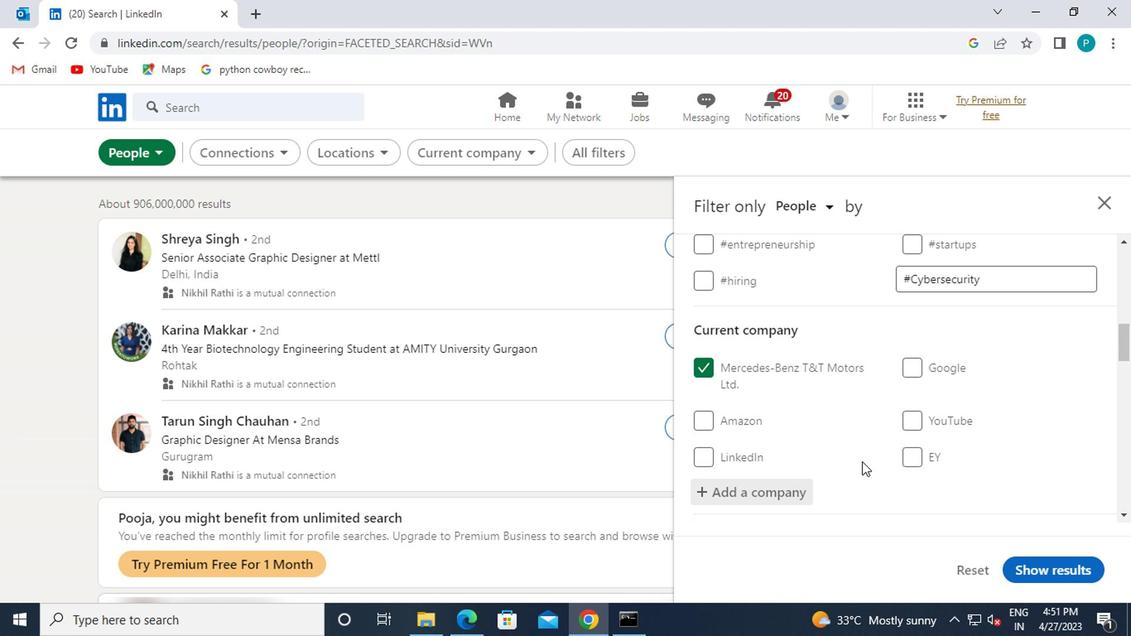 
Action: Mouse moved to (844, 461)
Screenshot: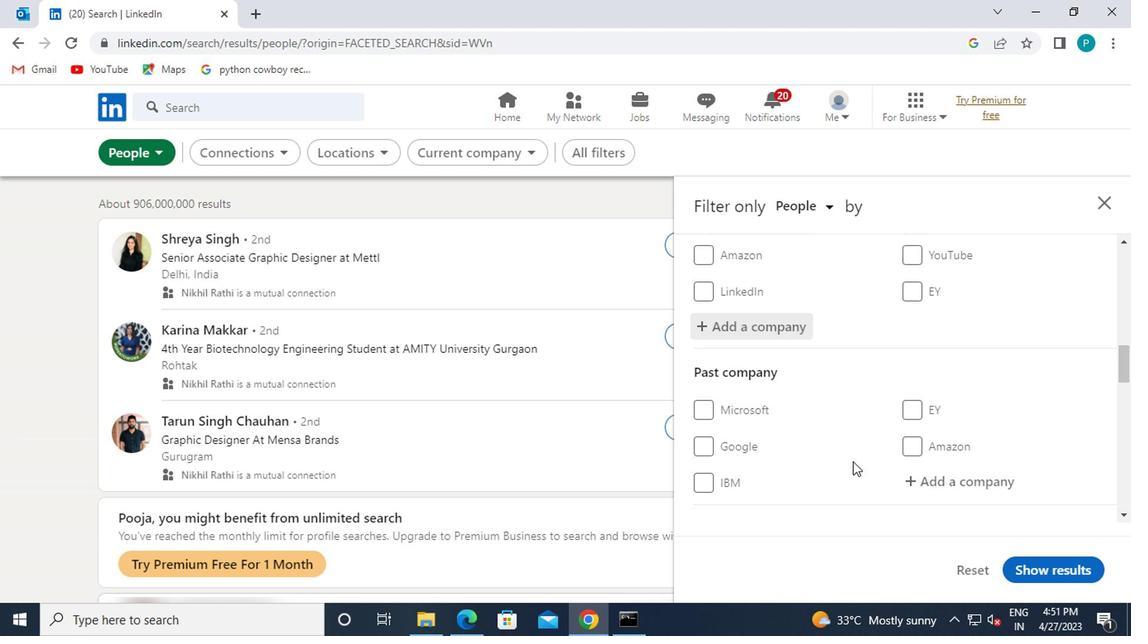 
Action: Mouse scrolled (844, 460) with delta (0, -1)
Screenshot: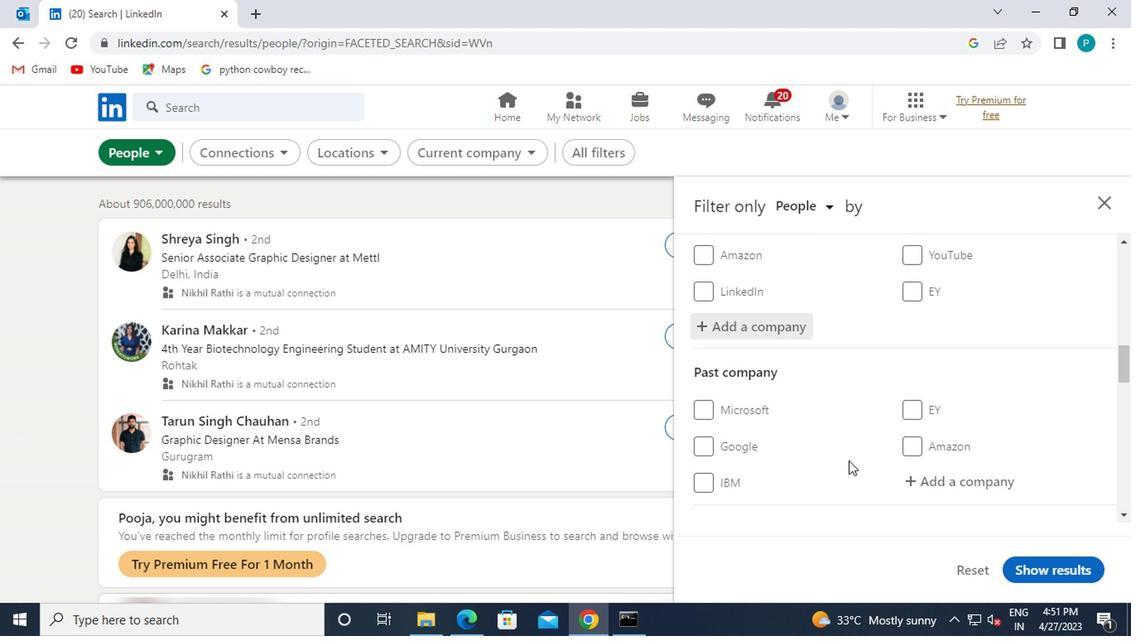 
Action: Mouse moved to (924, 487)
Screenshot: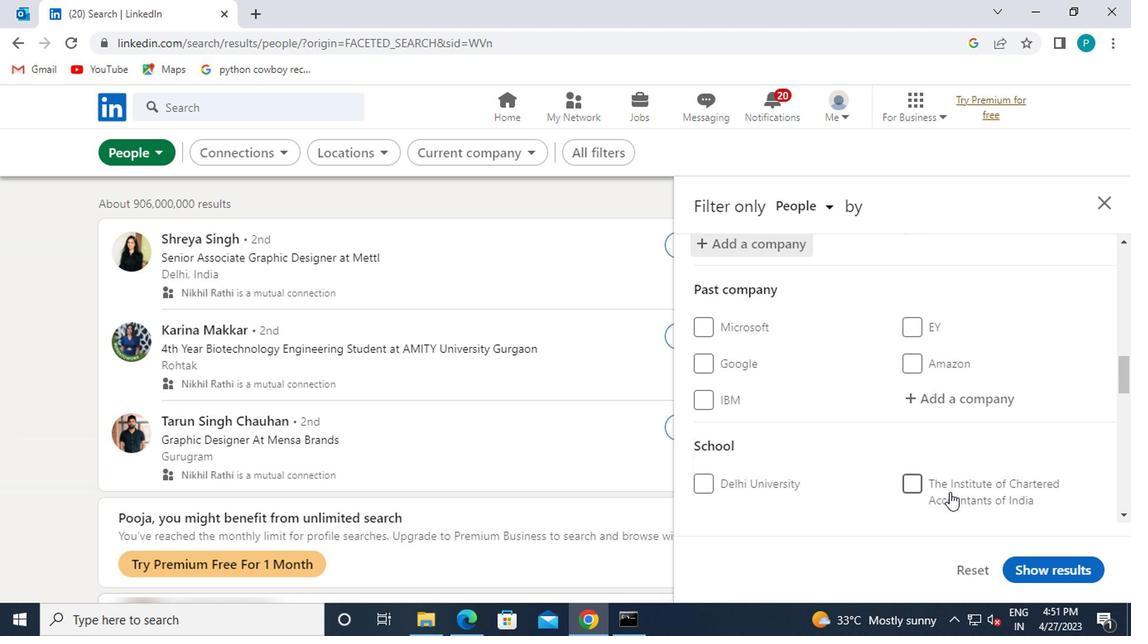 
Action: Mouse scrolled (924, 486) with delta (0, 0)
Screenshot: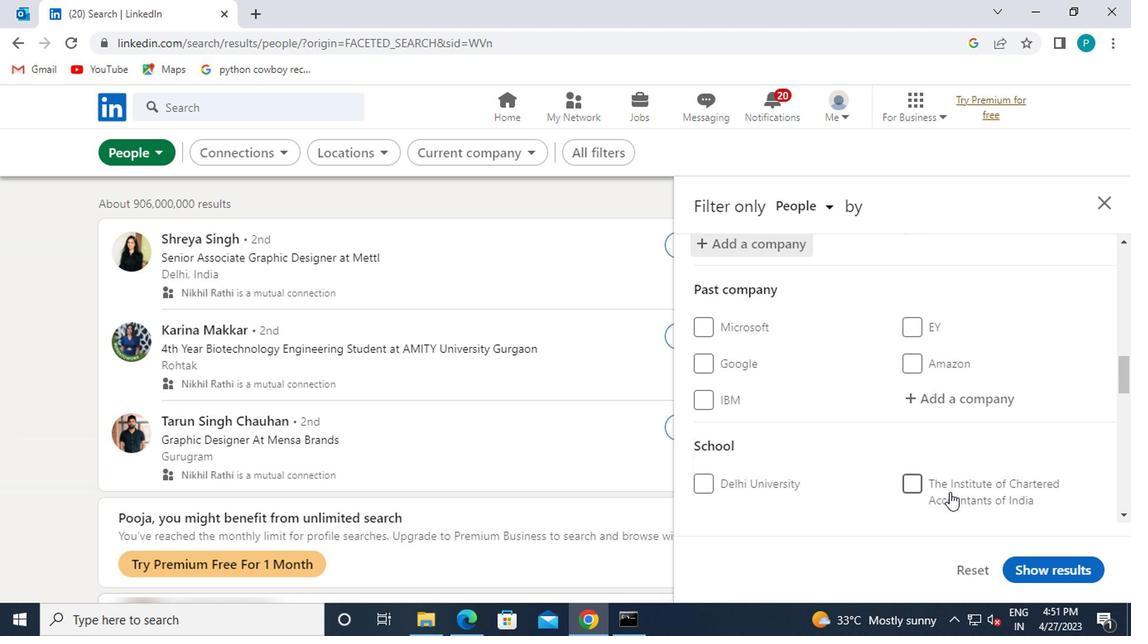 
Action: Mouse moved to (922, 486)
Screenshot: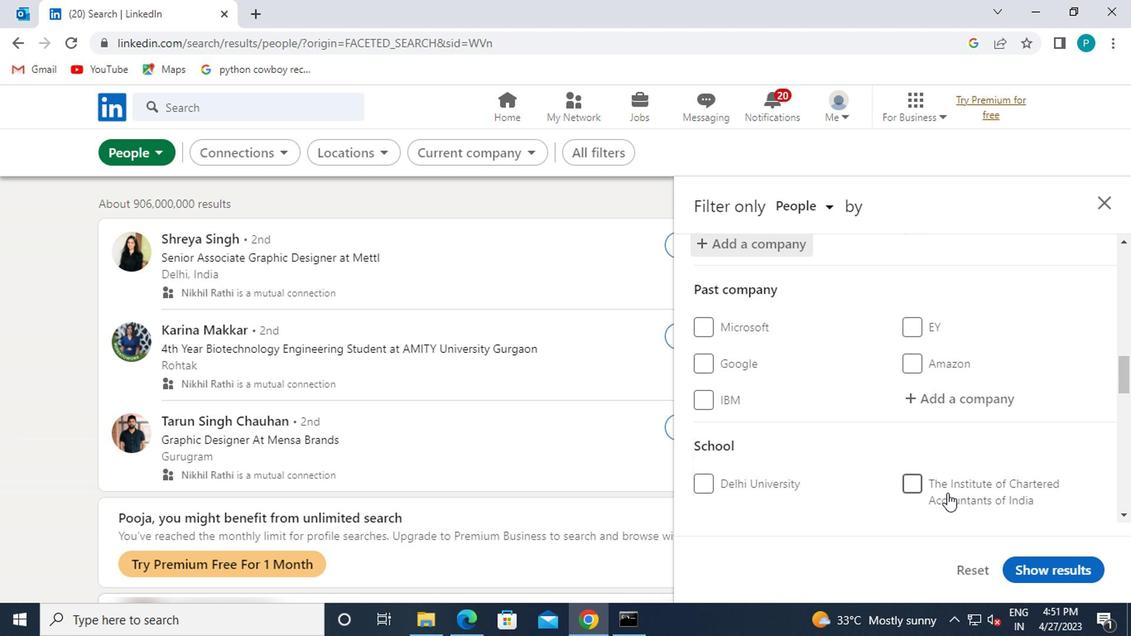 
Action: Mouse scrolled (922, 485) with delta (0, -1)
Screenshot: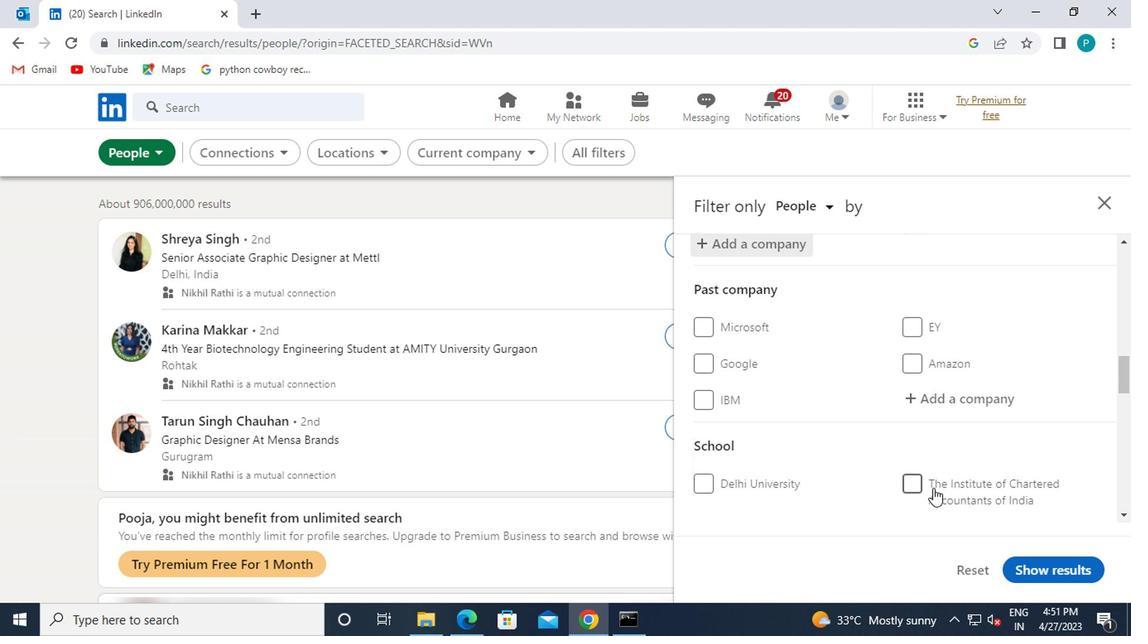 
Action: Mouse moved to (928, 398)
Screenshot: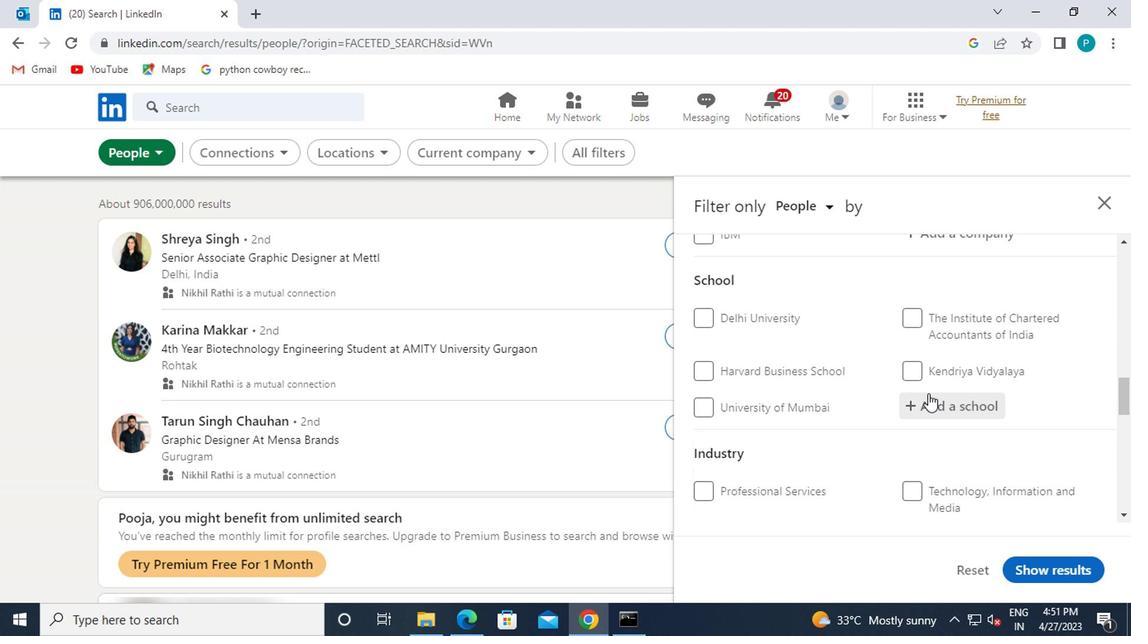 
Action: Mouse pressed left at (928, 398)
Screenshot: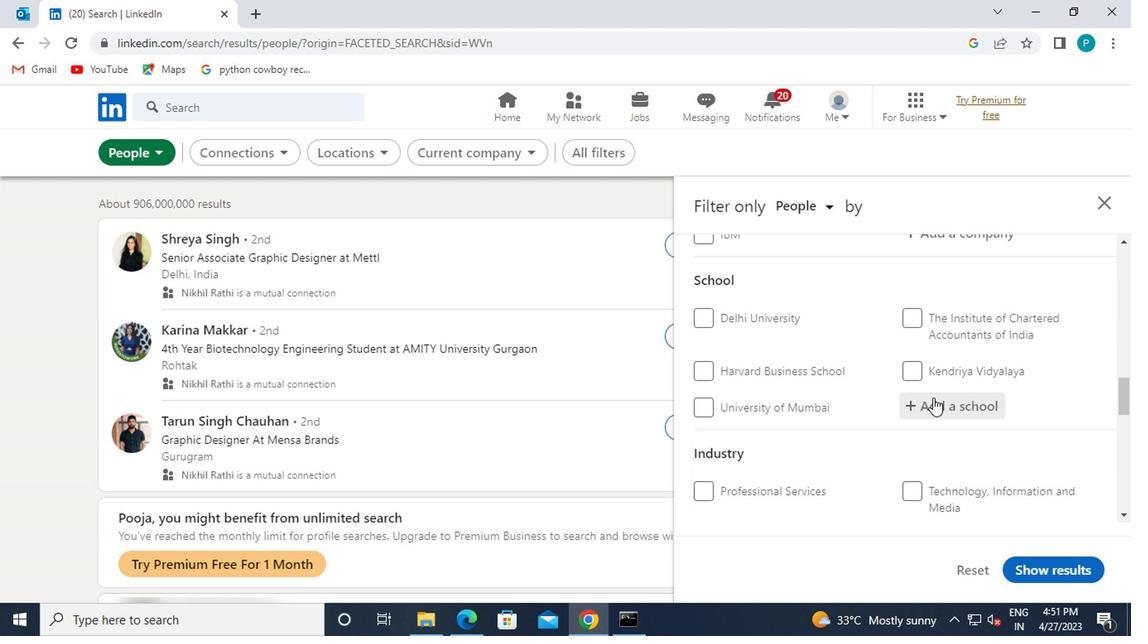 
Action: Key pressed <Key.caps_lock><Key.caps_lock>CMR
Screenshot: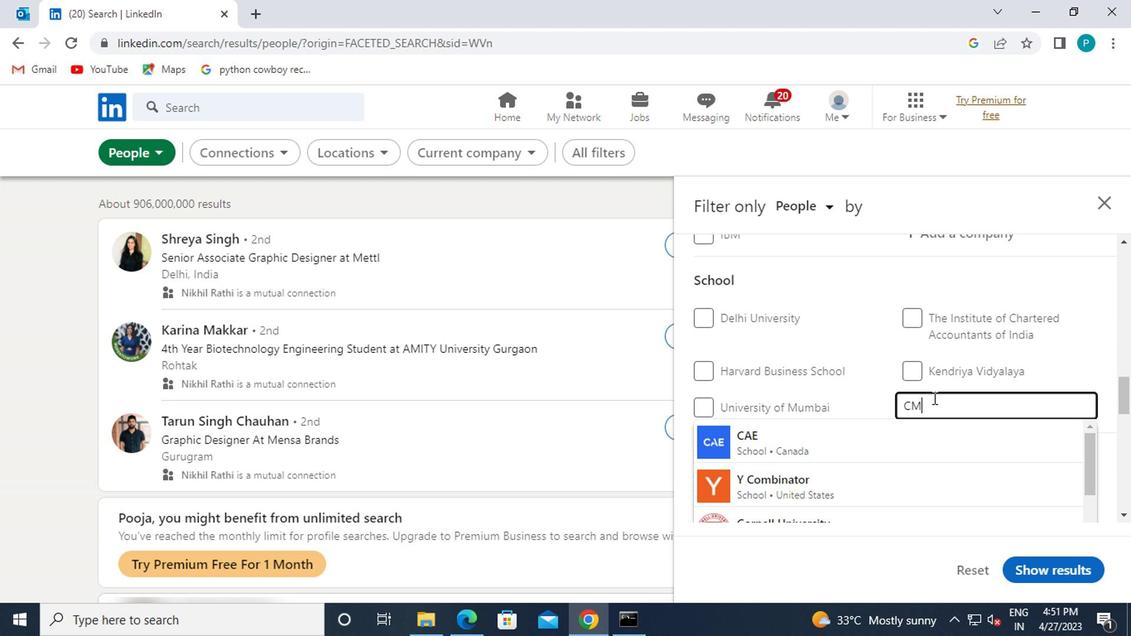 
Action: Mouse moved to (901, 441)
Screenshot: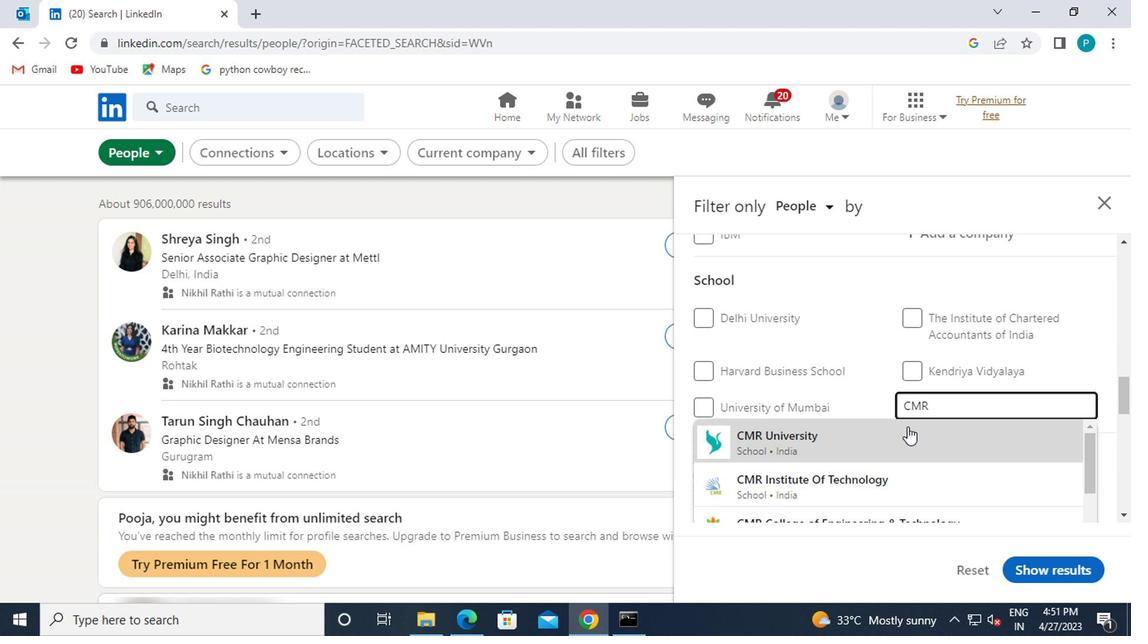 
Action: Mouse scrolled (901, 441) with delta (0, 0)
Screenshot: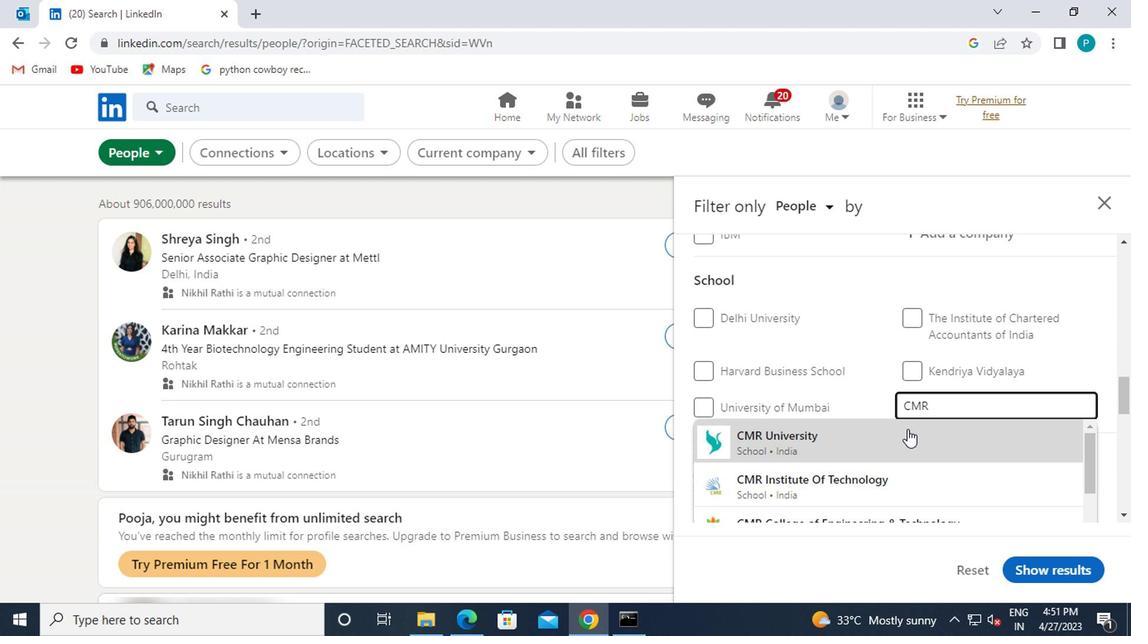 
Action: Mouse moved to (889, 444)
Screenshot: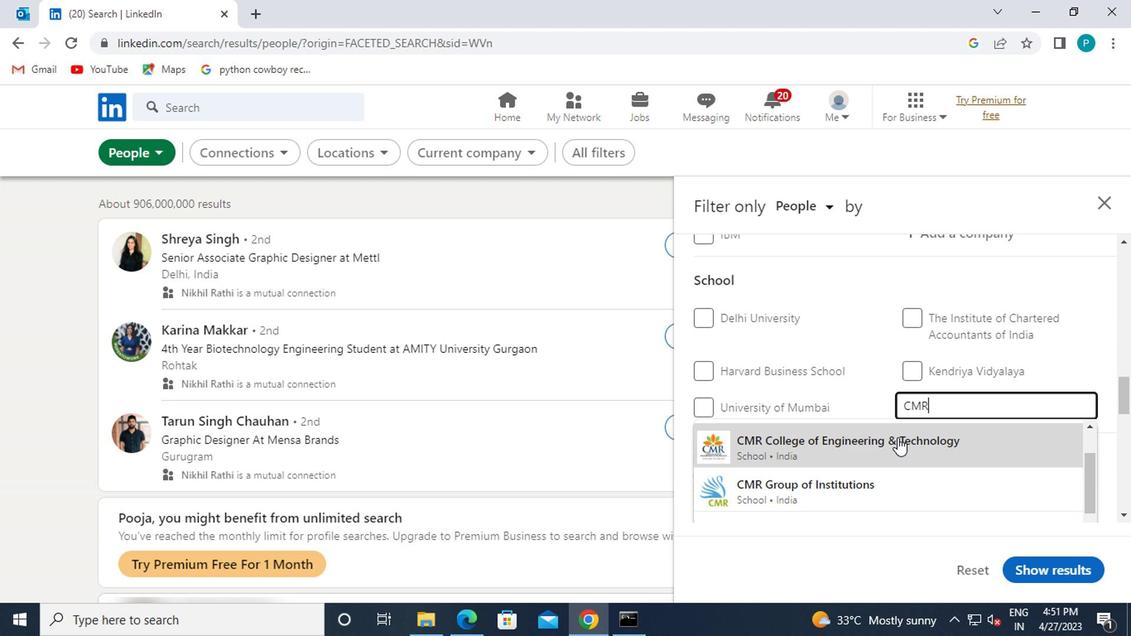 
Action: Mouse scrolled (889, 445) with delta (0, 1)
Screenshot: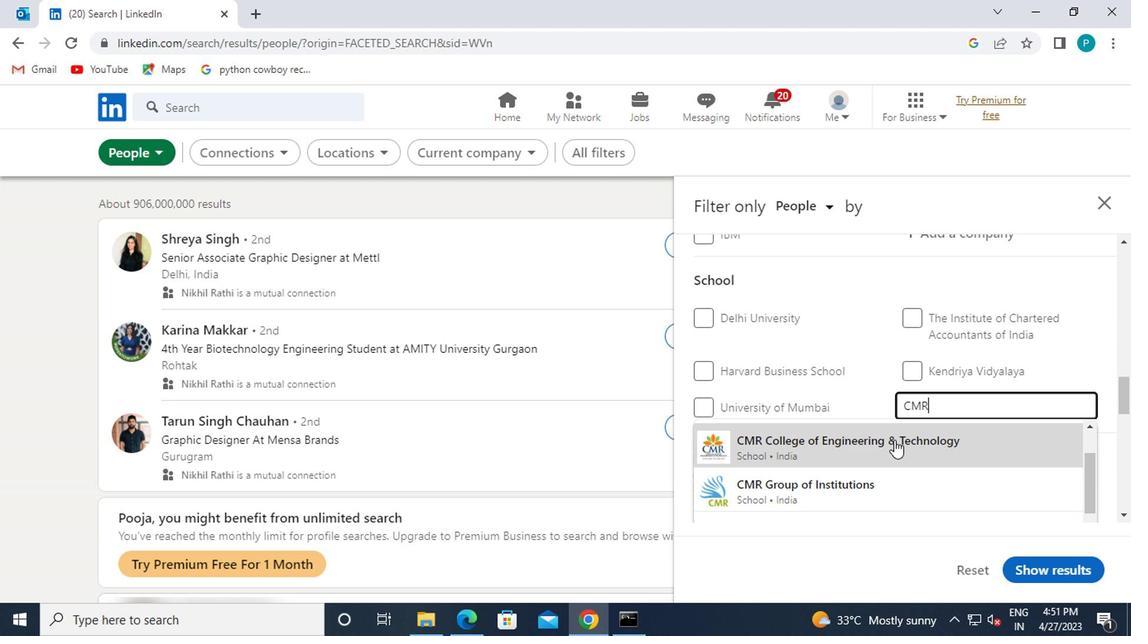 
Action: Mouse moved to (889, 477)
Screenshot: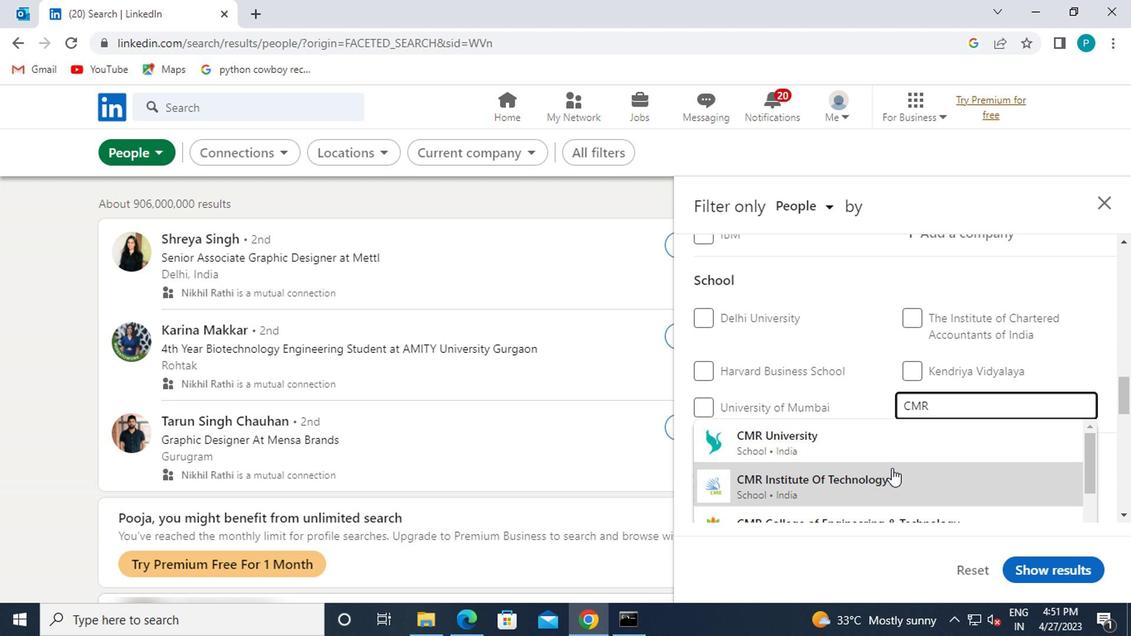 
Action: Mouse pressed left at (889, 477)
Screenshot: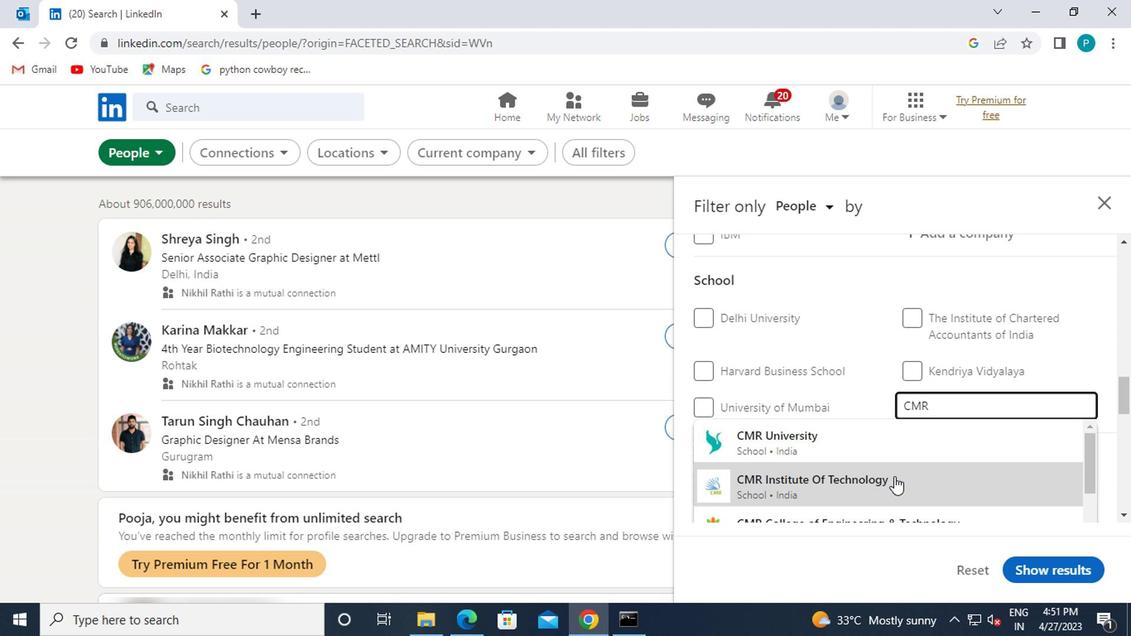 
Action: Mouse moved to (901, 447)
Screenshot: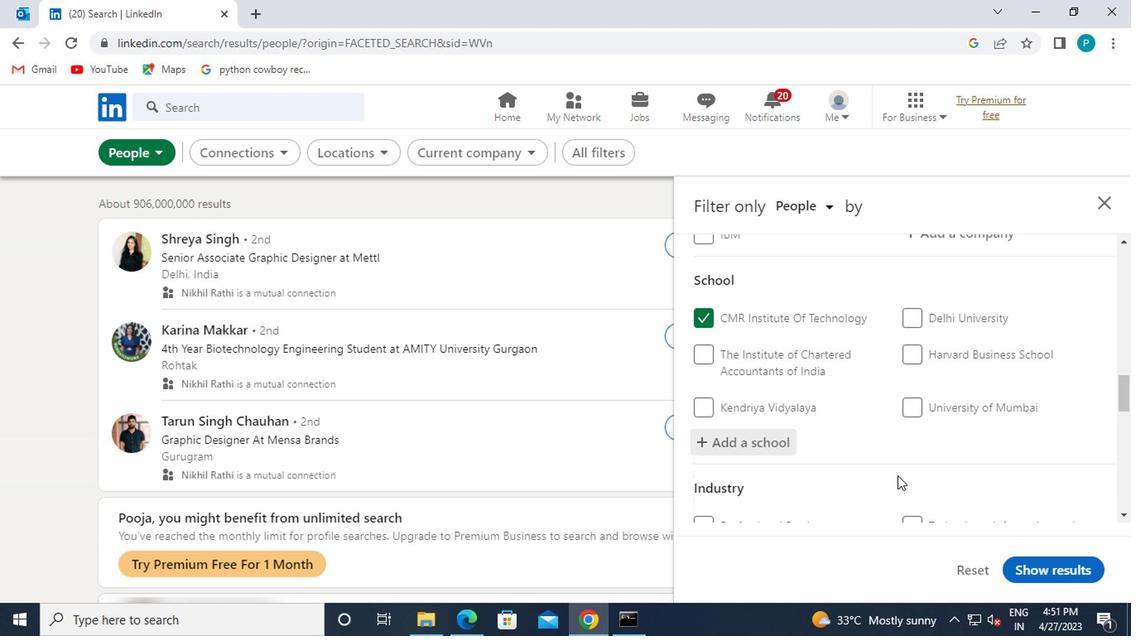 
Action: Mouse scrolled (901, 445) with delta (0, -1)
Screenshot: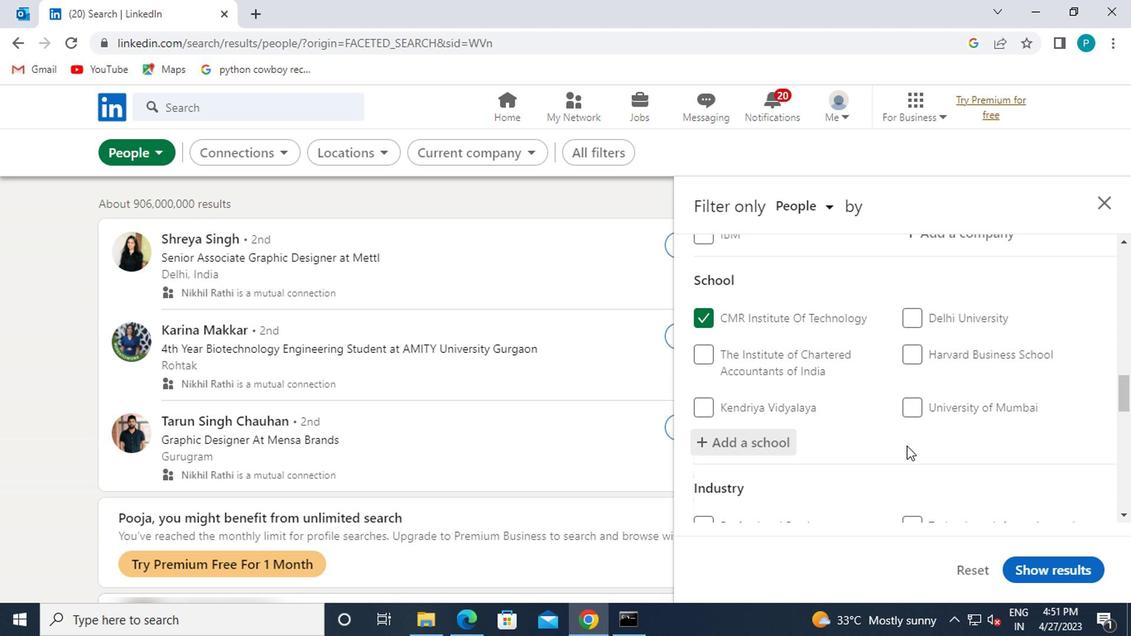 
Action: Mouse moved to (811, 445)
Screenshot: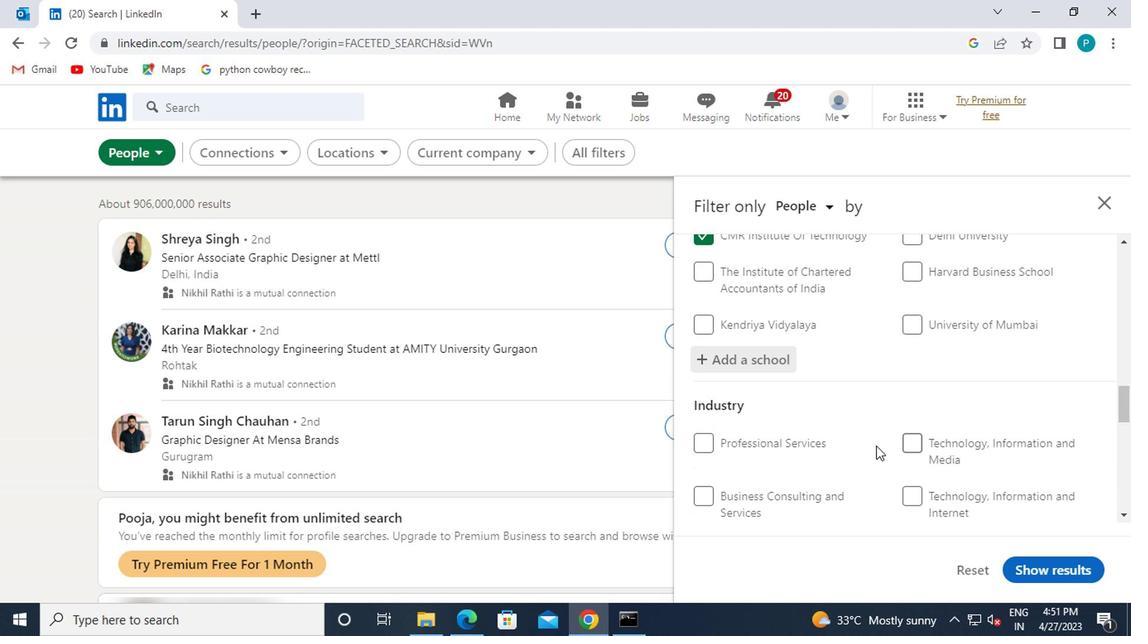 
Action: Mouse scrolled (811, 444) with delta (0, -1)
Screenshot: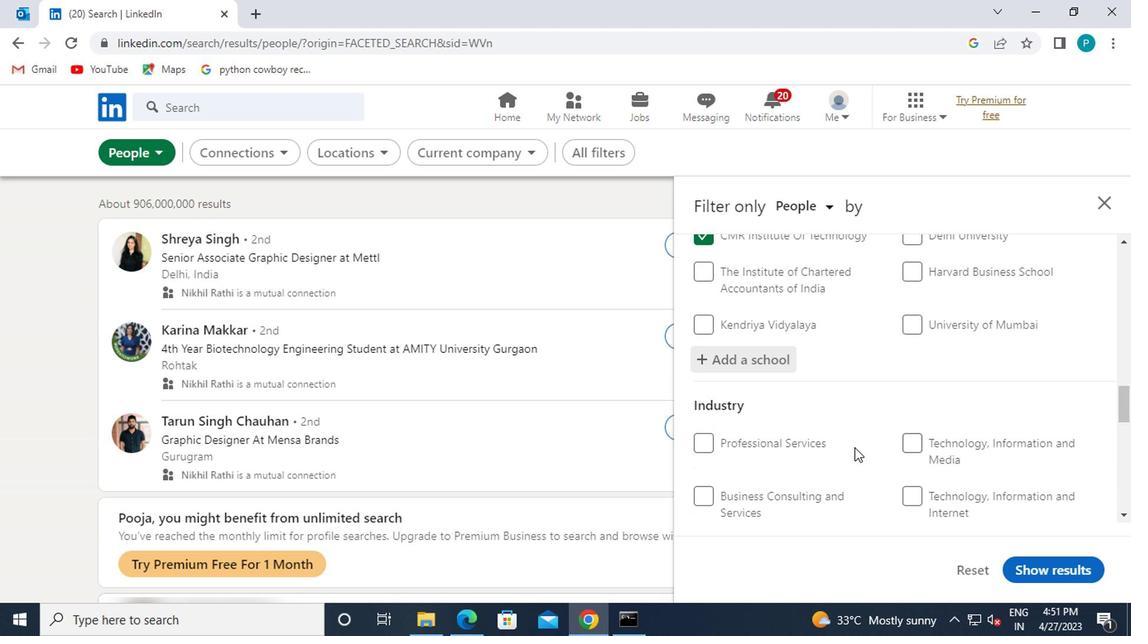 
Action: Mouse scrolled (811, 444) with delta (0, -1)
Screenshot: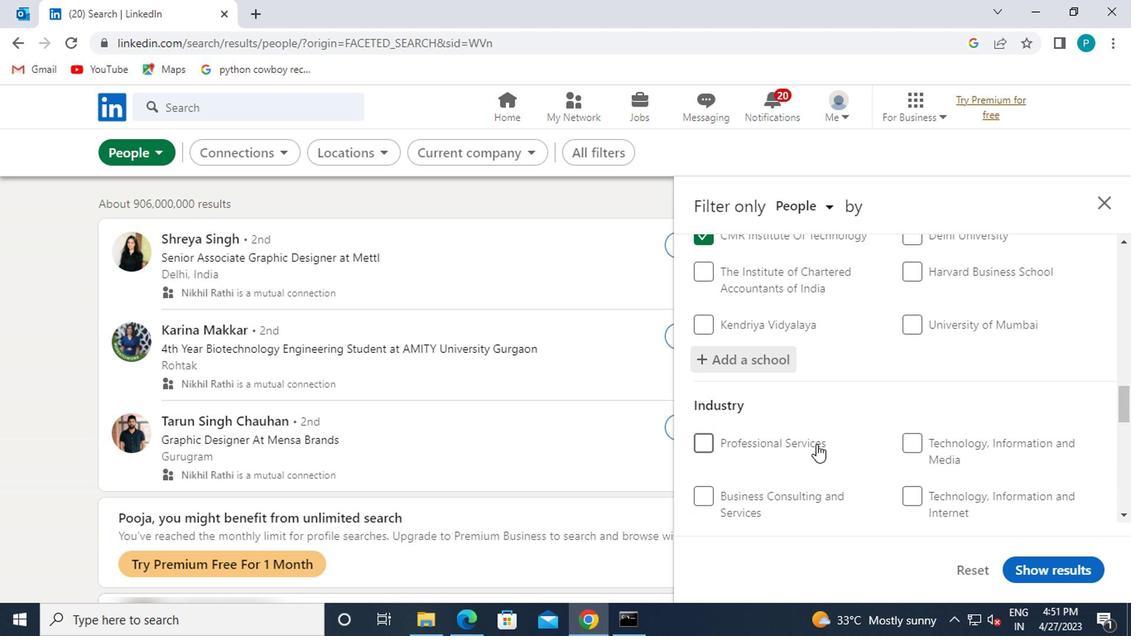 
Action: Mouse moved to (926, 390)
Screenshot: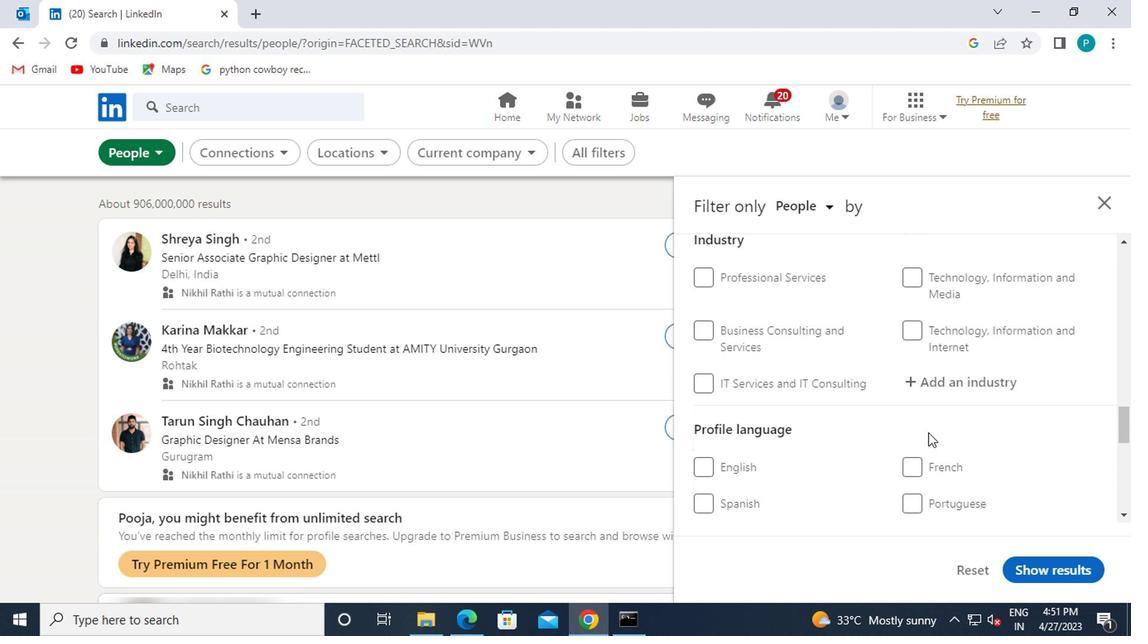 
Action: Mouse pressed left at (926, 390)
Screenshot: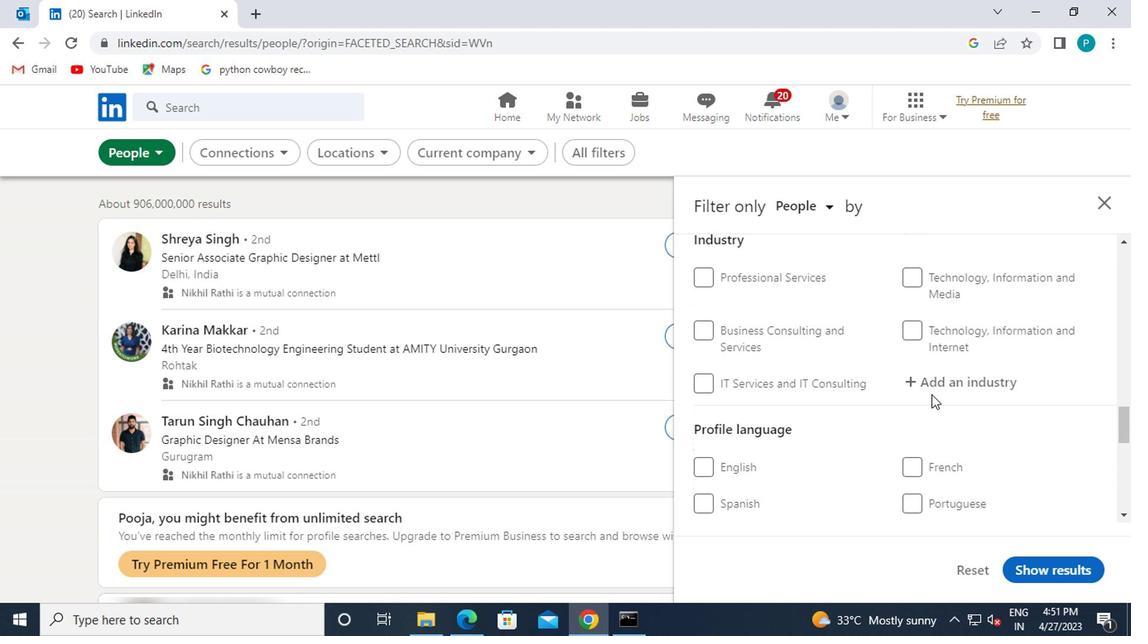 
Action: Key pressed IN<Key.backspace><Key.backspace><Key.caps_lock><Key.caps_lock>D<Key.caps_lock>ESIGN
Screenshot: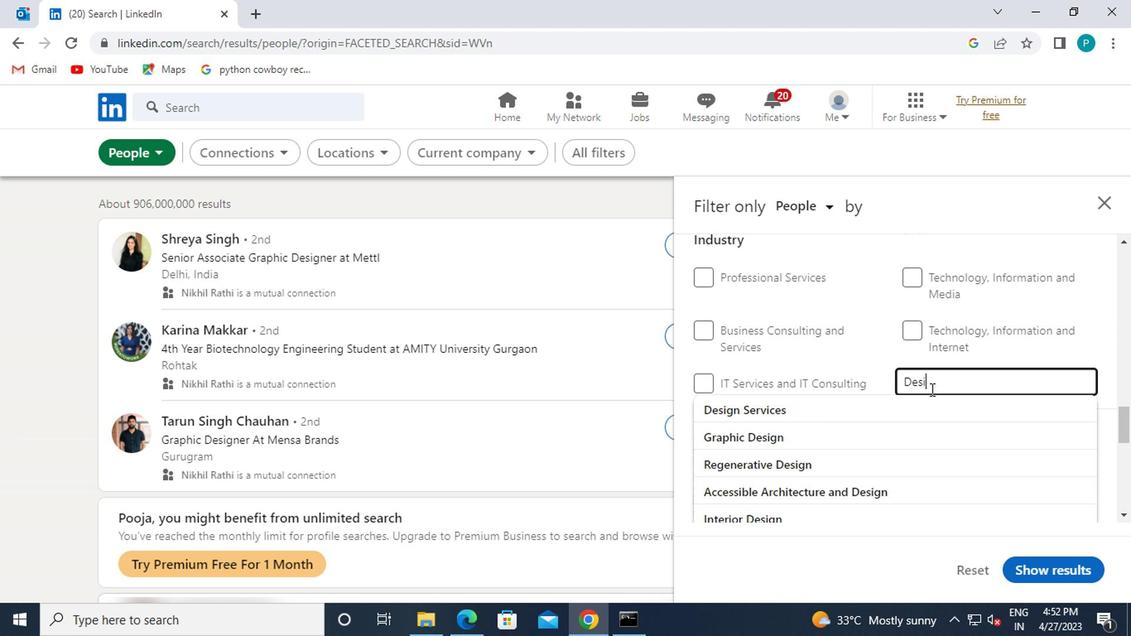 
Action: Mouse moved to (801, 418)
Screenshot: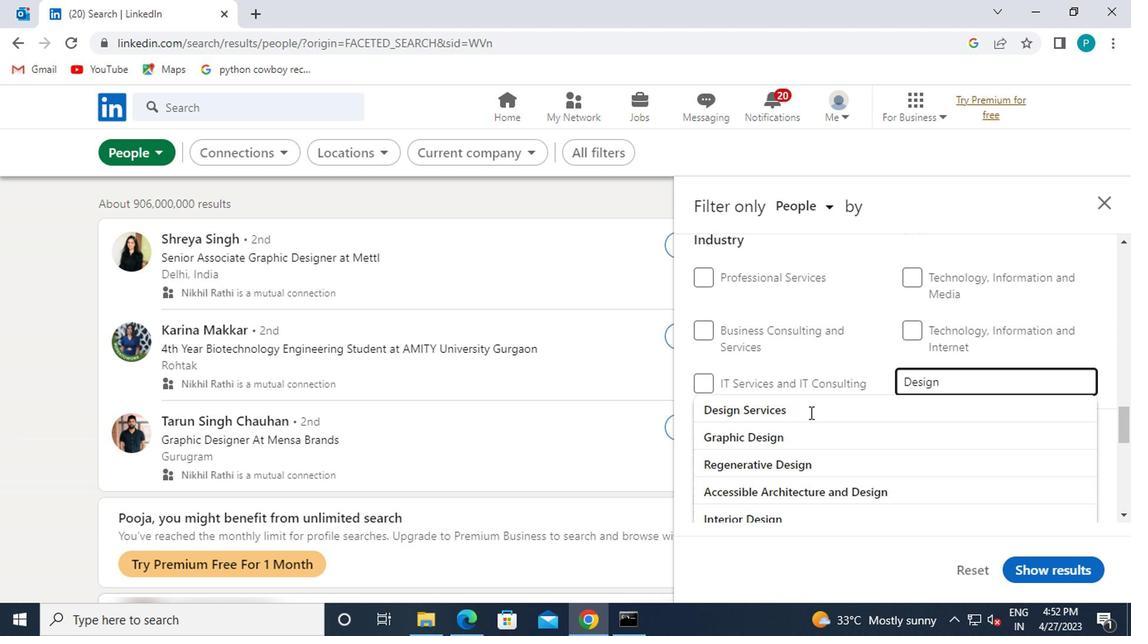 
Action: Mouse pressed left at (801, 418)
Screenshot: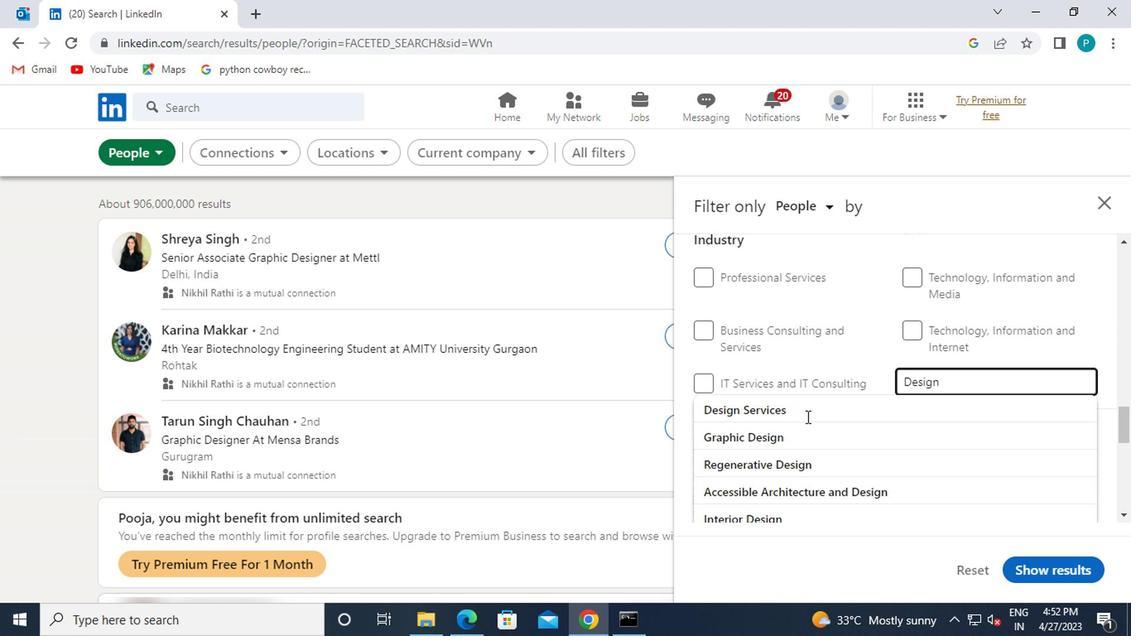 
Action: Mouse moved to (895, 431)
Screenshot: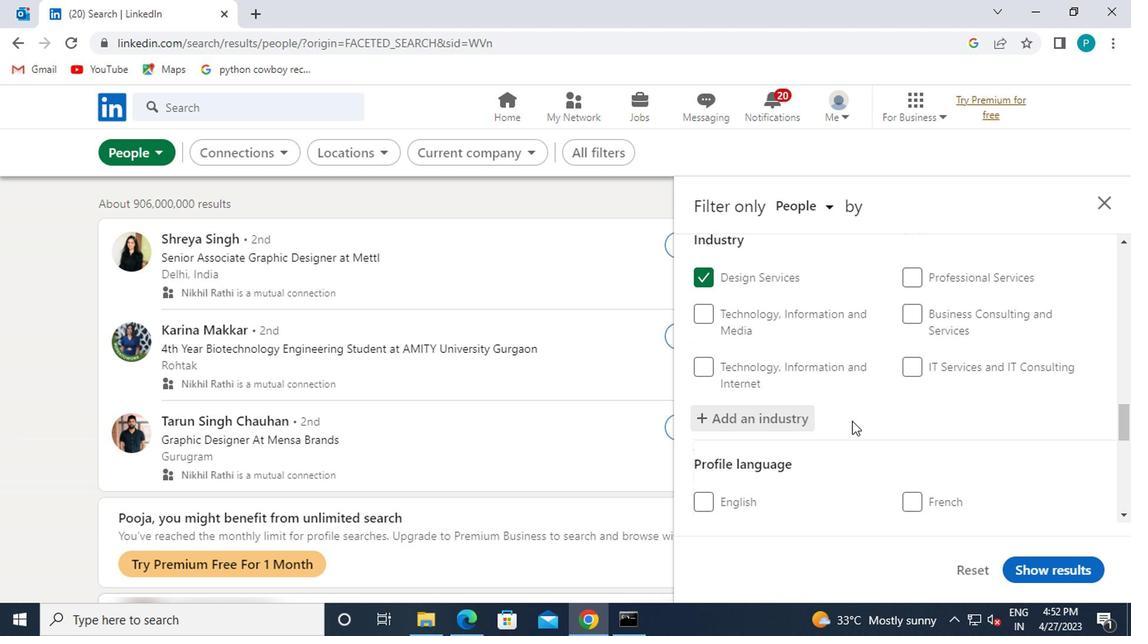 
Action: Mouse scrolled (895, 430) with delta (0, 0)
Screenshot: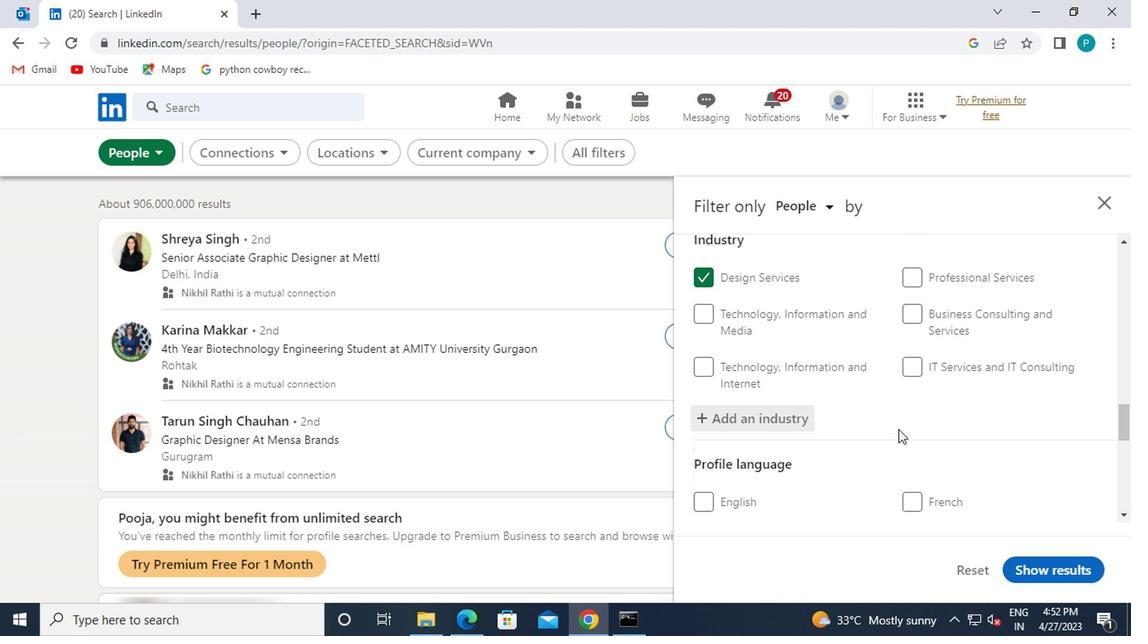
Action: Mouse scrolled (895, 430) with delta (0, 0)
Screenshot: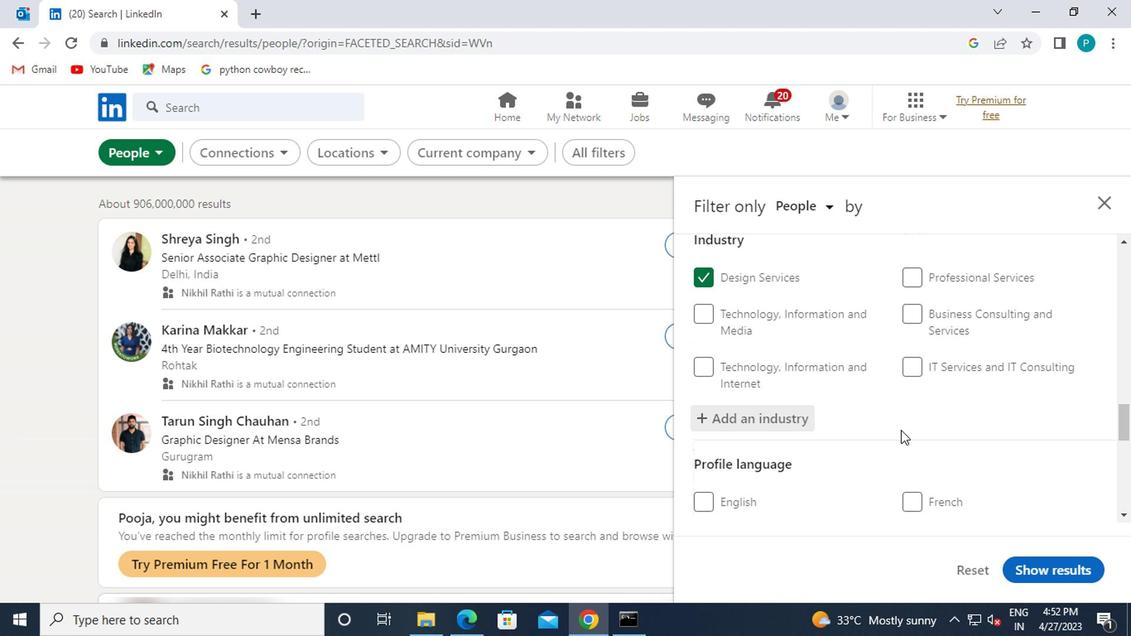 
Action: Mouse moved to (899, 435)
Screenshot: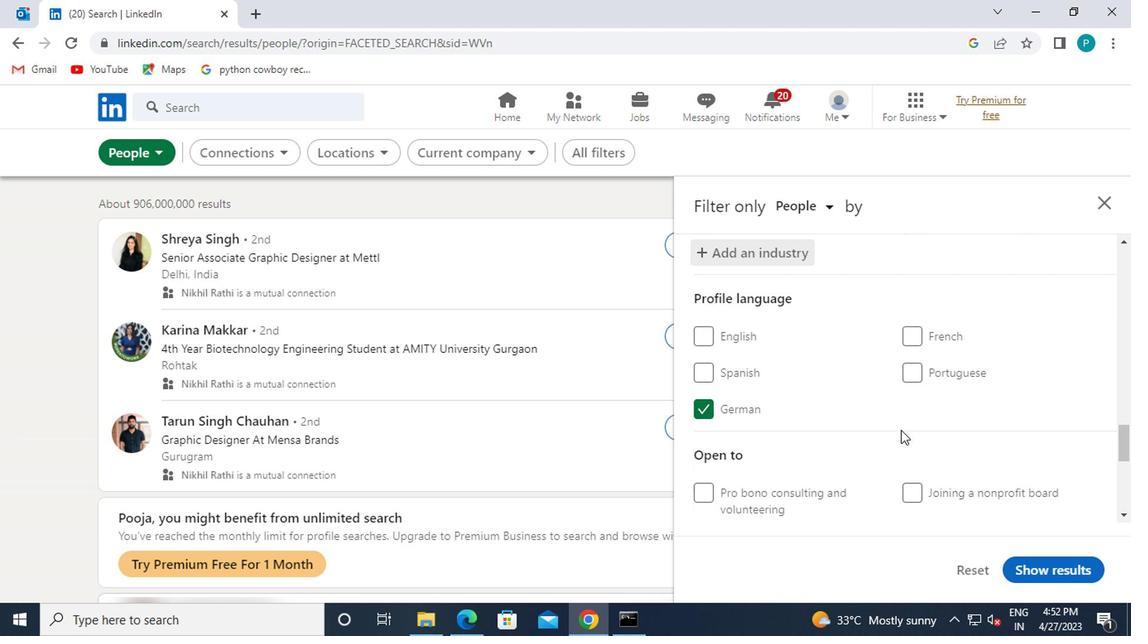 
Action: Mouse scrolled (899, 435) with delta (0, 0)
Screenshot: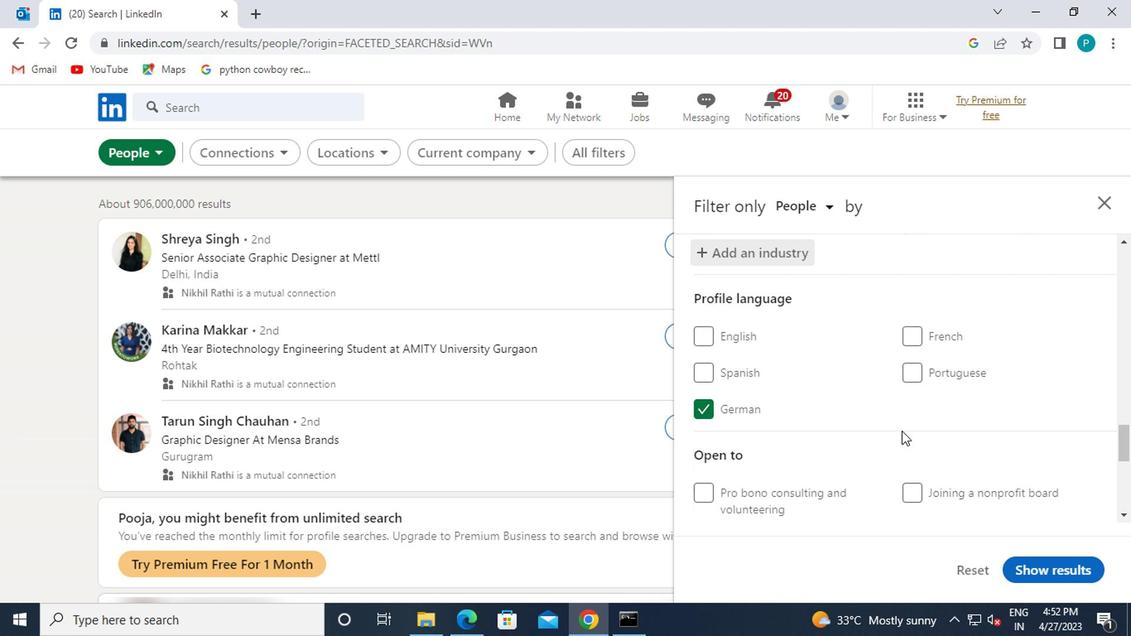 
Action: Mouse moved to (926, 473)
Screenshot: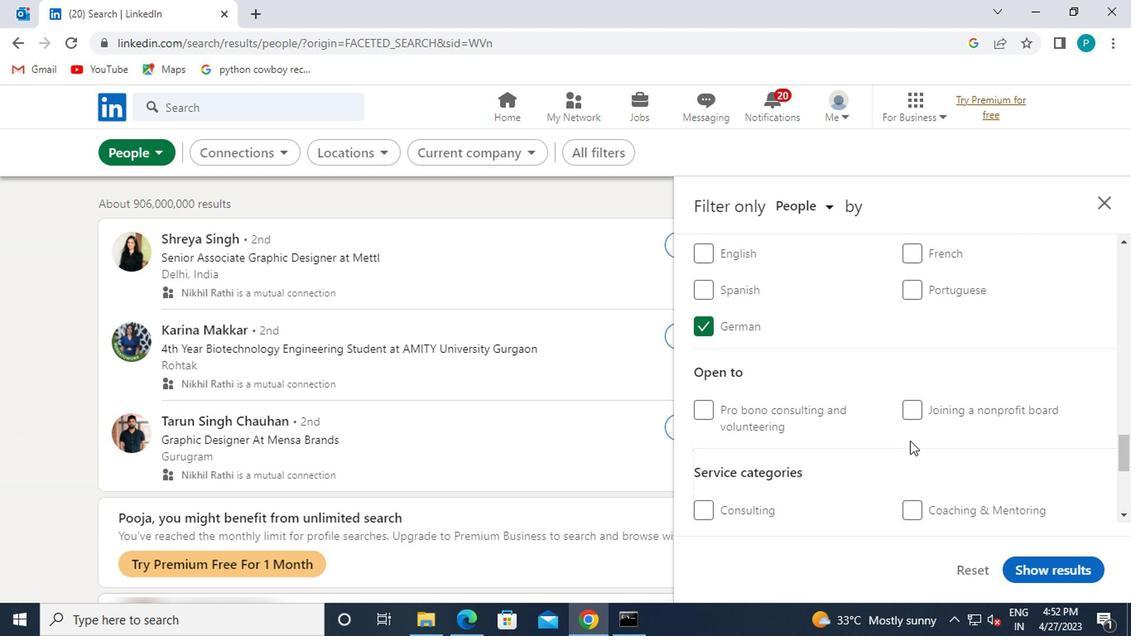 
Action: Mouse scrolled (926, 472) with delta (0, 0)
Screenshot: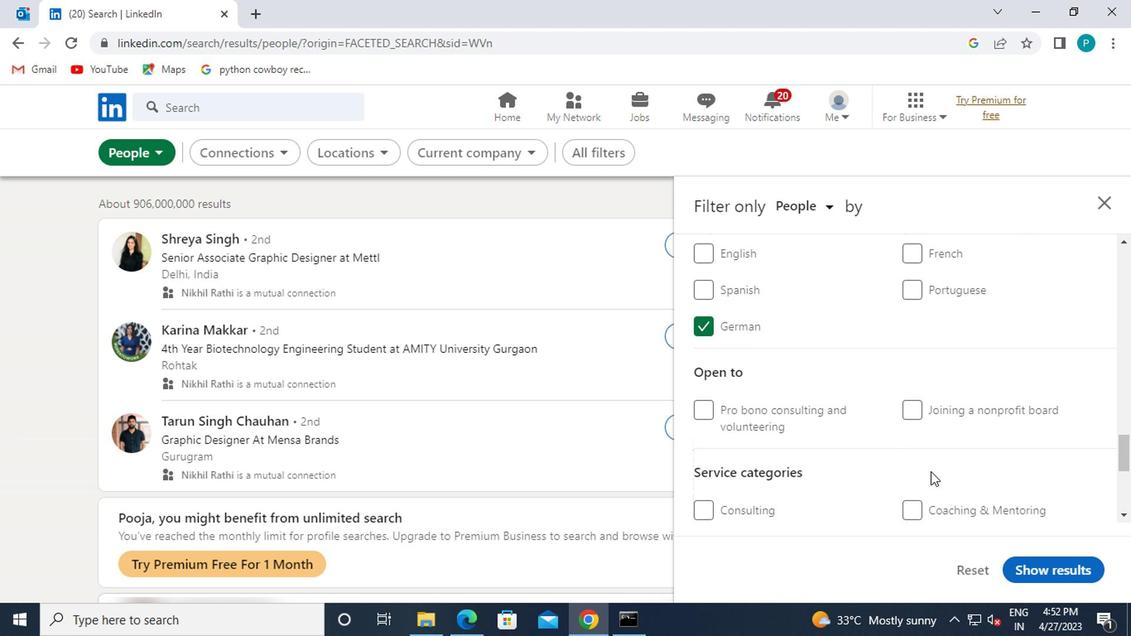 
Action: Mouse moved to (913, 498)
Screenshot: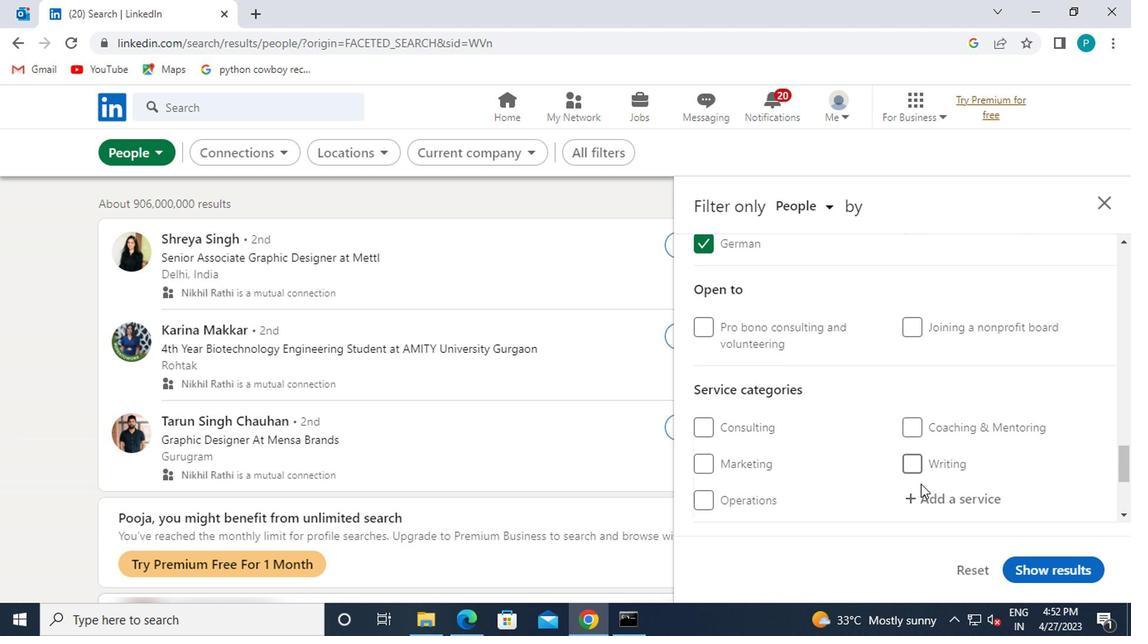 
Action: Mouse pressed left at (913, 498)
Screenshot: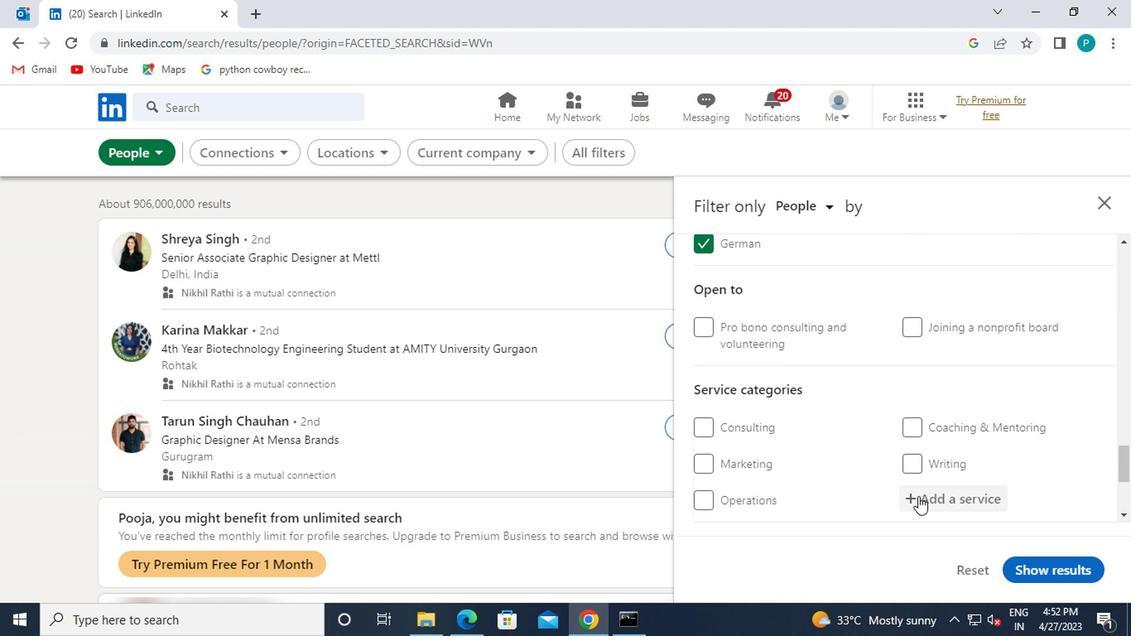 
Action: Key pressed STRATEG
Screenshot: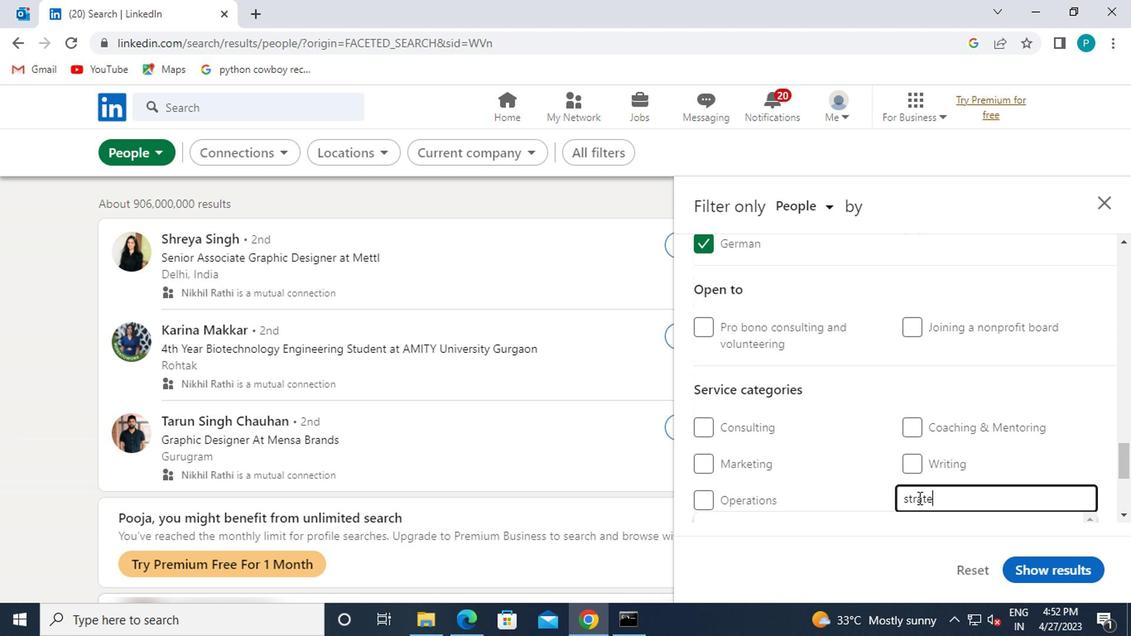 
Action: Mouse moved to (891, 447)
Screenshot: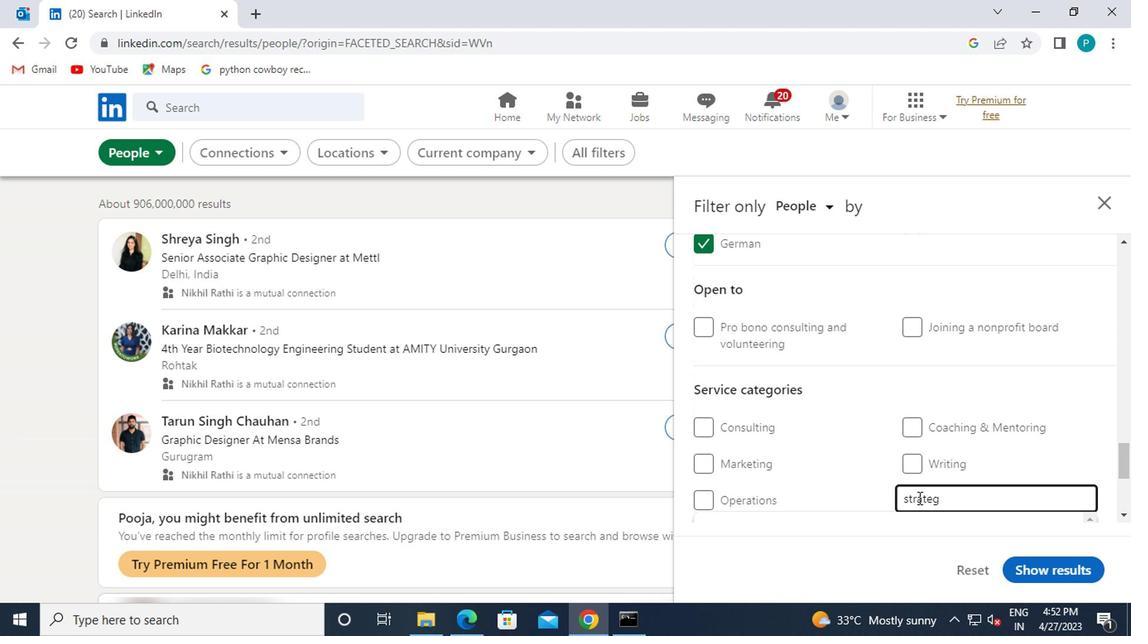 
Action: Mouse scrolled (891, 445) with delta (0, -1)
Screenshot: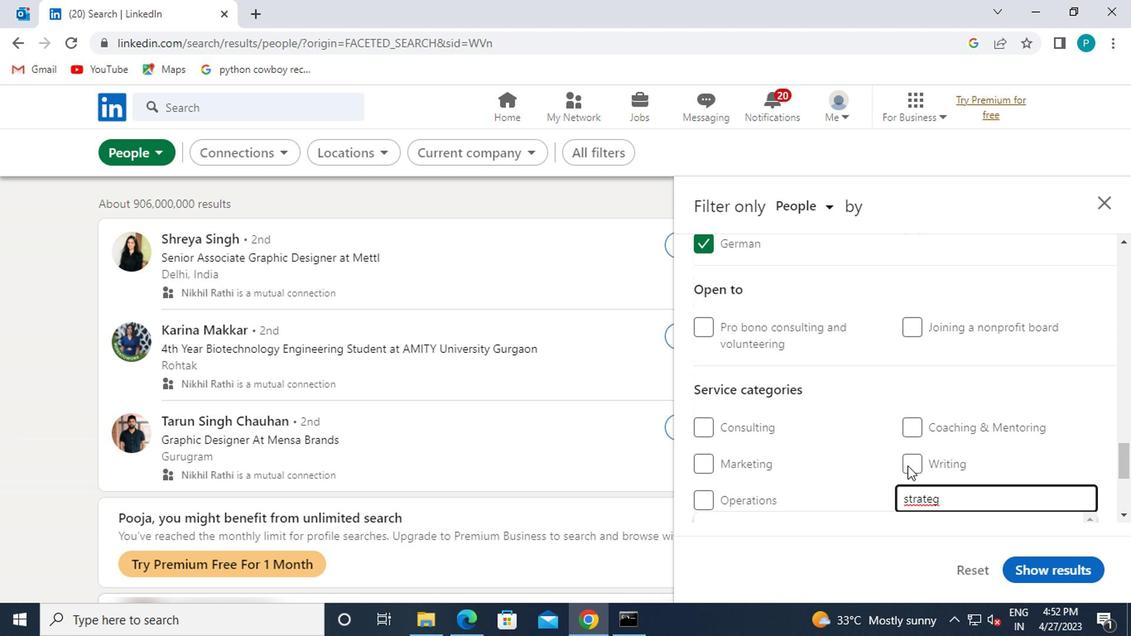 
Action: Mouse moved to (862, 449)
Screenshot: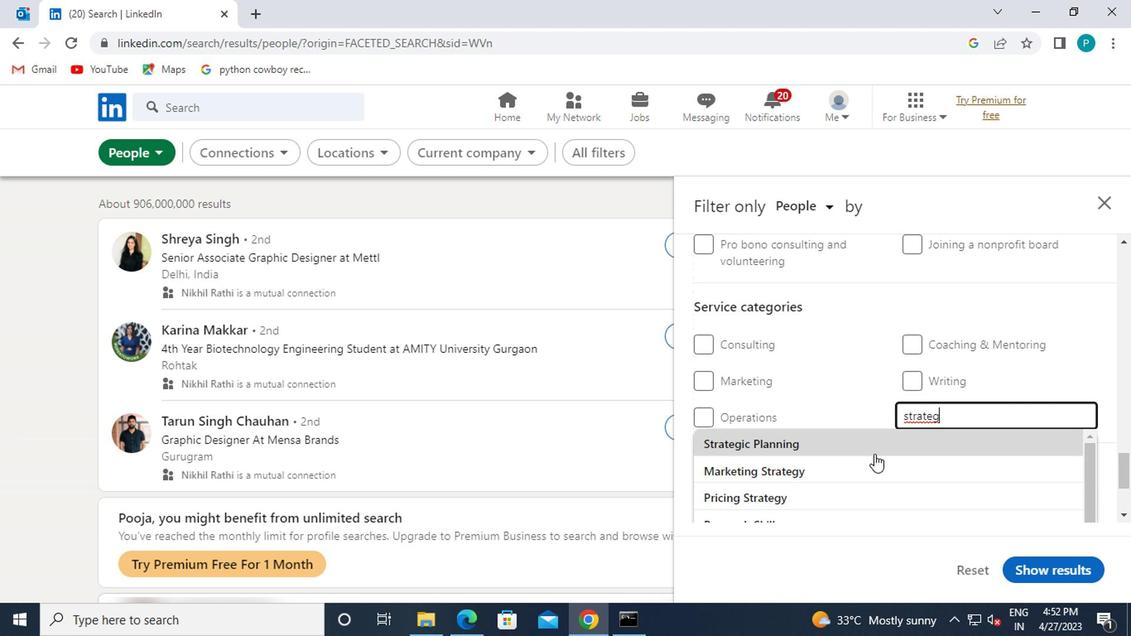 
Action: Mouse pressed left at (862, 449)
Screenshot: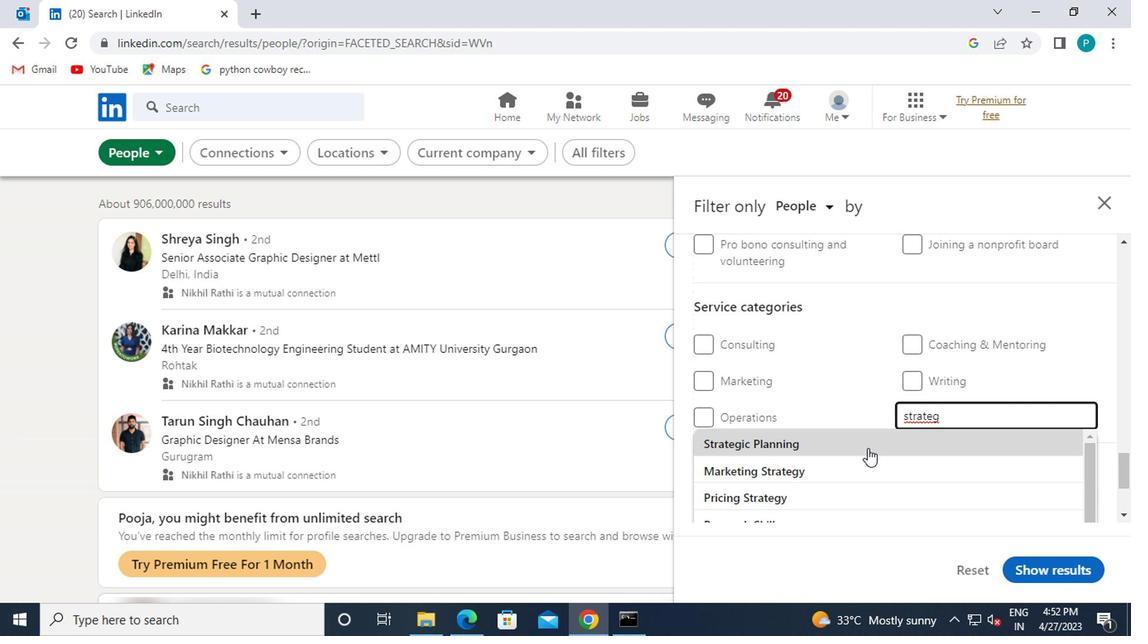 
Action: Mouse scrolled (862, 448) with delta (0, -1)
Screenshot: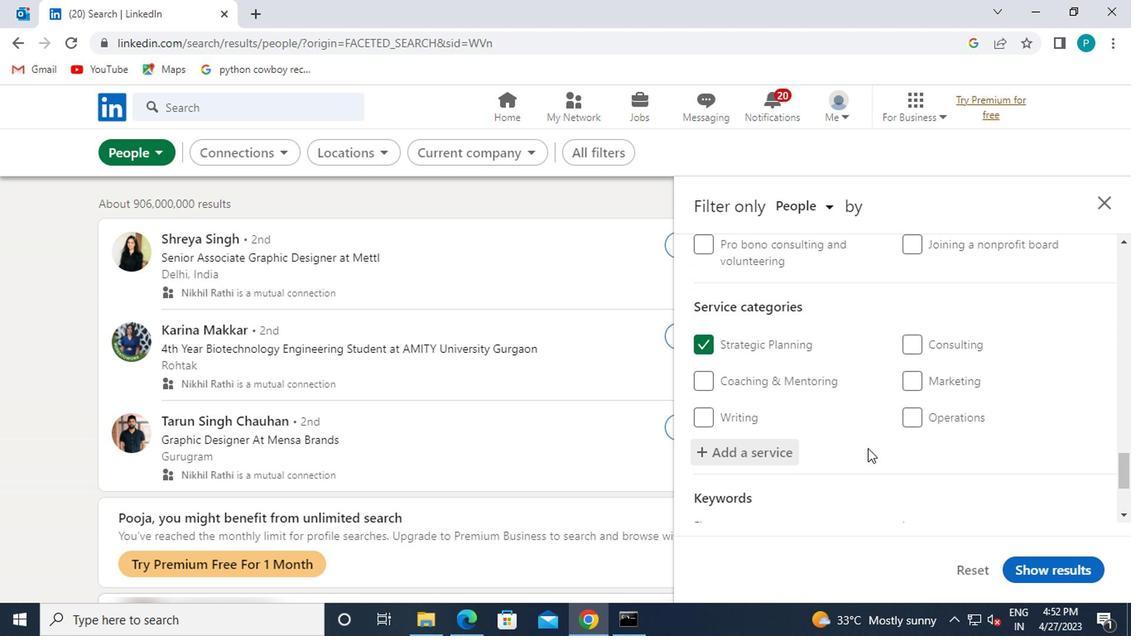 
Action: Mouse scrolled (862, 448) with delta (0, -1)
Screenshot: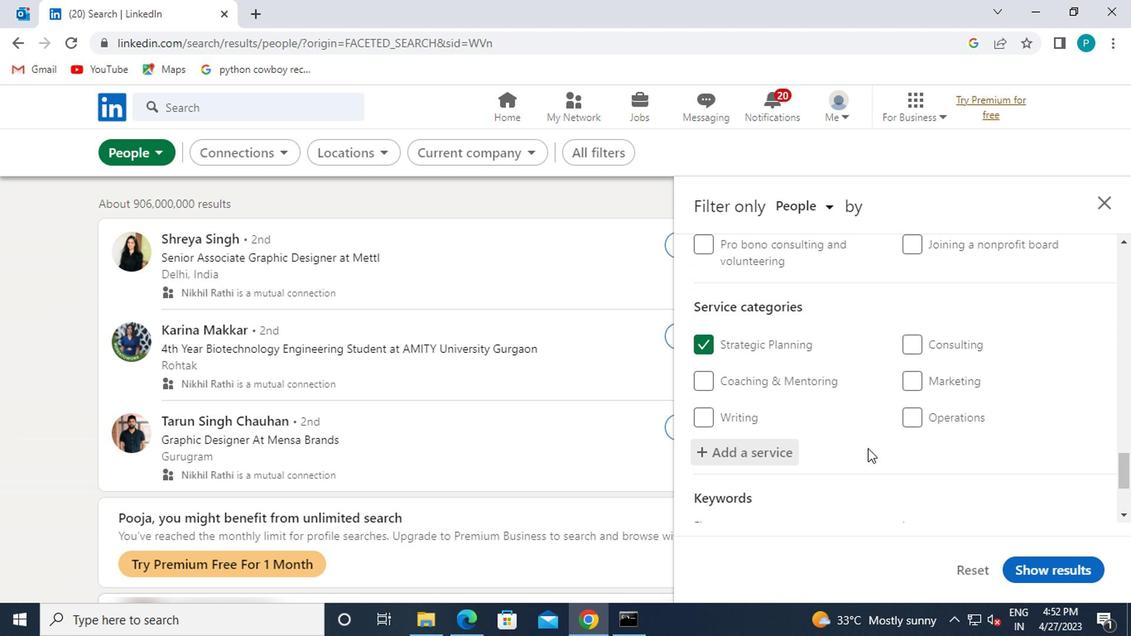 
Action: Mouse scrolled (862, 448) with delta (0, -1)
Screenshot: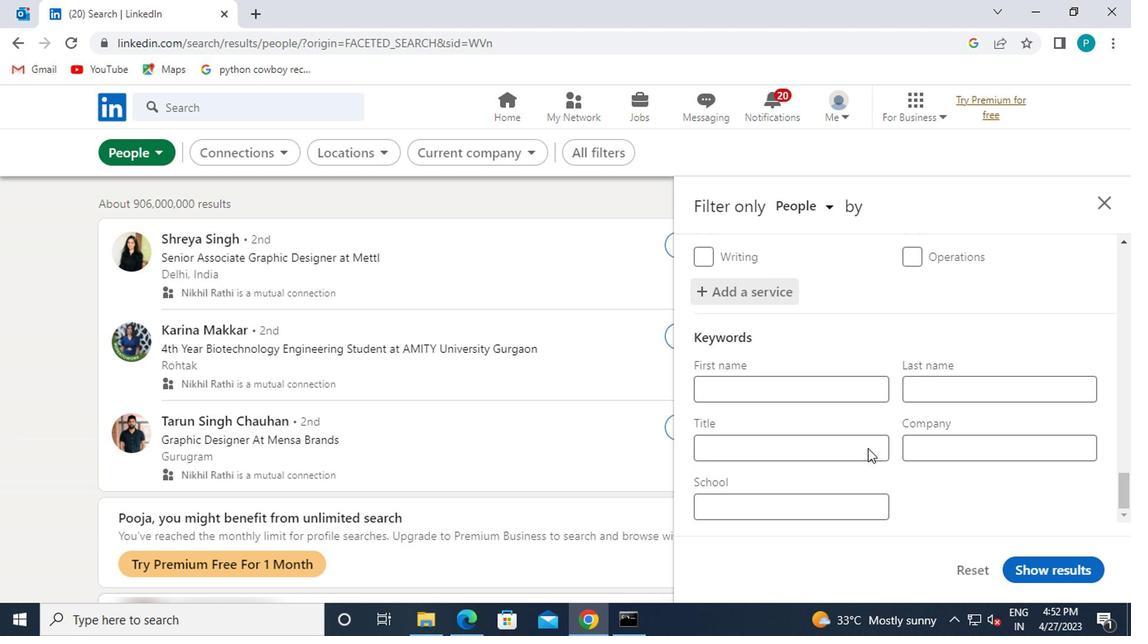 
Action: Mouse scrolled (862, 448) with delta (0, -1)
Screenshot: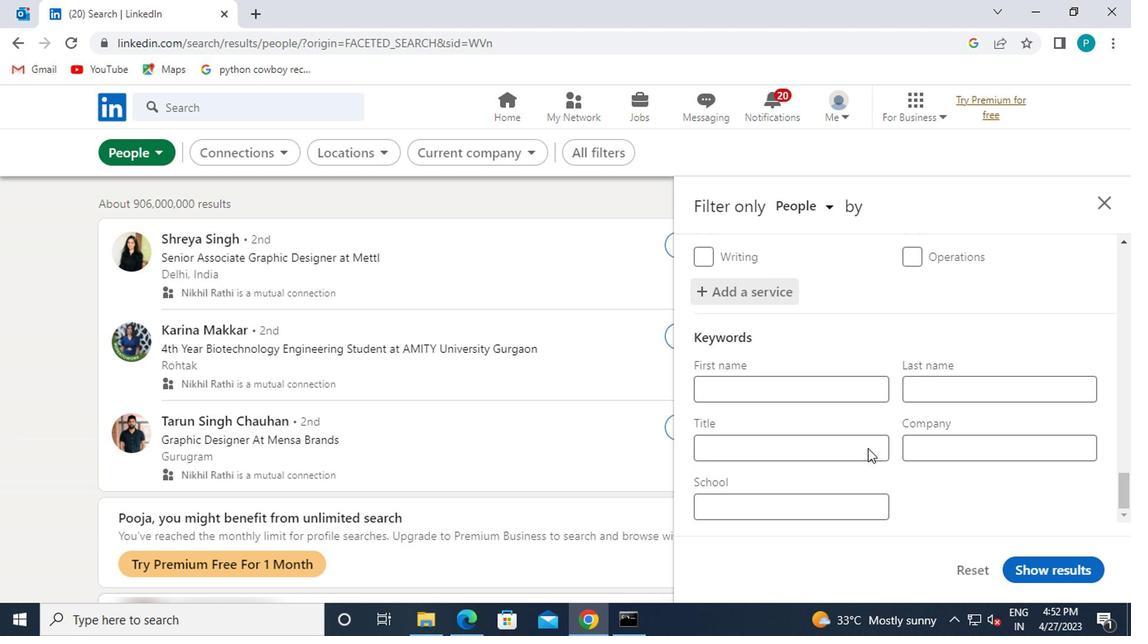 
Action: Mouse moved to (829, 458)
Screenshot: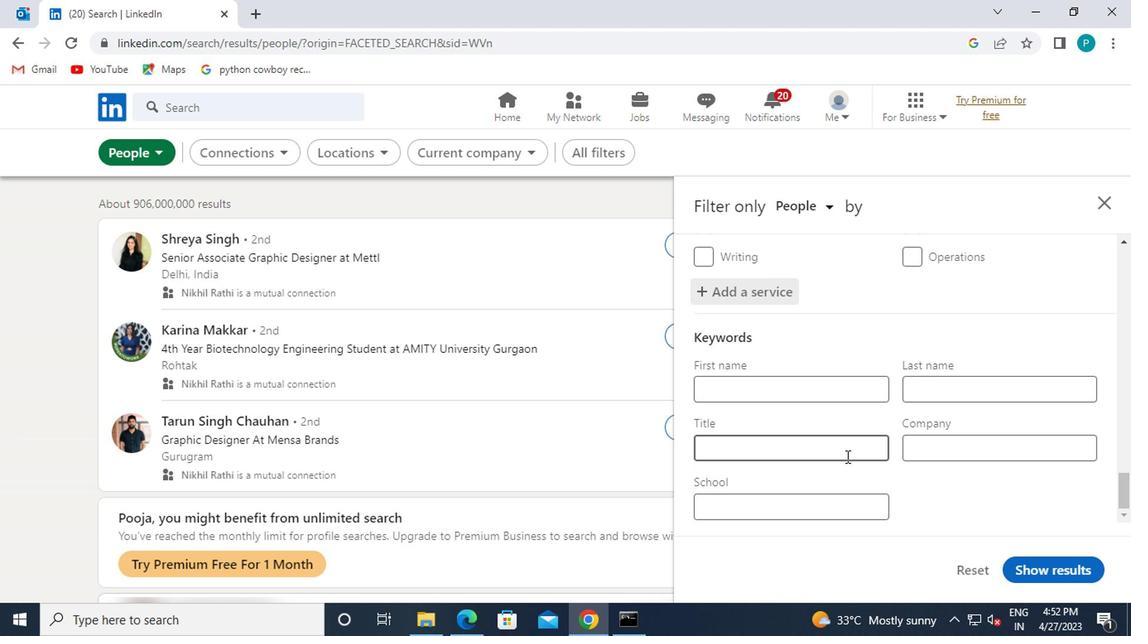 
Action: Mouse pressed left at (829, 458)
Screenshot: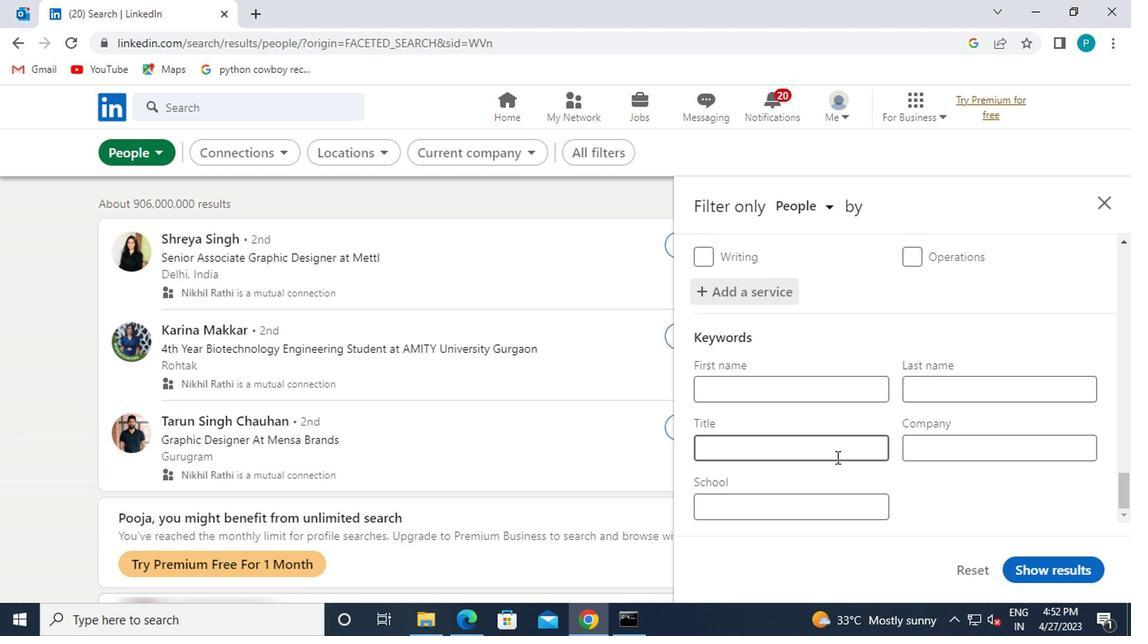 
Action: Key pressed <Key.caps_lock>D<Key.caps_lock>IRECTOR<Key.space>OF<Key.space>
Screenshot: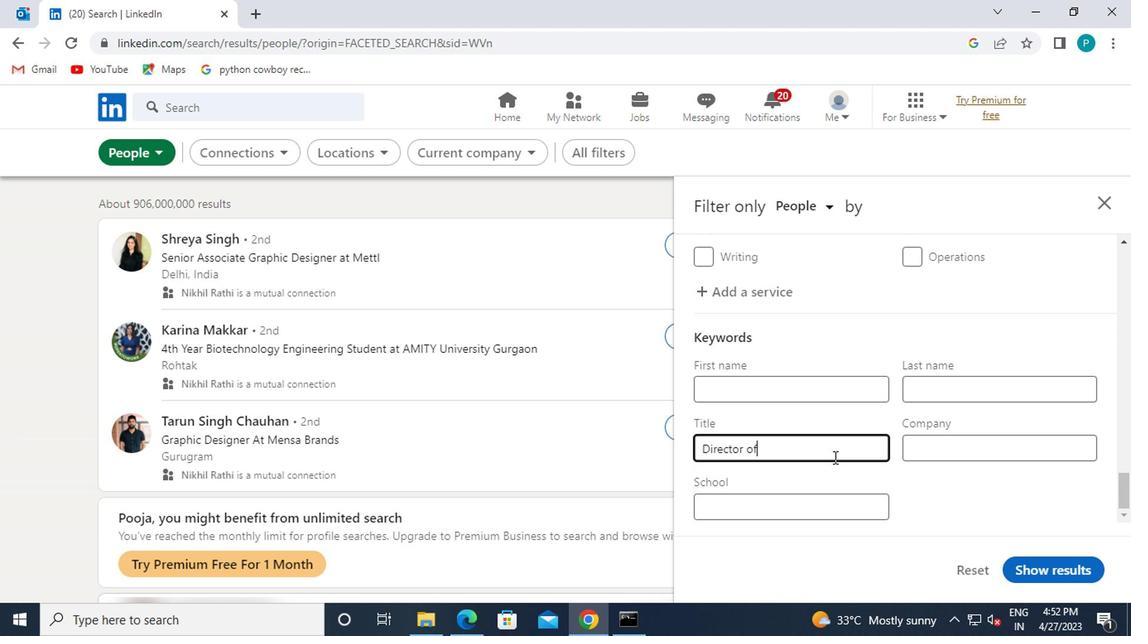 
Action: Mouse moved to (824, 458)
Screenshot: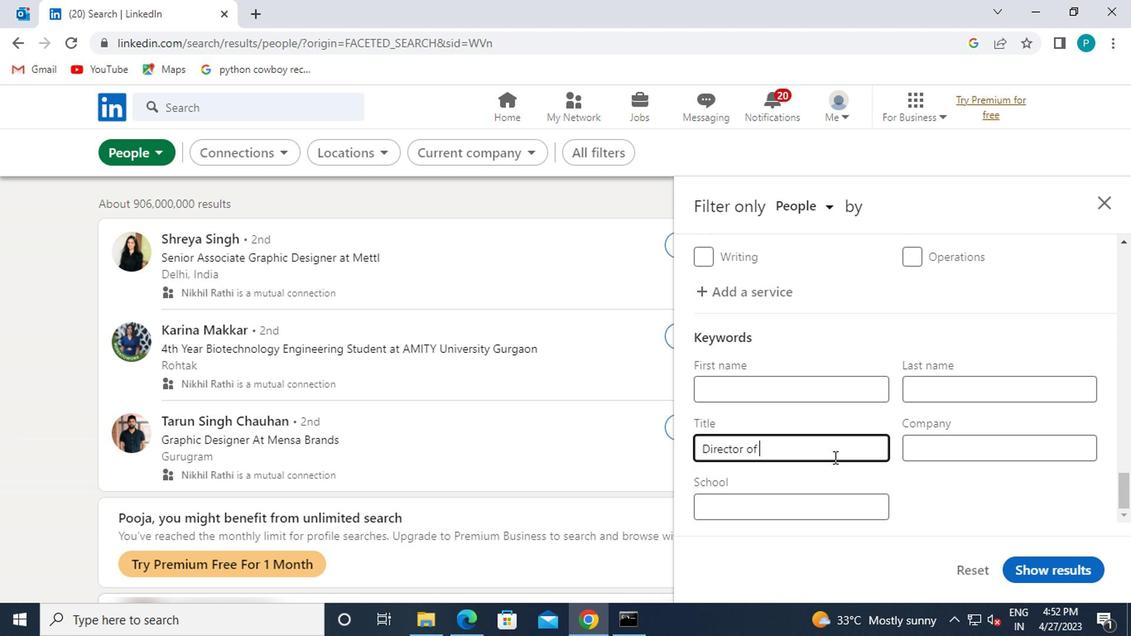 
Action: Key pressed <Key.caps_lock>E<Key.caps_lock>THICAL<Key.space><Key.caps_lock>H<Key.caps_lock>ACKING
Screenshot: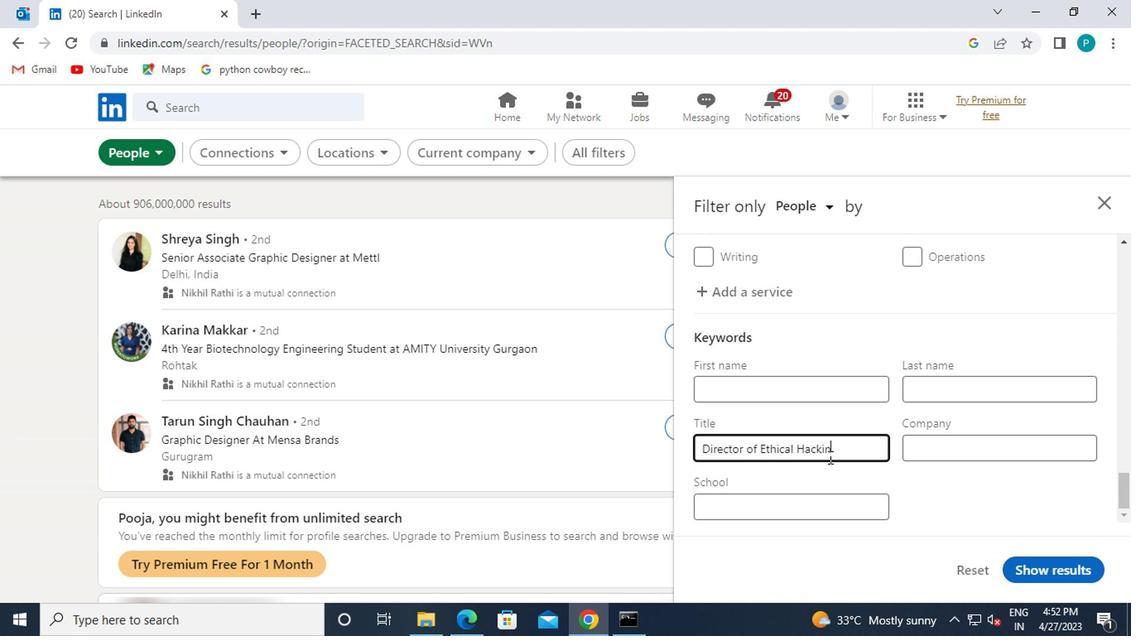 
Action: Mouse moved to (1043, 571)
Screenshot: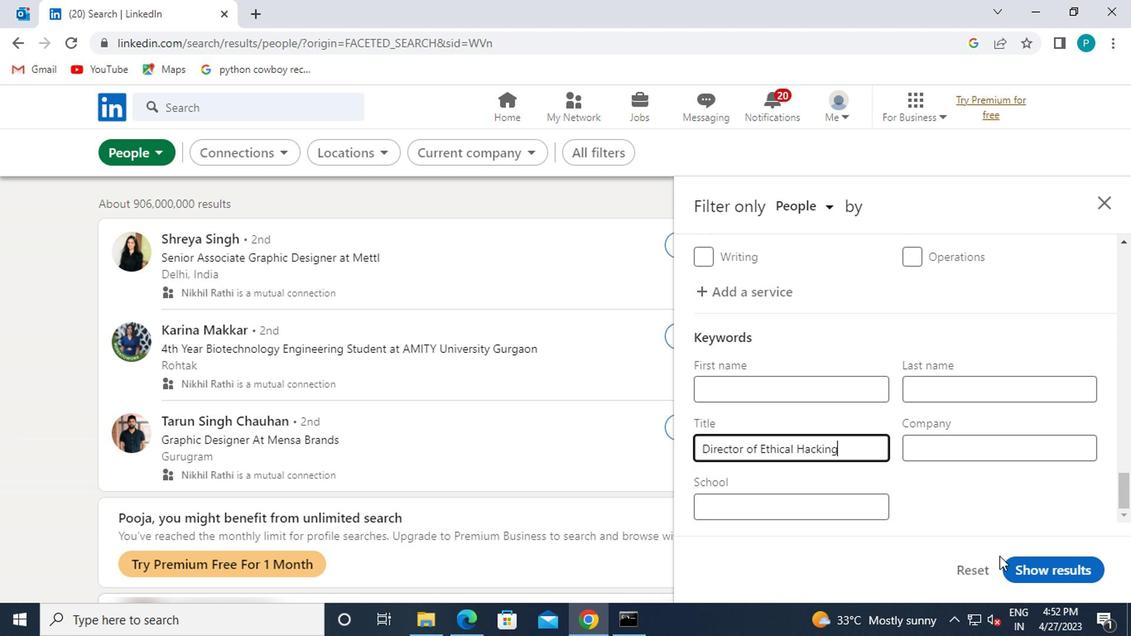 
Action: Mouse pressed left at (1043, 571)
Screenshot: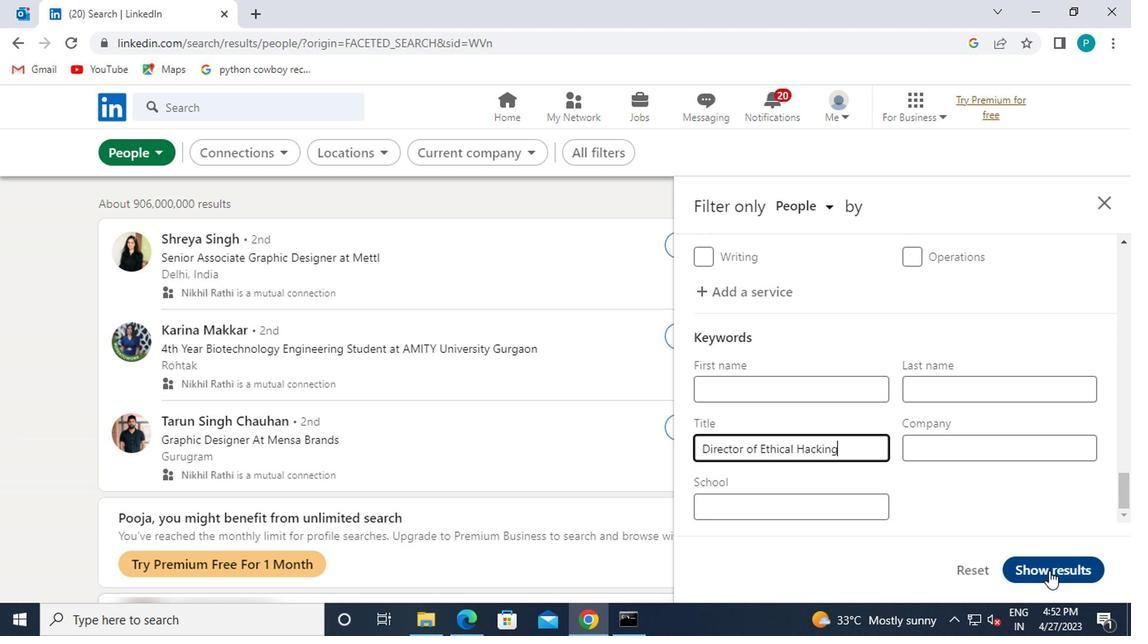 
Action: Mouse moved to (1043, 571)
Screenshot: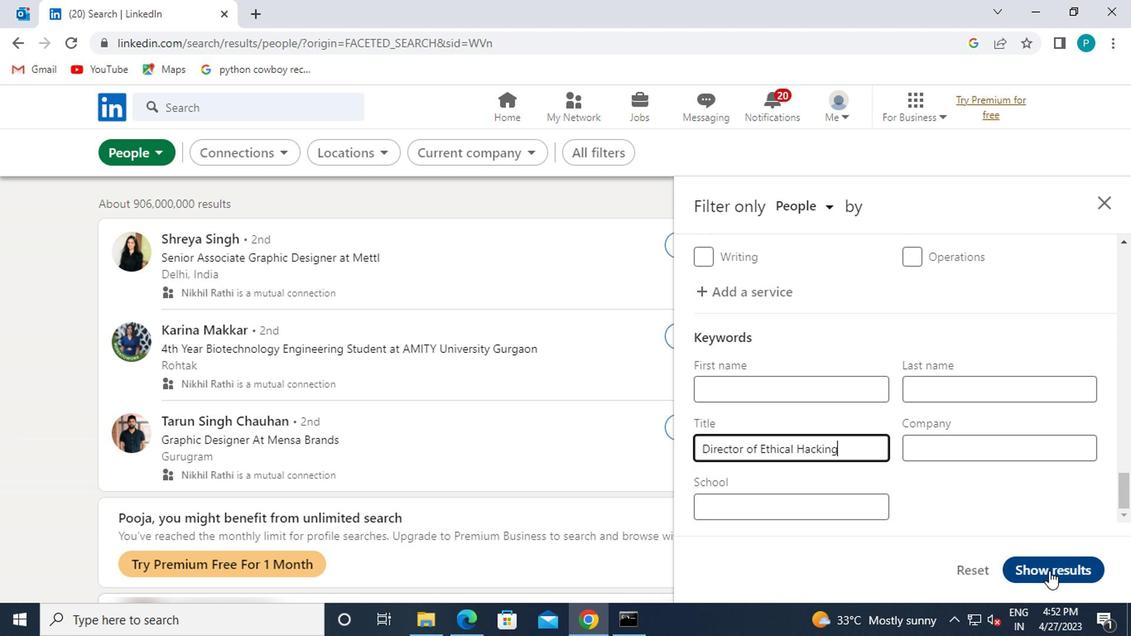 
